 Task: Look for space in Katghora, India from 26th August, 2023 to 10th September, 2023 for 6 adults, 2 children in price range Rs.10000 to Rs.15000. Place can be entire place or shared room with 6 bedrooms having 6 beds and 6 bathrooms. Property type can be house, flat, guest house. Amenities needed are: wifi, TV, free parkinig on premises, gym, breakfast. Booking option can be shelf check-in. Required host language is English.
Action: Mouse moved to (533, 133)
Screenshot: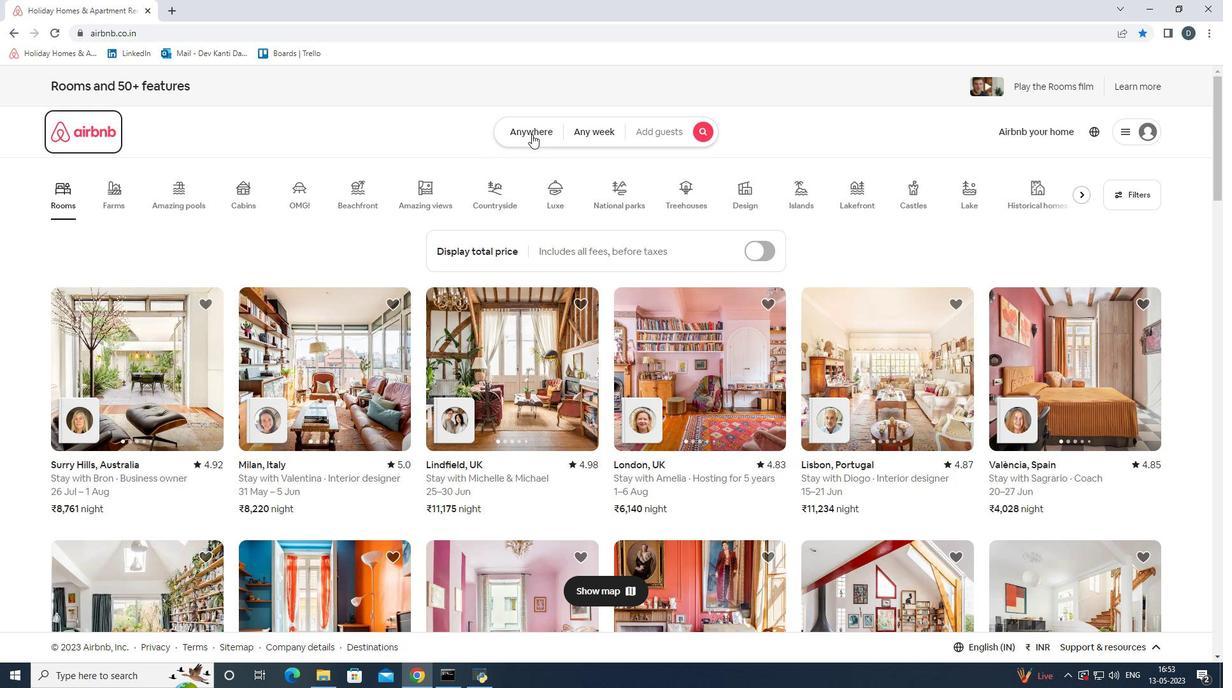 
Action: Mouse pressed left at (533, 133)
Screenshot: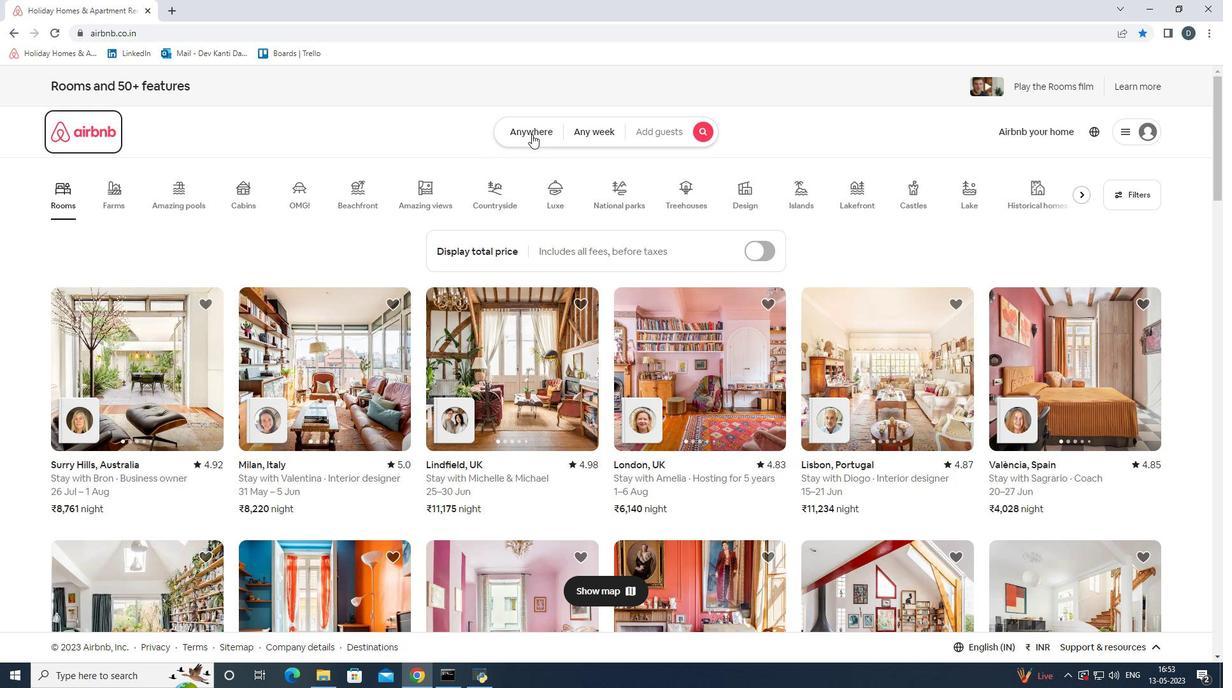 
Action: Mouse moved to (412, 173)
Screenshot: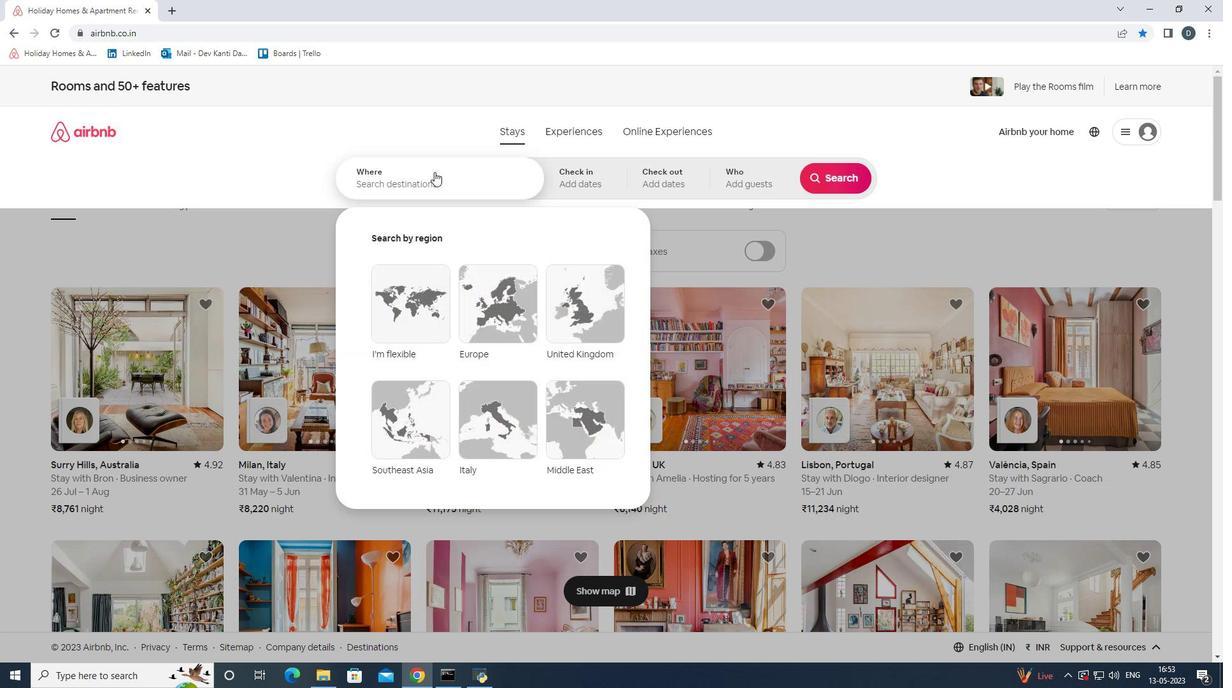 
Action: Mouse pressed left at (412, 173)
Screenshot: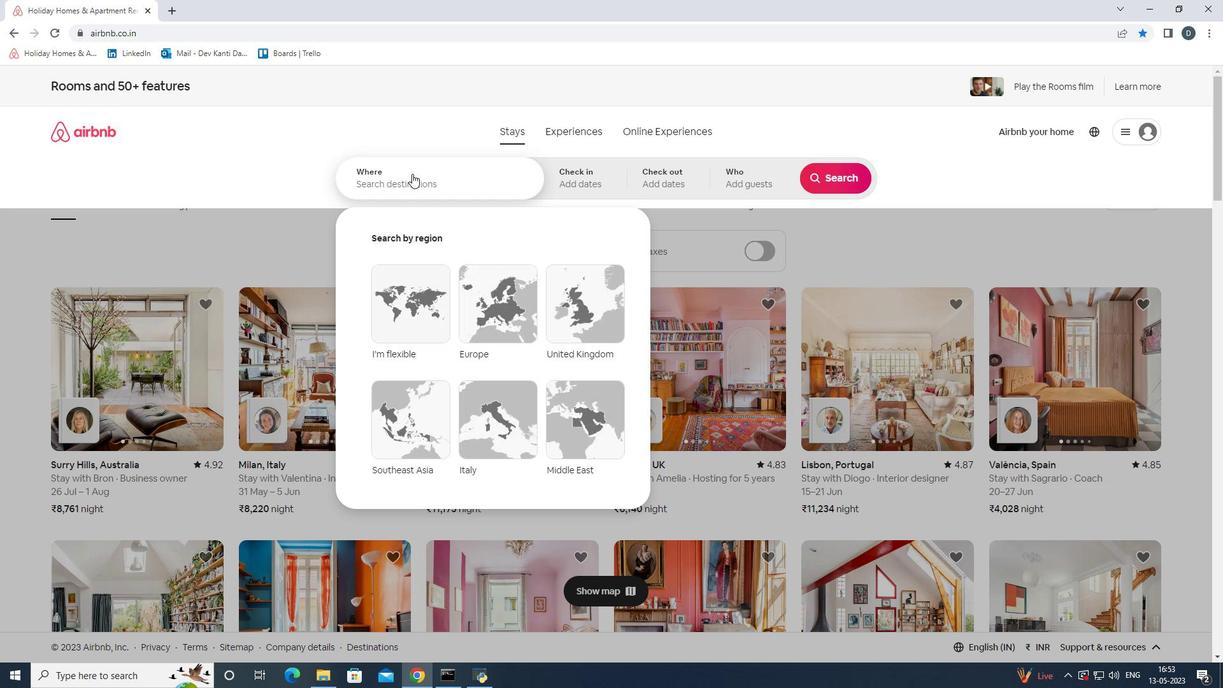 
Action: Key pressed <Key.shift><Key.shift>Katghora,<Key.shift>India
Screenshot: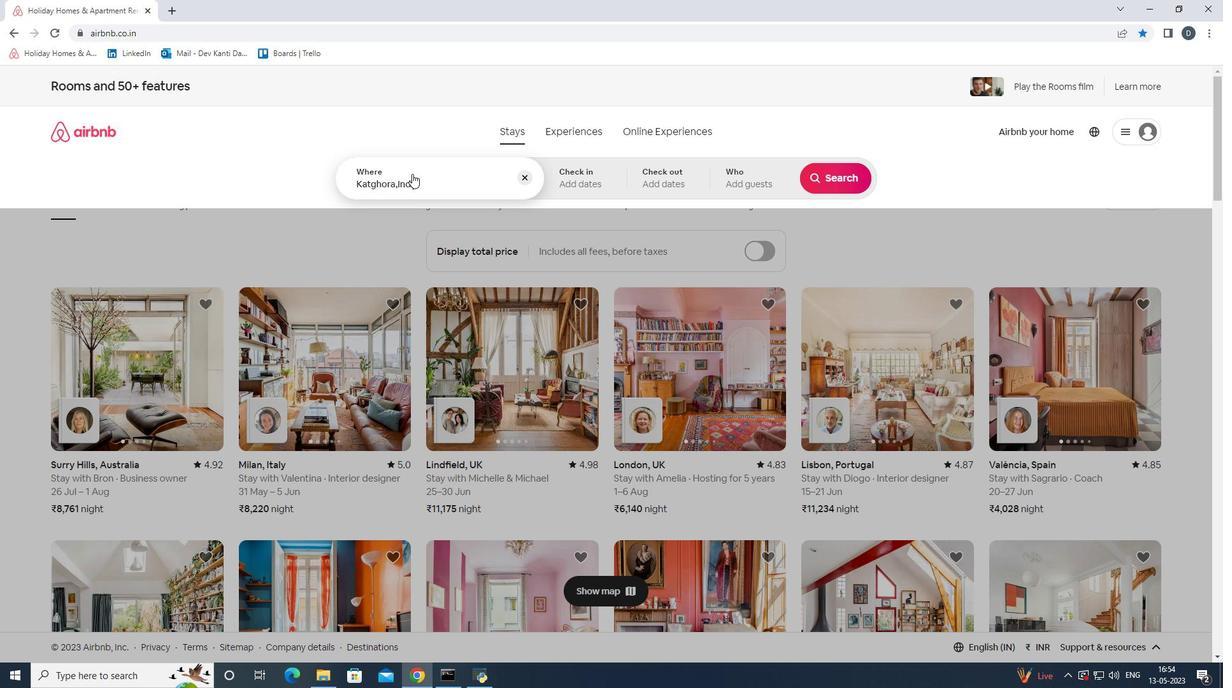 
Action: Mouse moved to (567, 174)
Screenshot: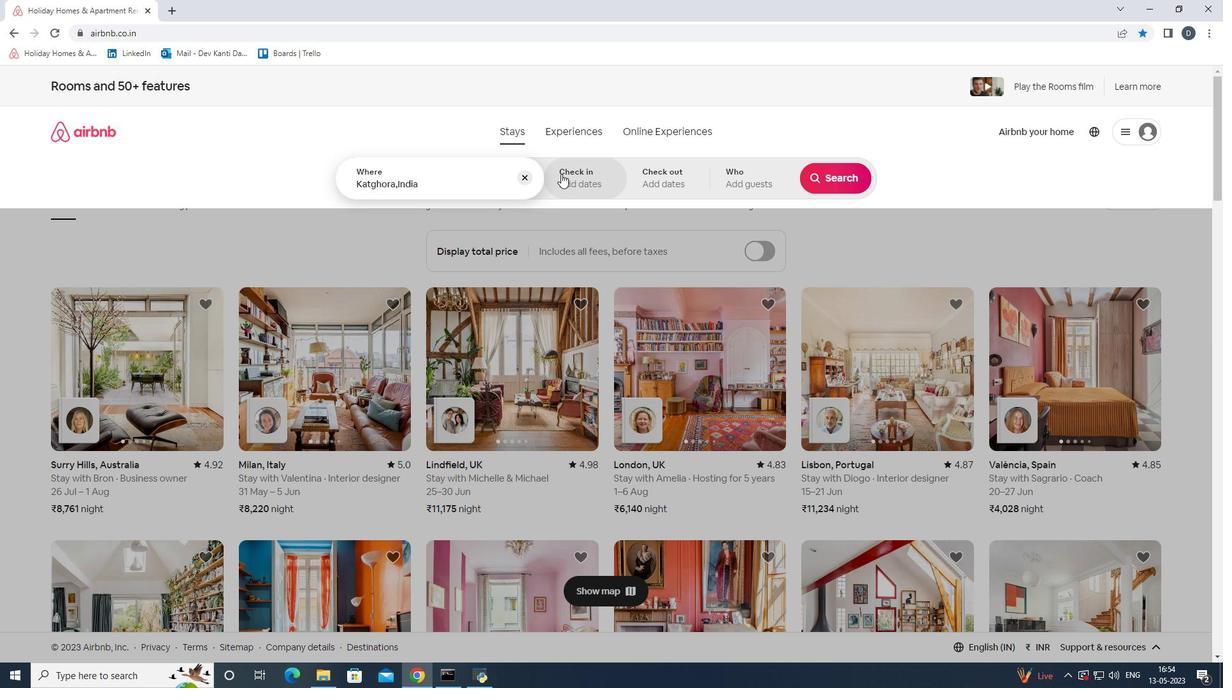 
Action: Mouse pressed left at (567, 174)
Screenshot: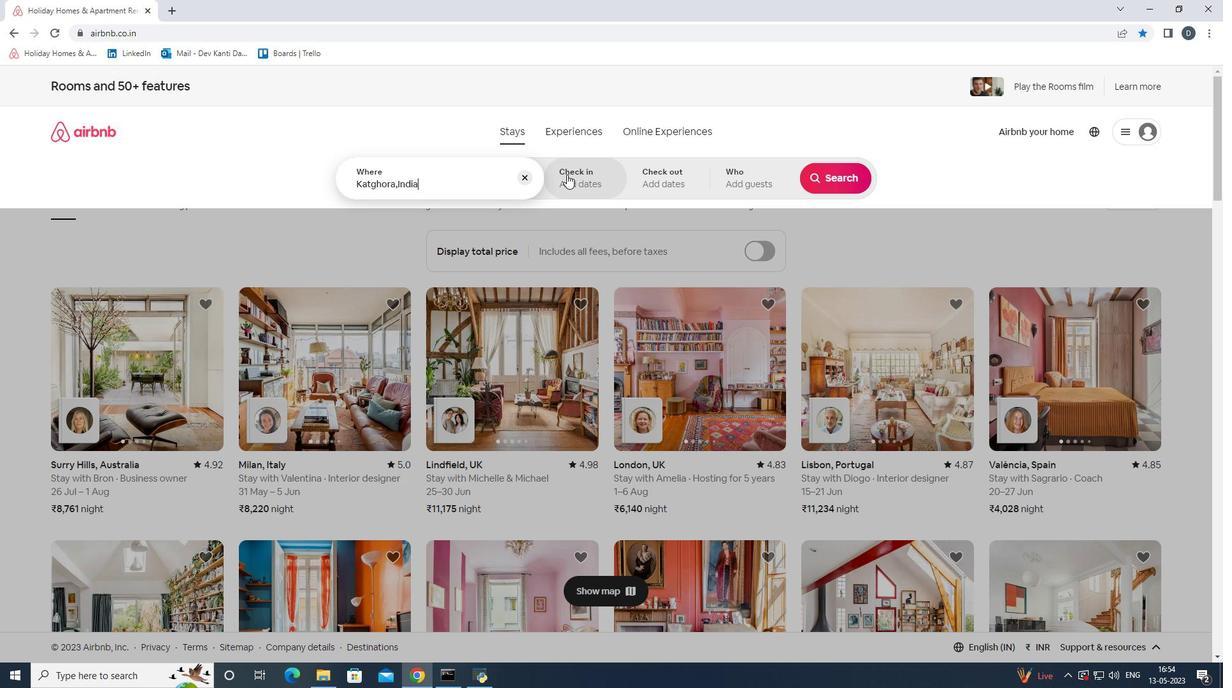 
Action: Mouse moved to (834, 277)
Screenshot: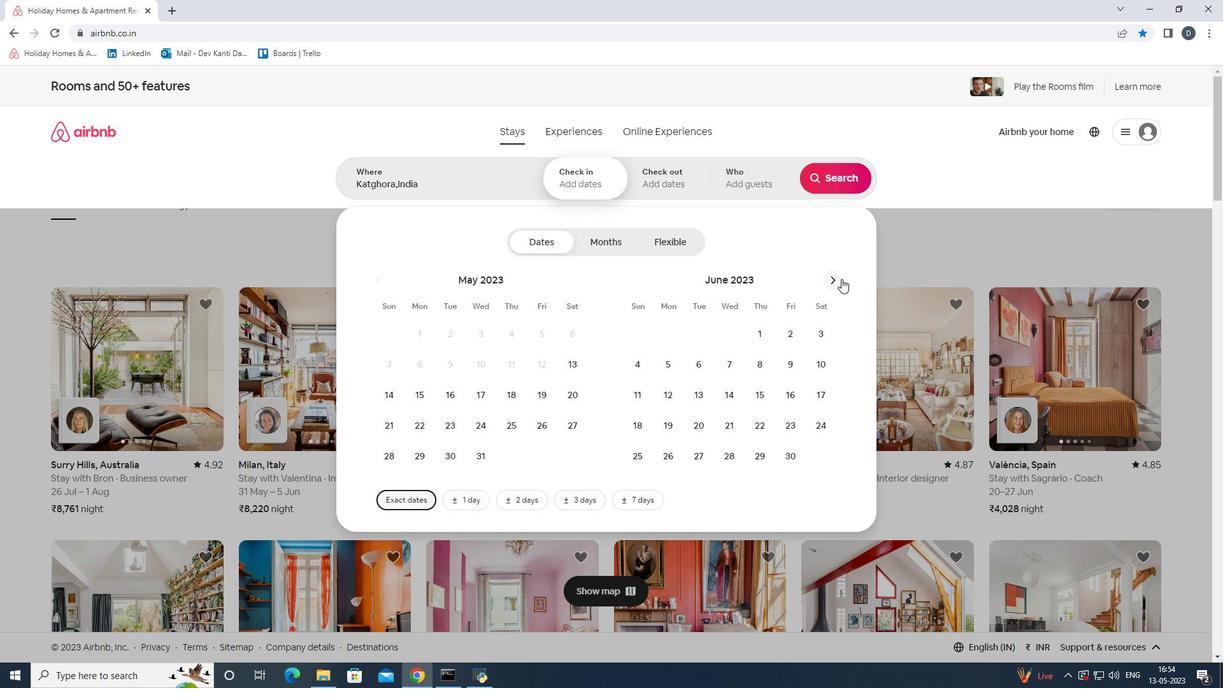 
Action: Mouse pressed left at (834, 277)
Screenshot: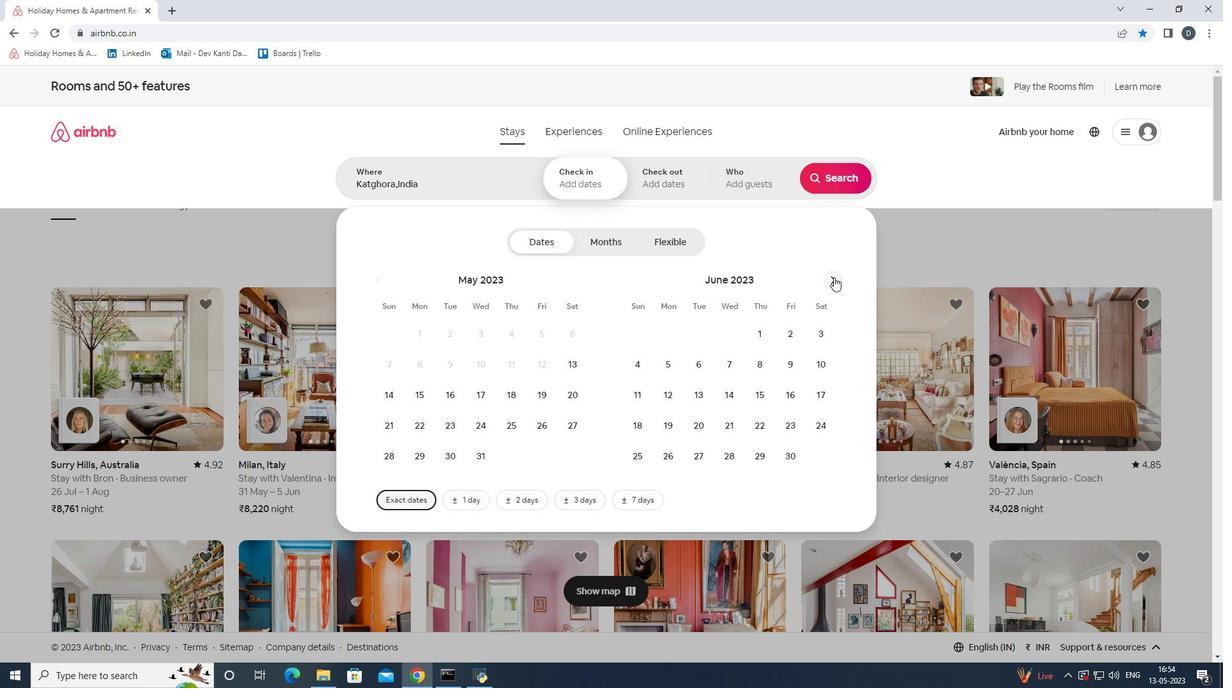 
Action: Mouse pressed left at (834, 277)
Screenshot: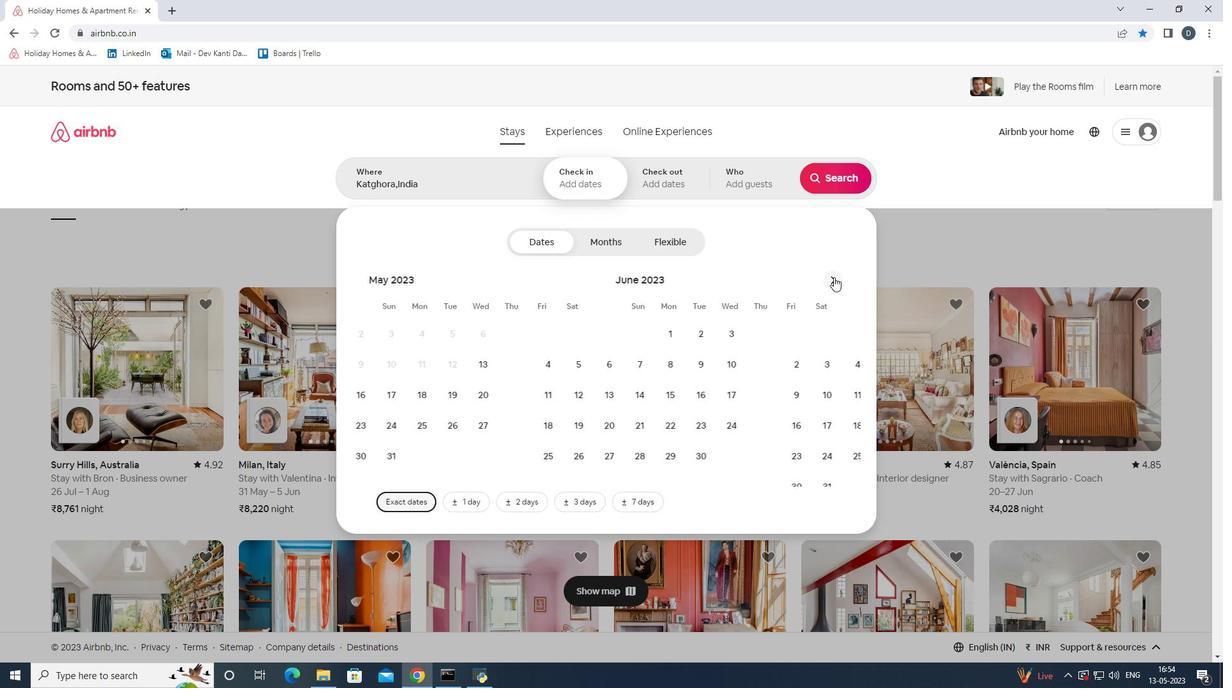
Action: Mouse moved to (819, 430)
Screenshot: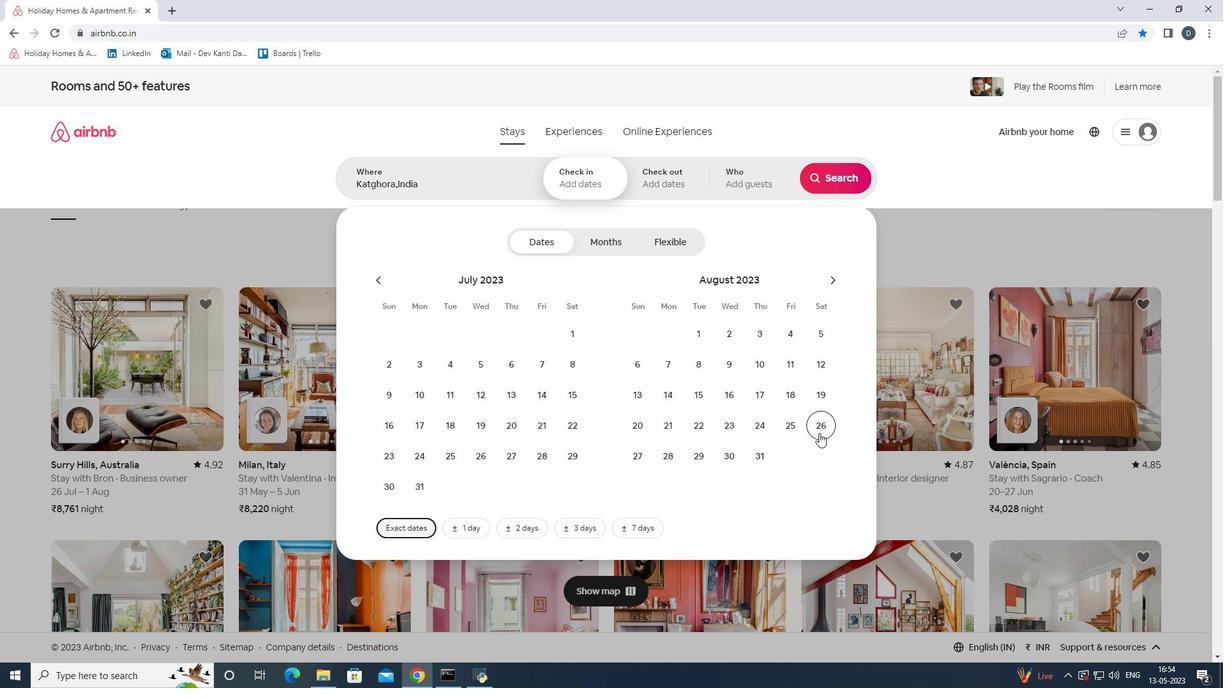 
Action: Mouse pressed left at (819, 430)
Screenshot: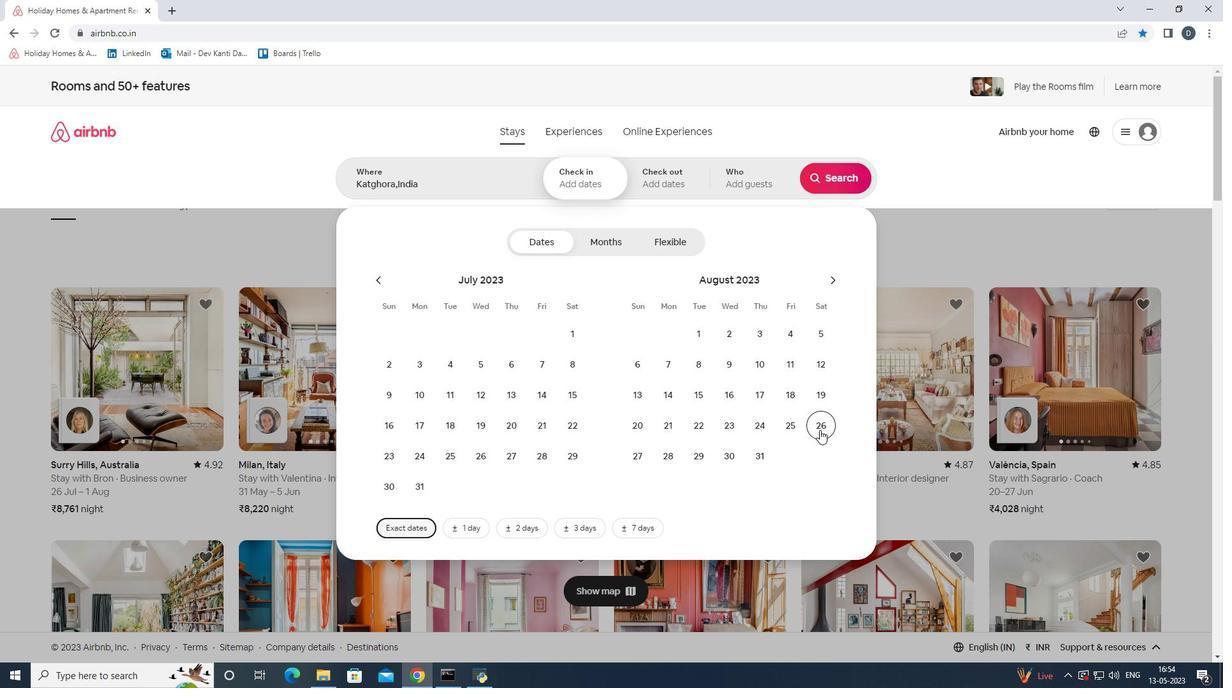 
Action: Mouse moved to (828, 275)
Screenshot: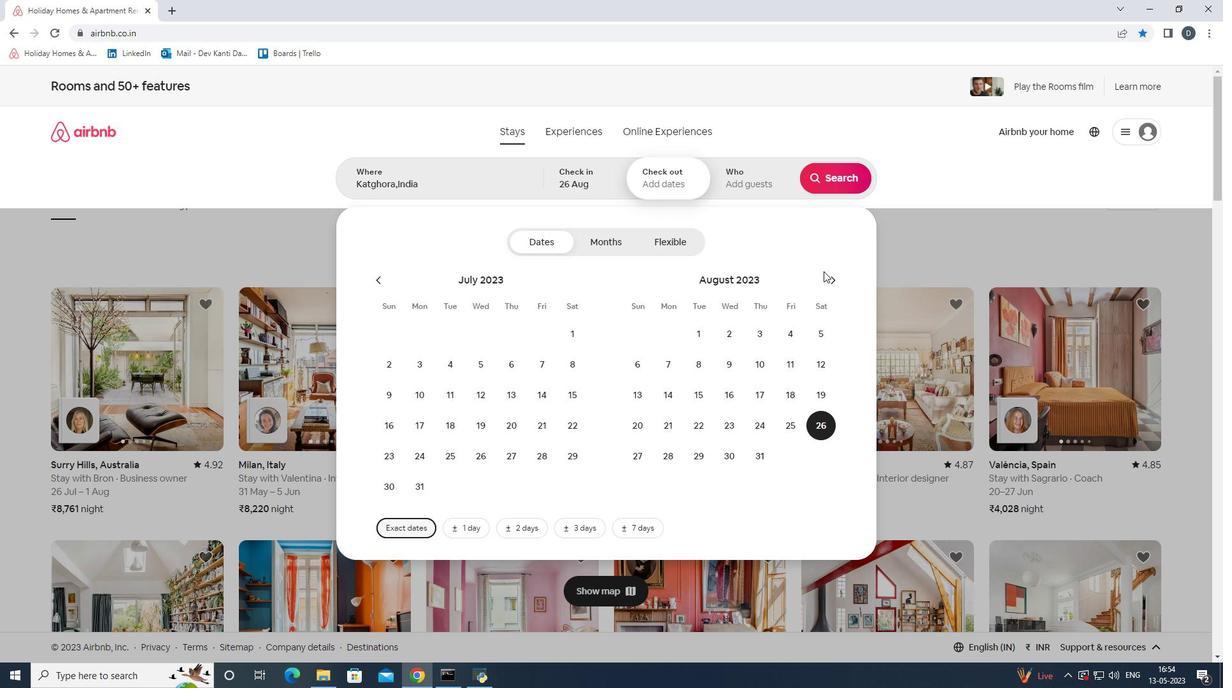 
Action: Mouse pressed left at (828, 275)
Screenshot: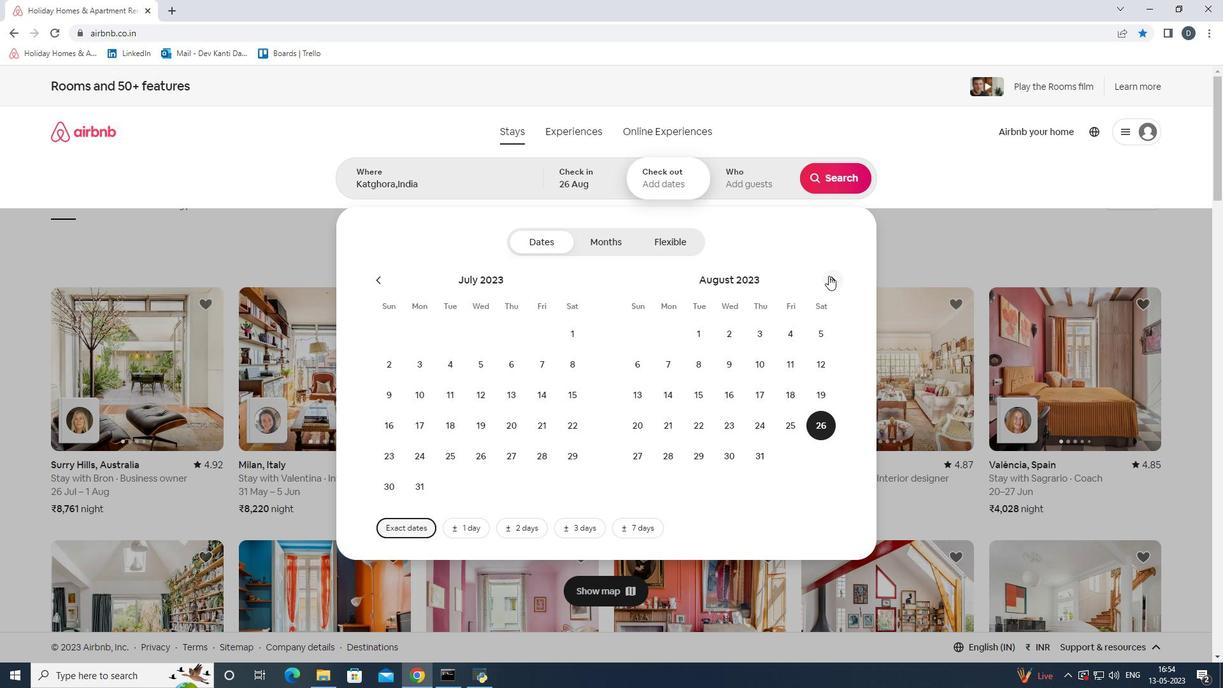 
Action: Mouse moved to (632, 393)
Screenshot: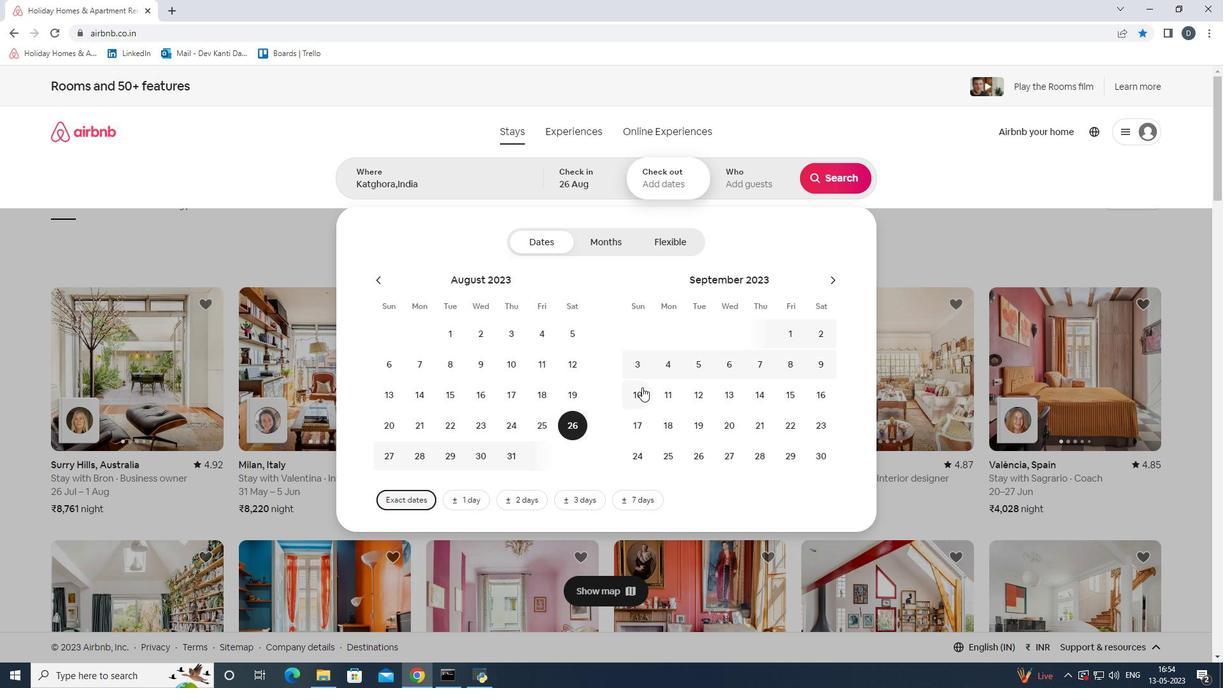 
Action: Mouse pressed left at (632, 393)
Screenshot: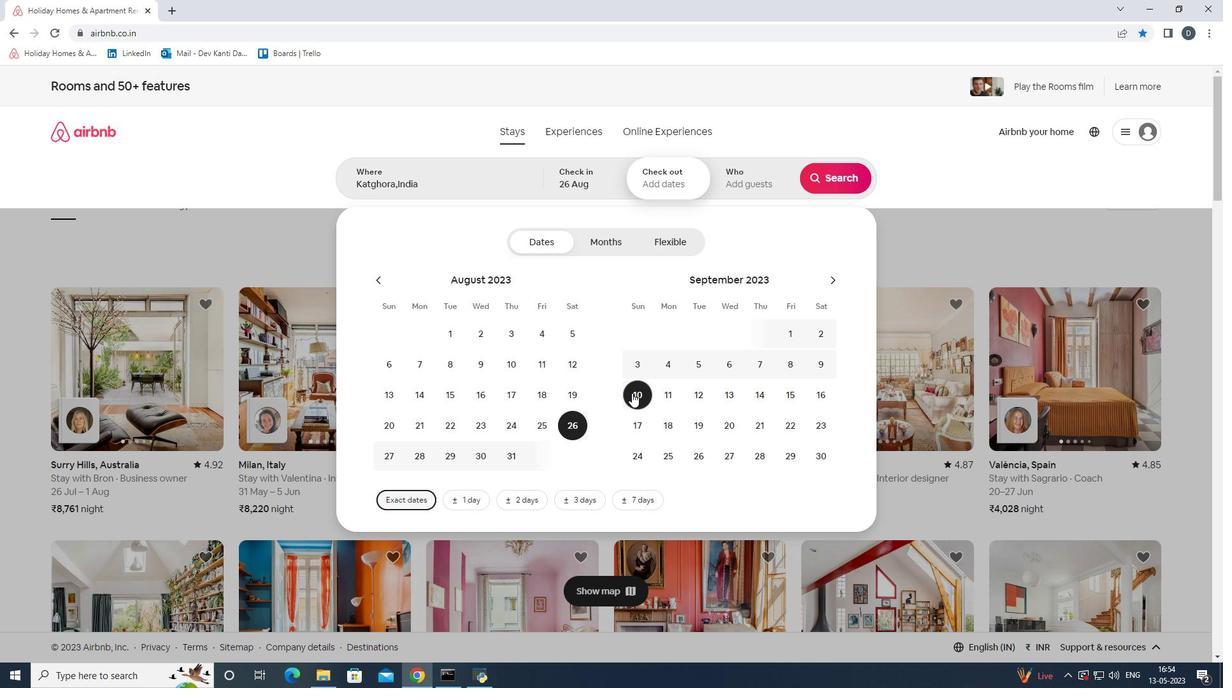 
Action: Mouse moved to (745, 179)
Screenshot: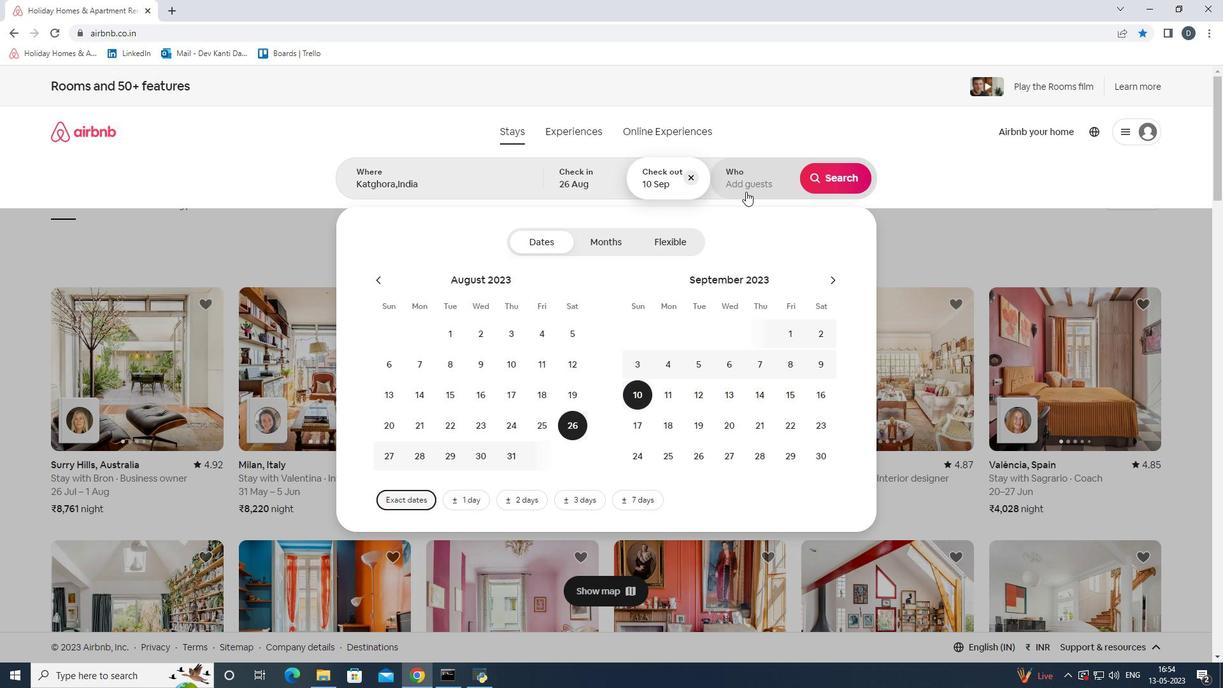 
Action: Mouse pressed left at (745, 179)
Screenshot: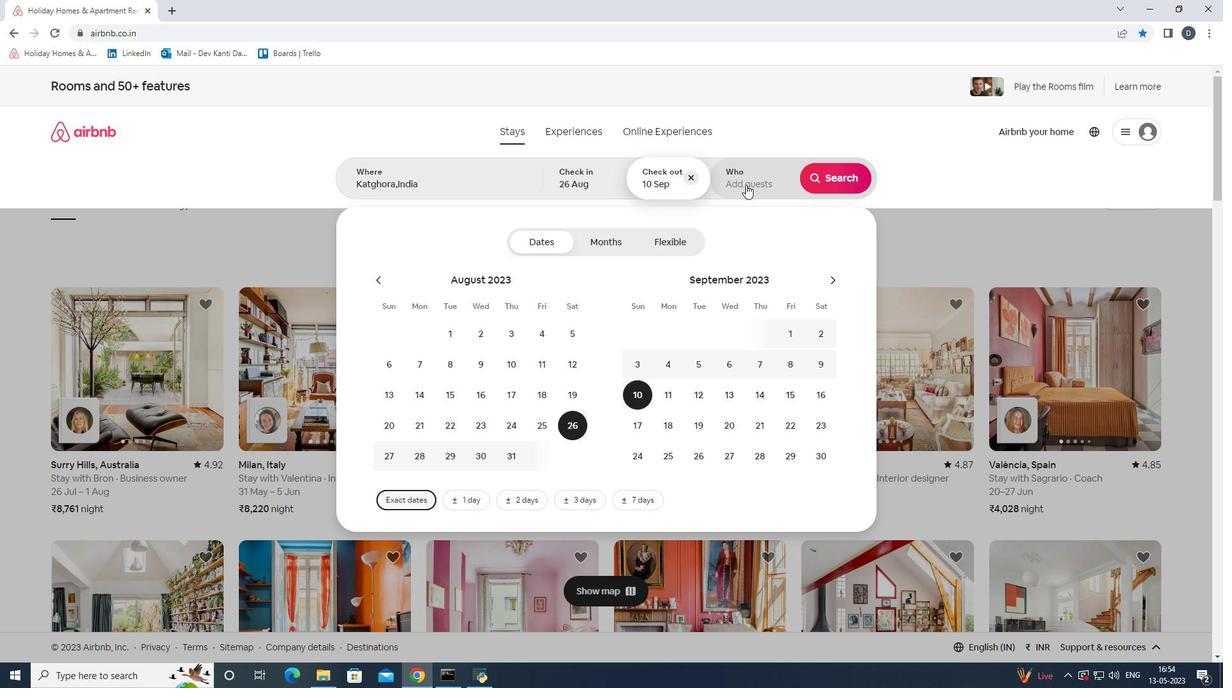 
Action: Mouse moved to (837, 250)
Screenshot: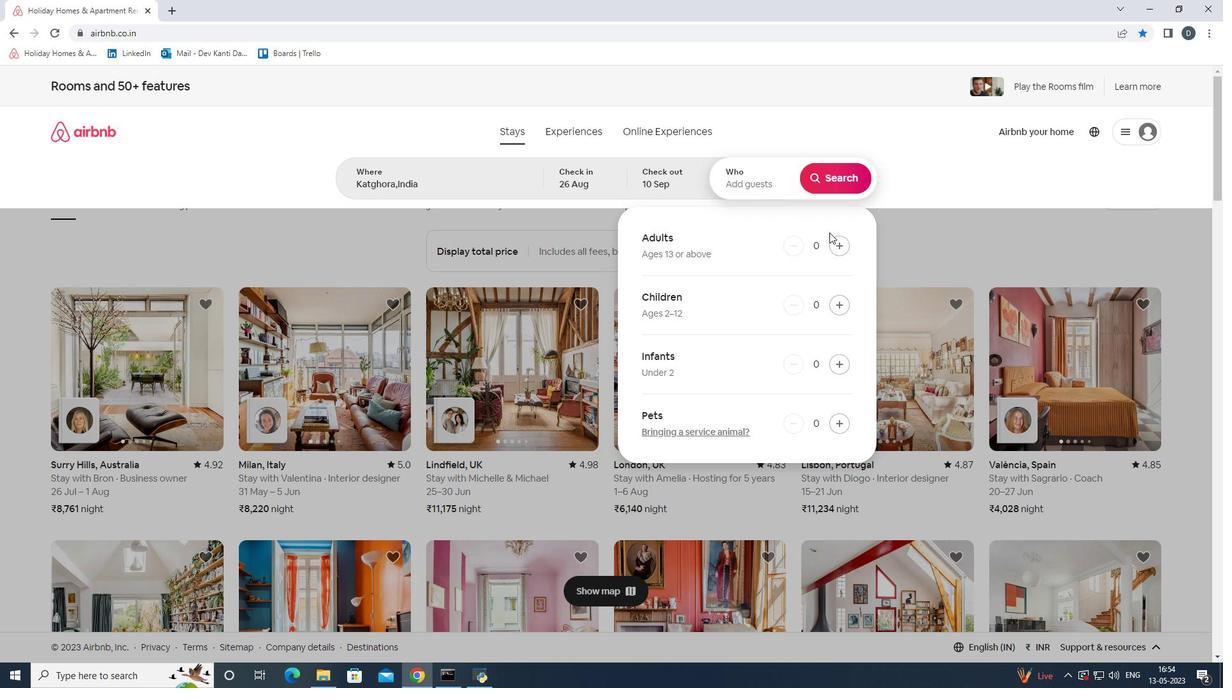 
Action: Mouse pressed left at (837, 250)
Screenshot: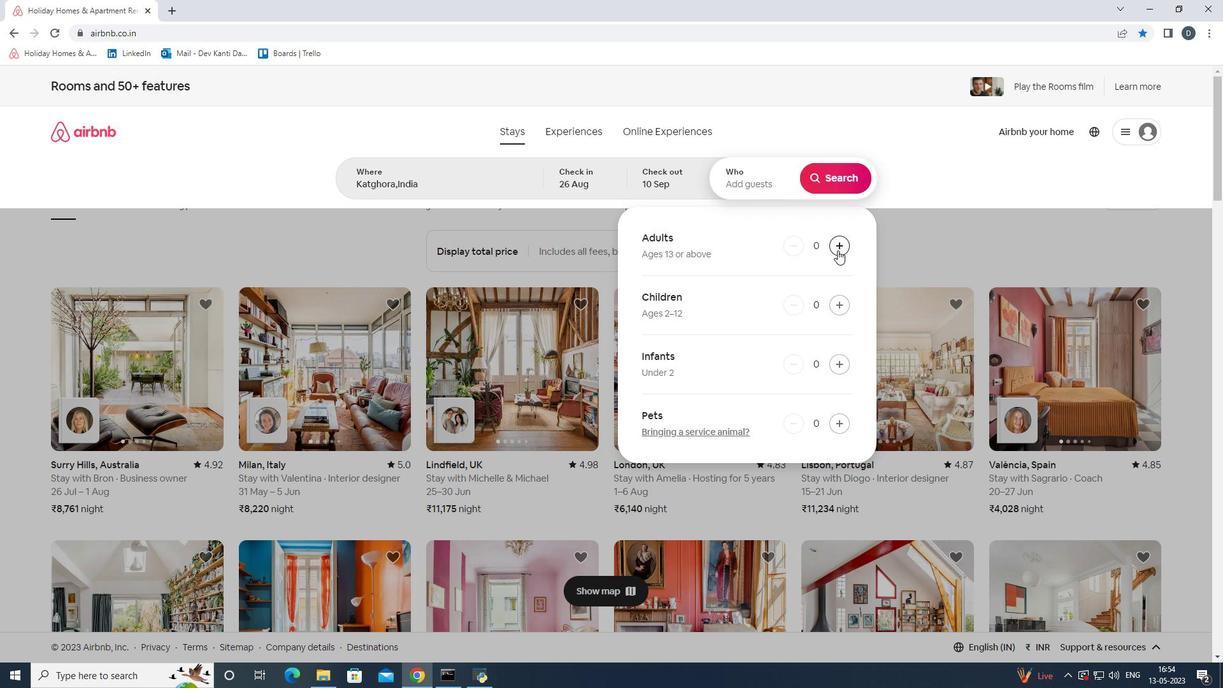 
Action: Mouse pressed left at (837, 250)
Screenshot: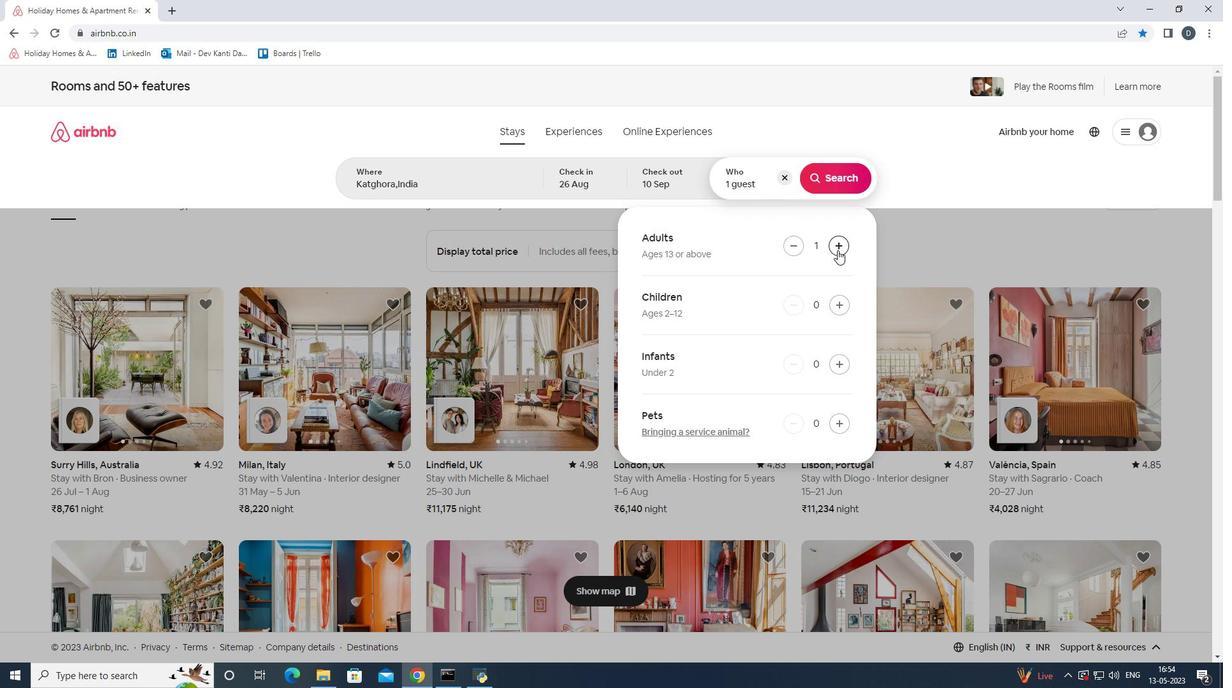 
Action: Mouse pressed left at (837, 250)
Screenshot: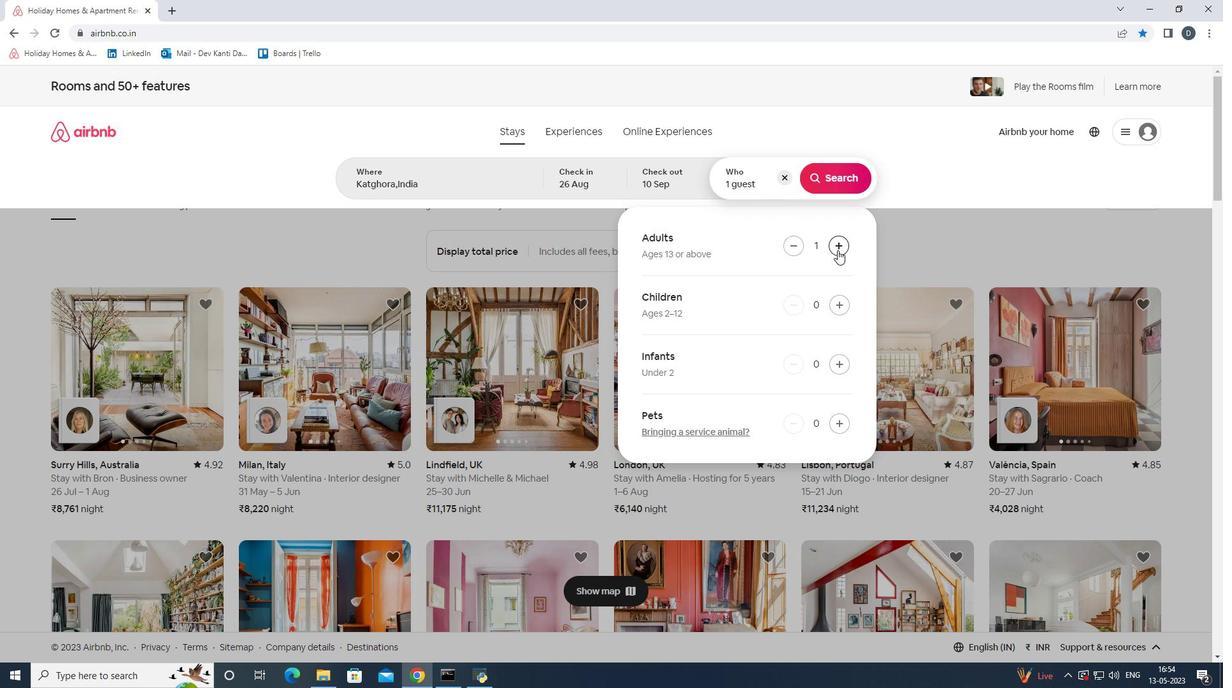 
Action: Mouse pressed left at (837, 250)
Screenshot: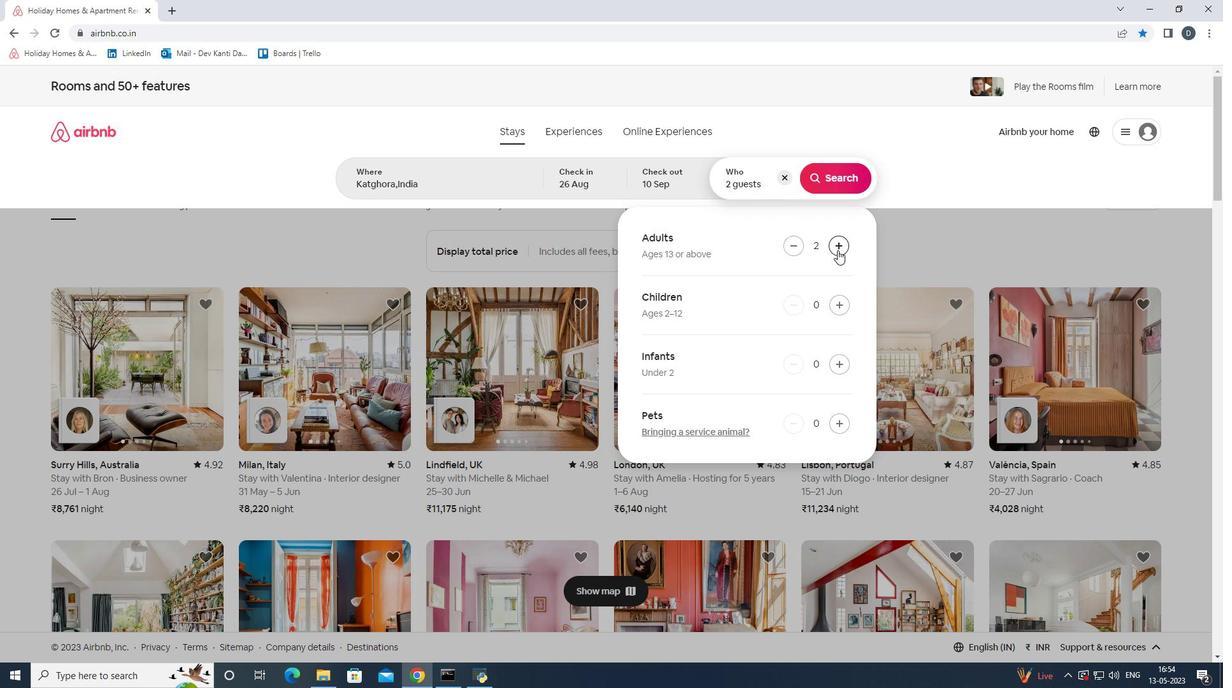 
Action: Mouse pressed left at (837, 250)
Screenshot: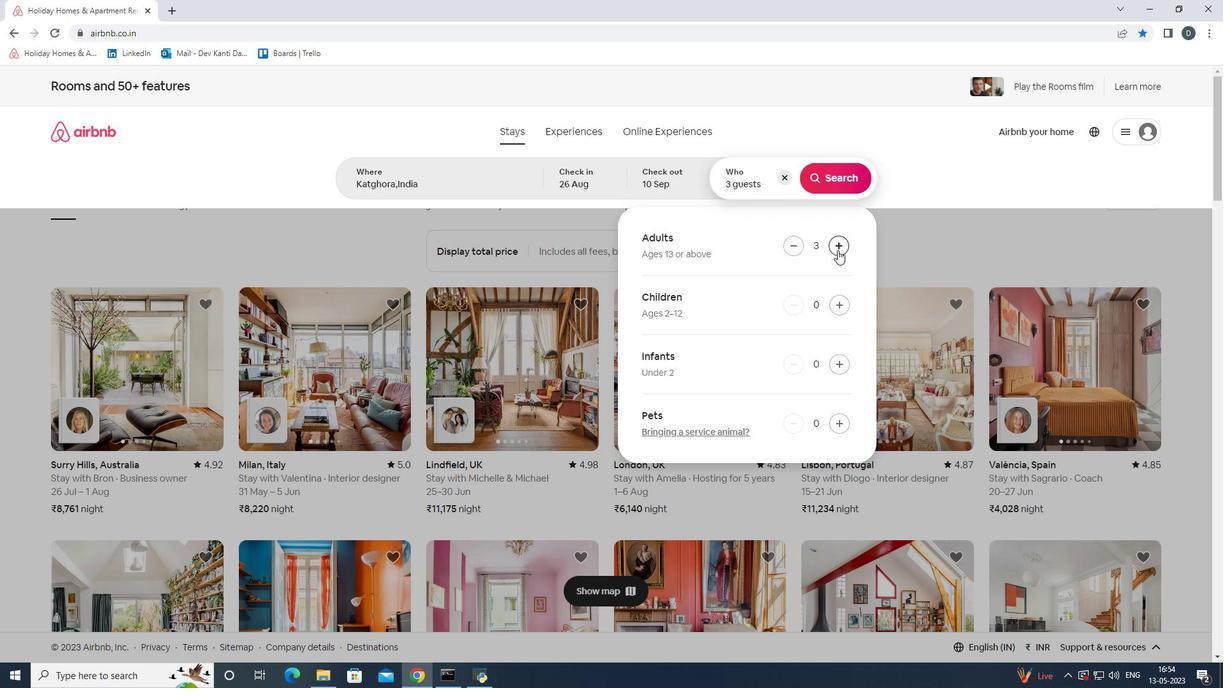 
Action: Mouse pressed left at (837, 250)
Screenshot: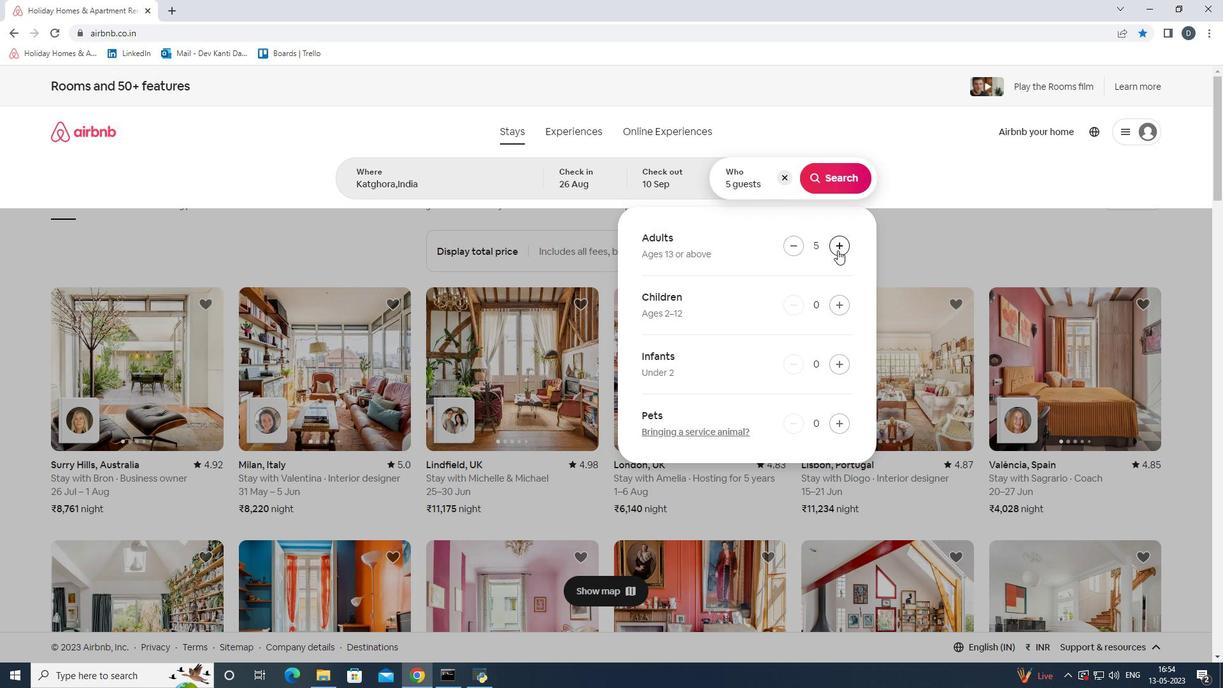 
Action: Mouse moved to (840, 299)
Screenshot: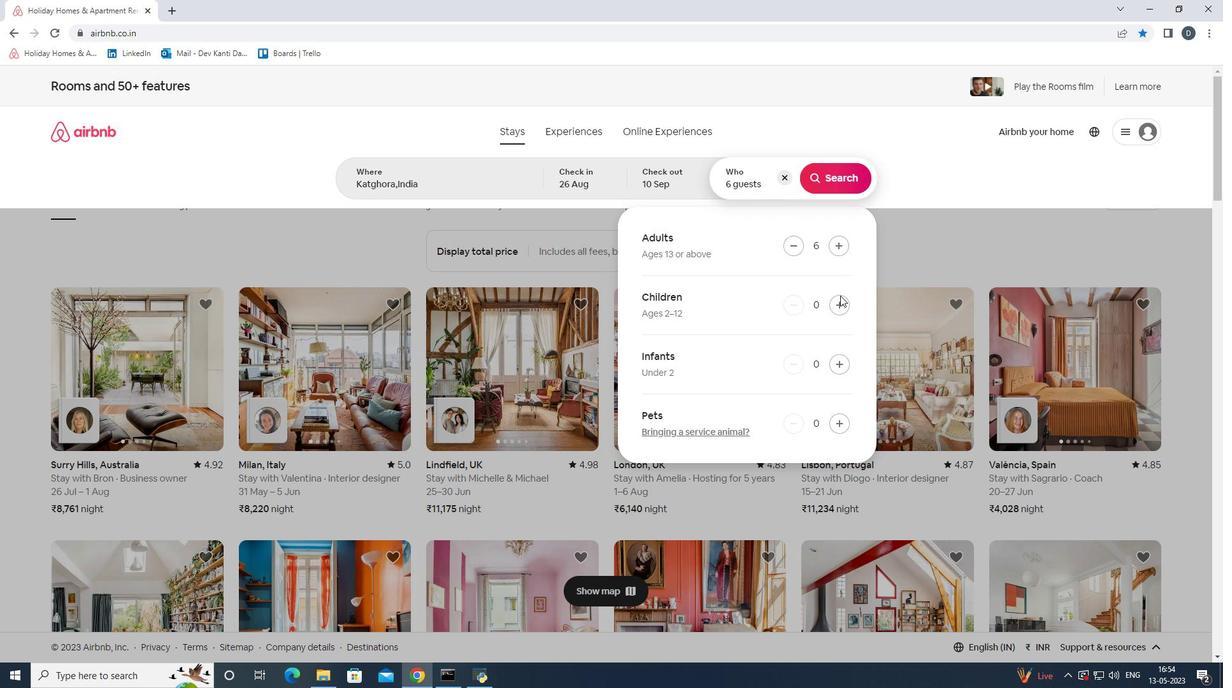 
Action: Mouse pressed left at (840, 299)
Screenshot: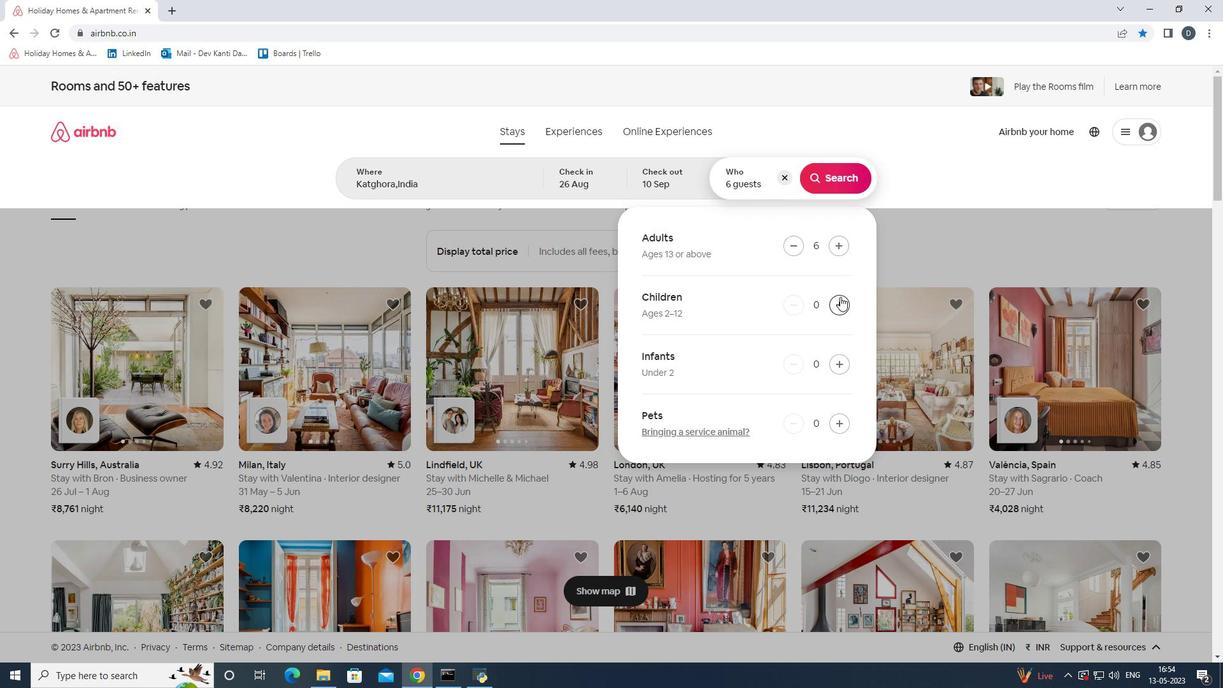 
Action: Mouse moved to (840, 299)
Screenshot: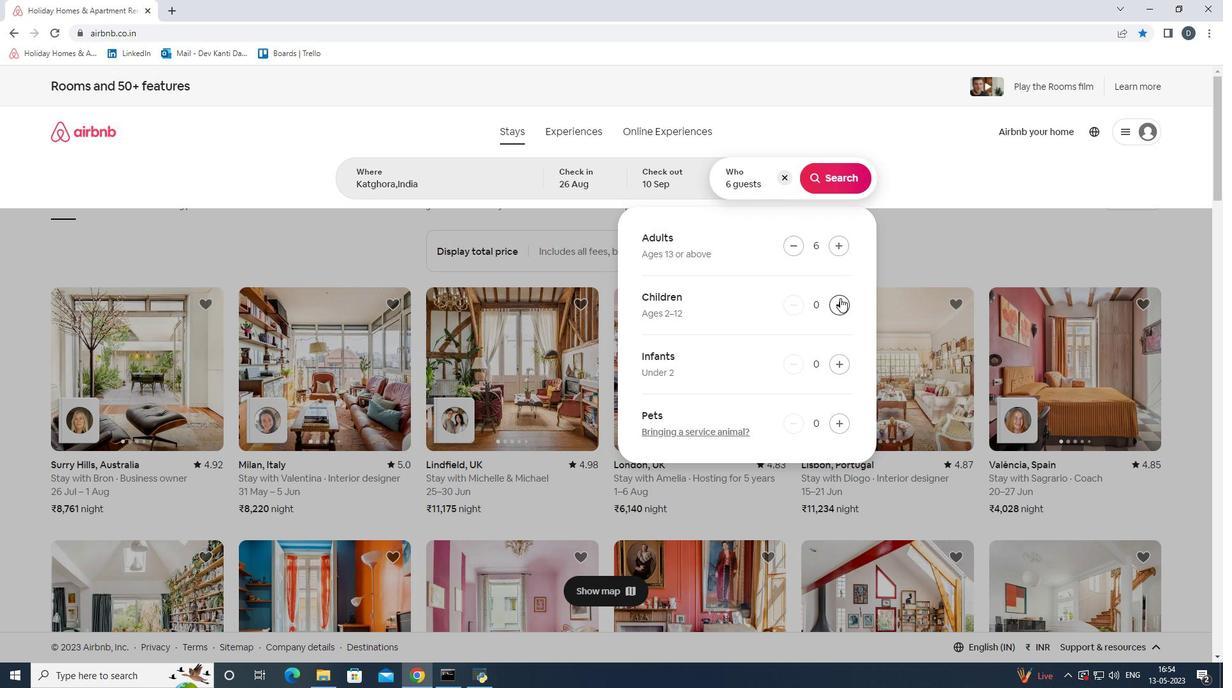 
Action: Mouse pressed left at (840, 299)
Screenshot: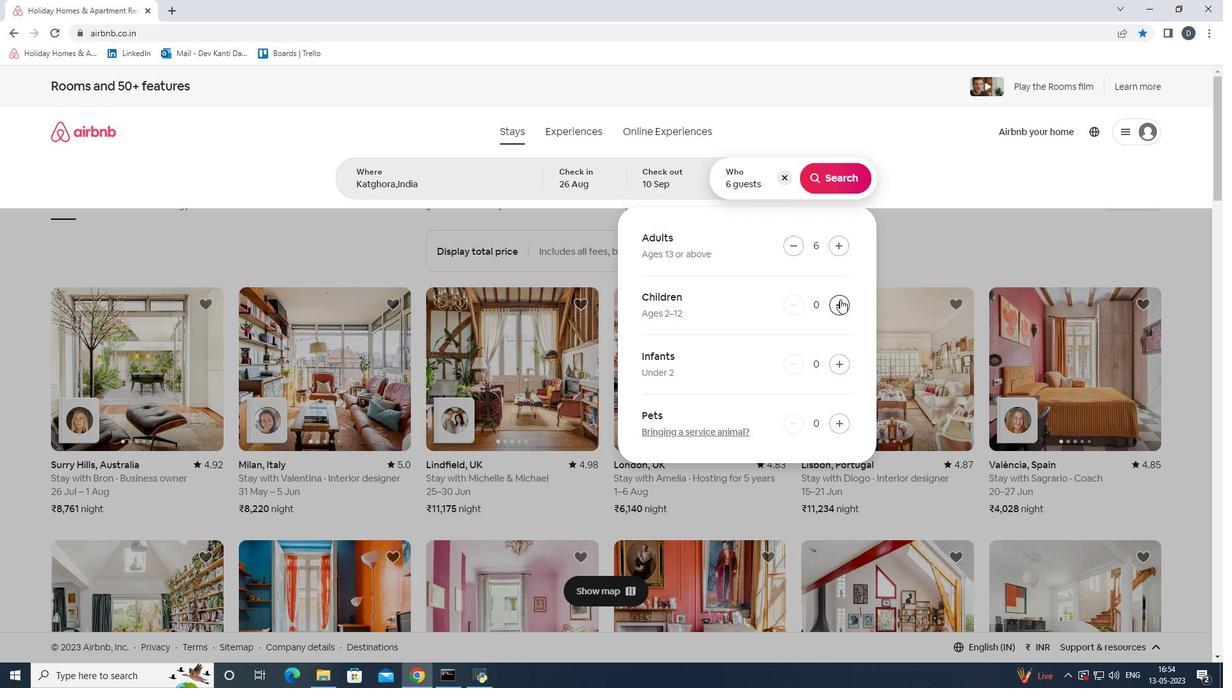 
Action: Mouse moved to (824, 180)
Screenshot: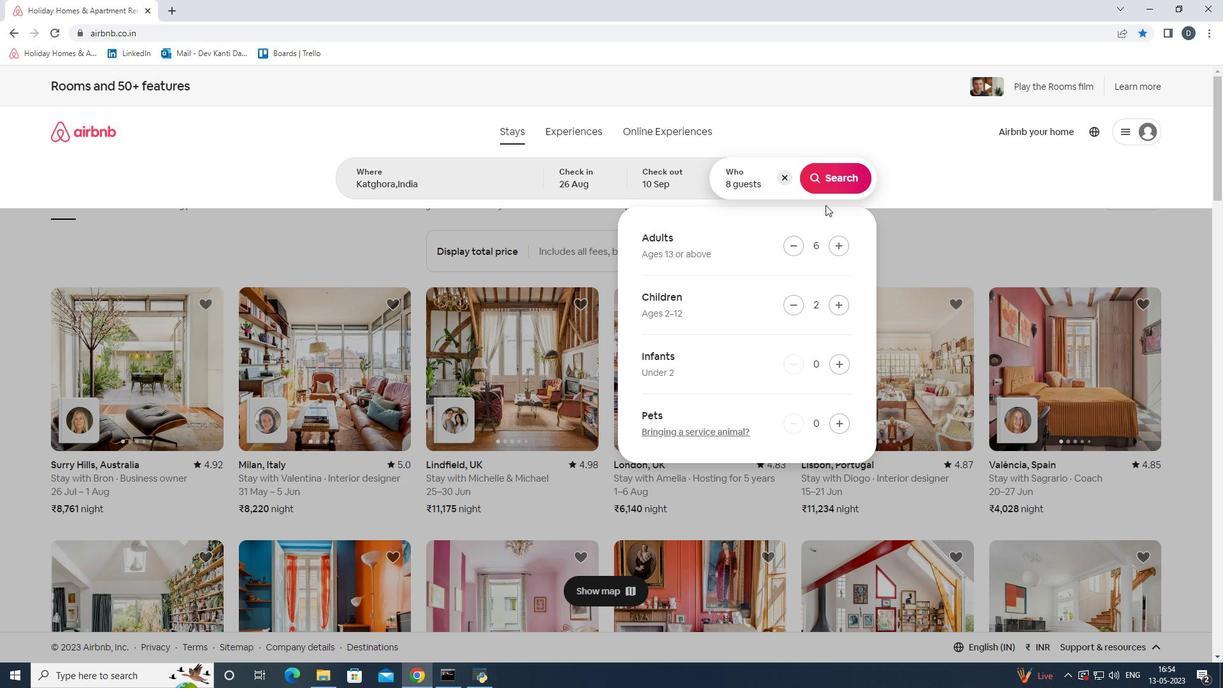 
Action: Mouse pressed left at (824, 180)
Screenshot: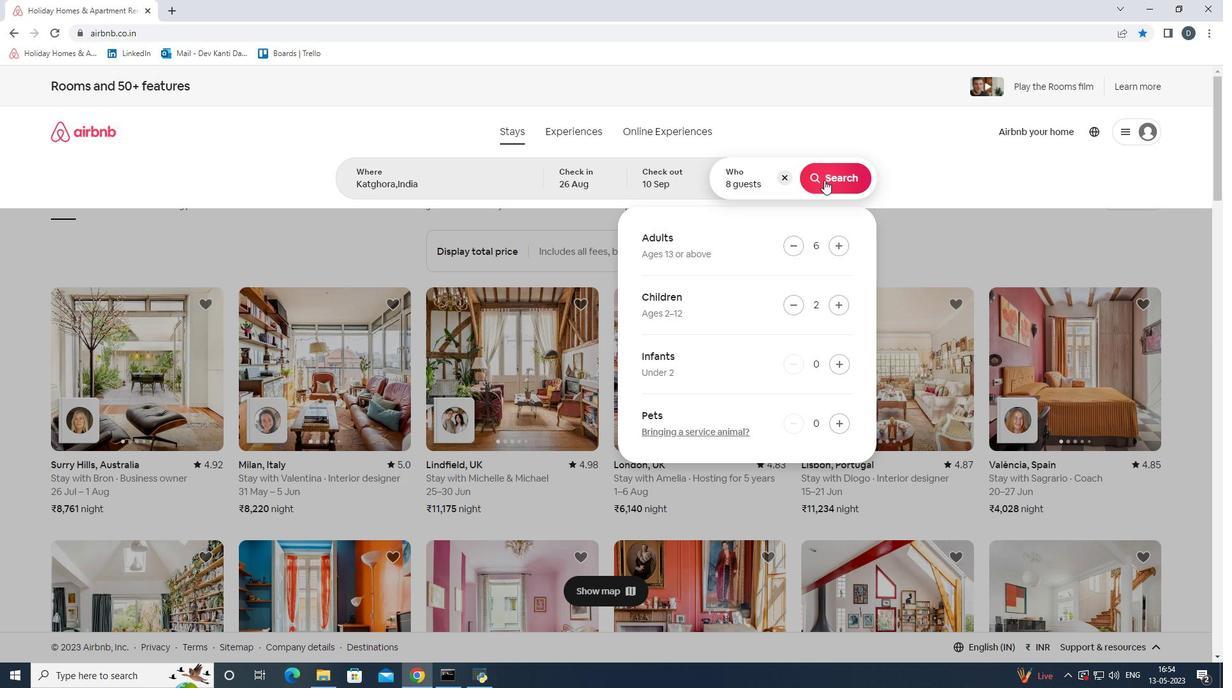 
Action: Mouse moved to (1158, 147)
Screenshot: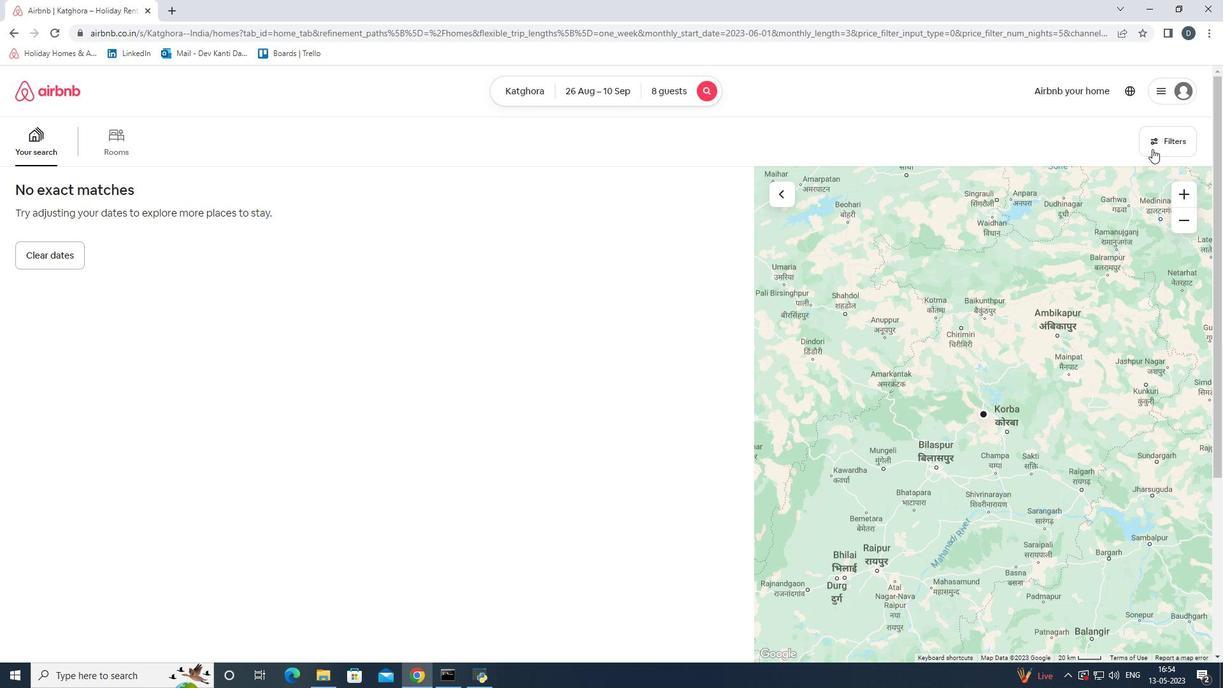 
Action: Mouse pressed left at (1158, 147)
Screenshot: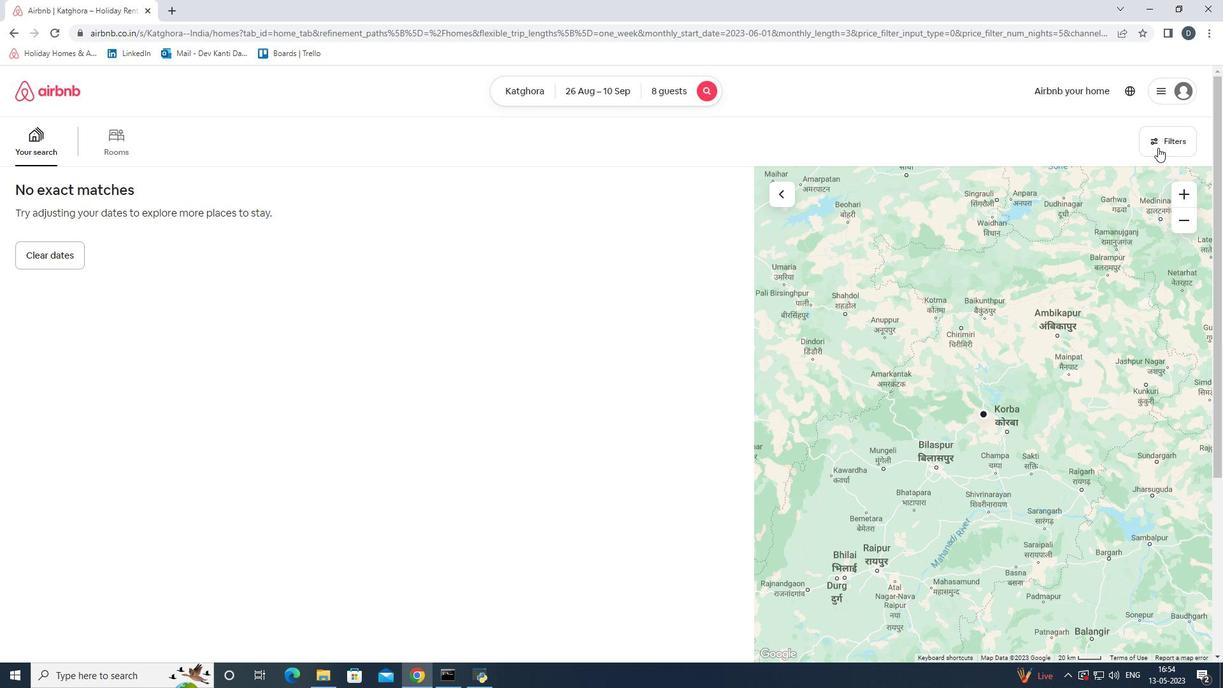 
Action: Mouse moved to (455, 220)
Screenshot: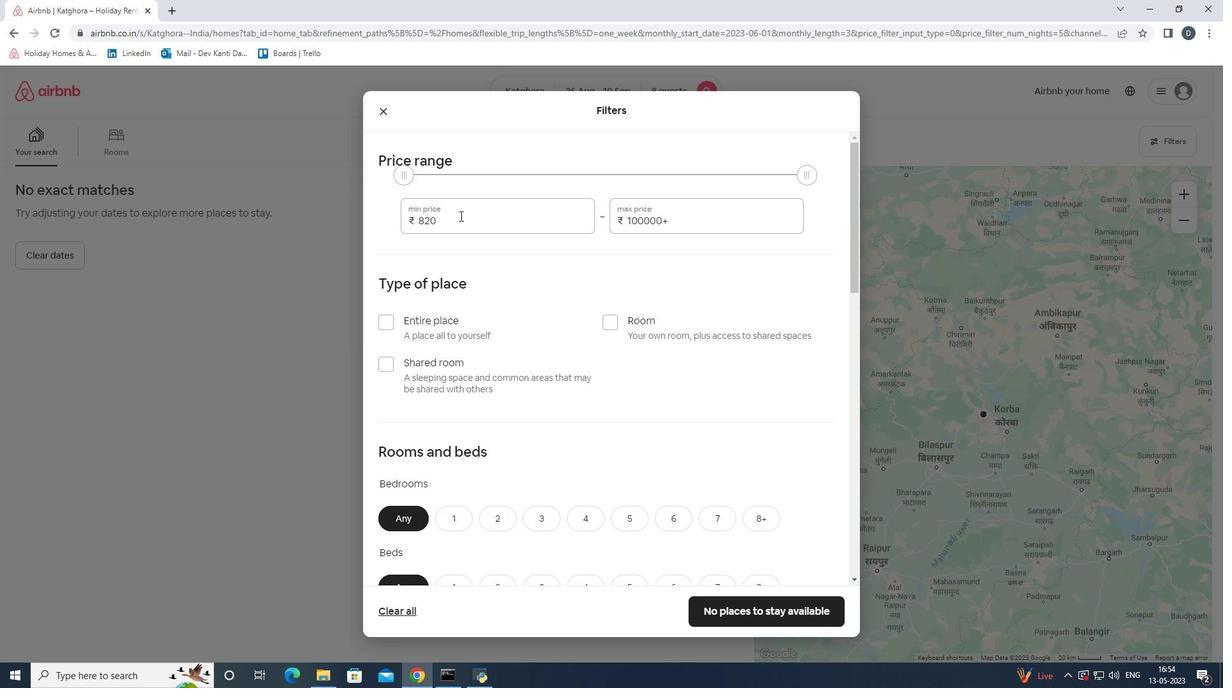 
Action: Mouse pressed left at (455, 220)
Screenshot: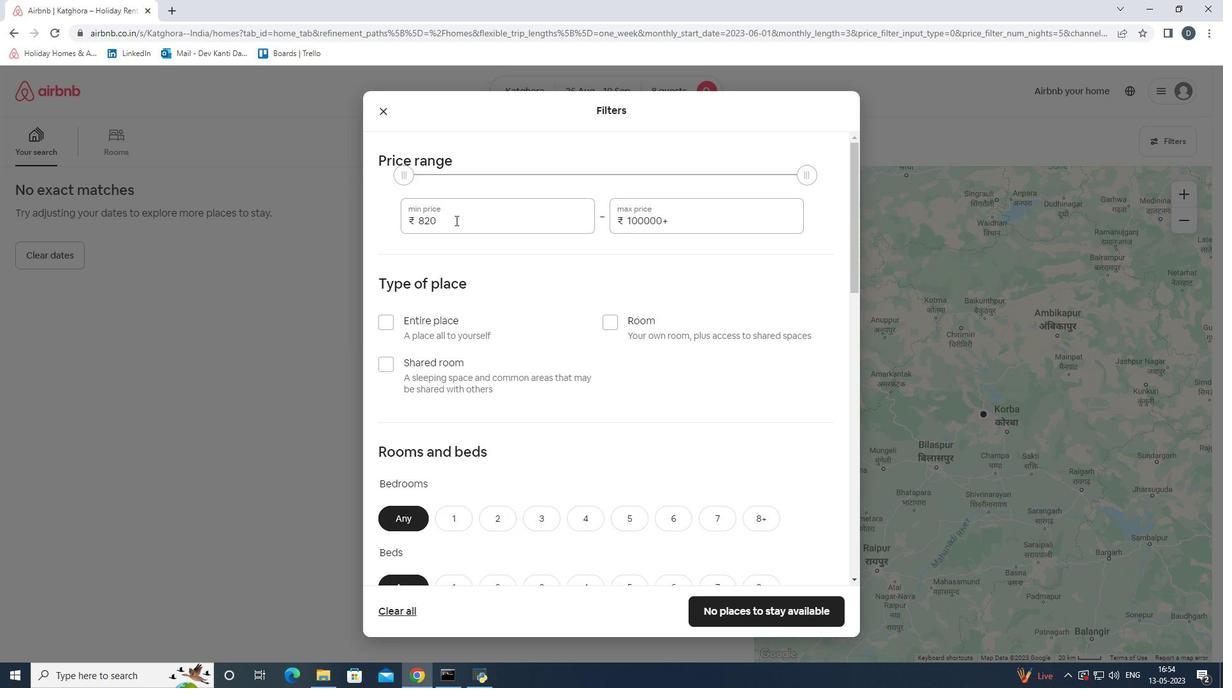 
Action: Mouse moved to (379, 222)
Screenshot: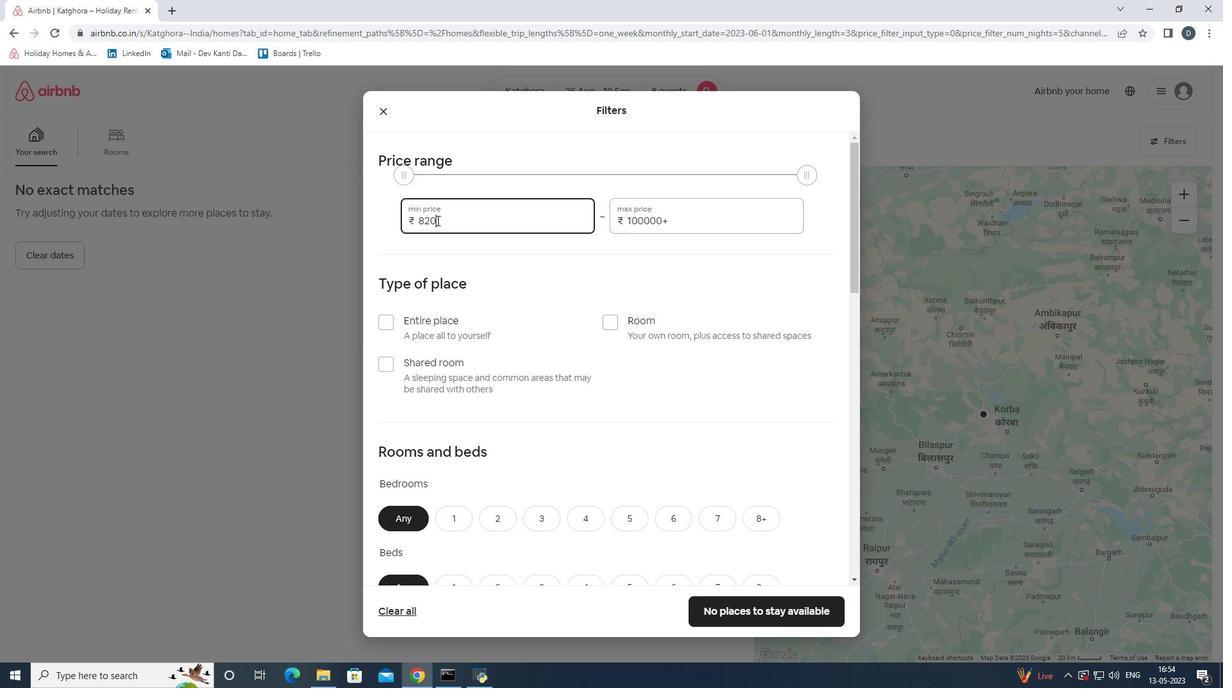 
Action: Key pressed 10000
Screenshot: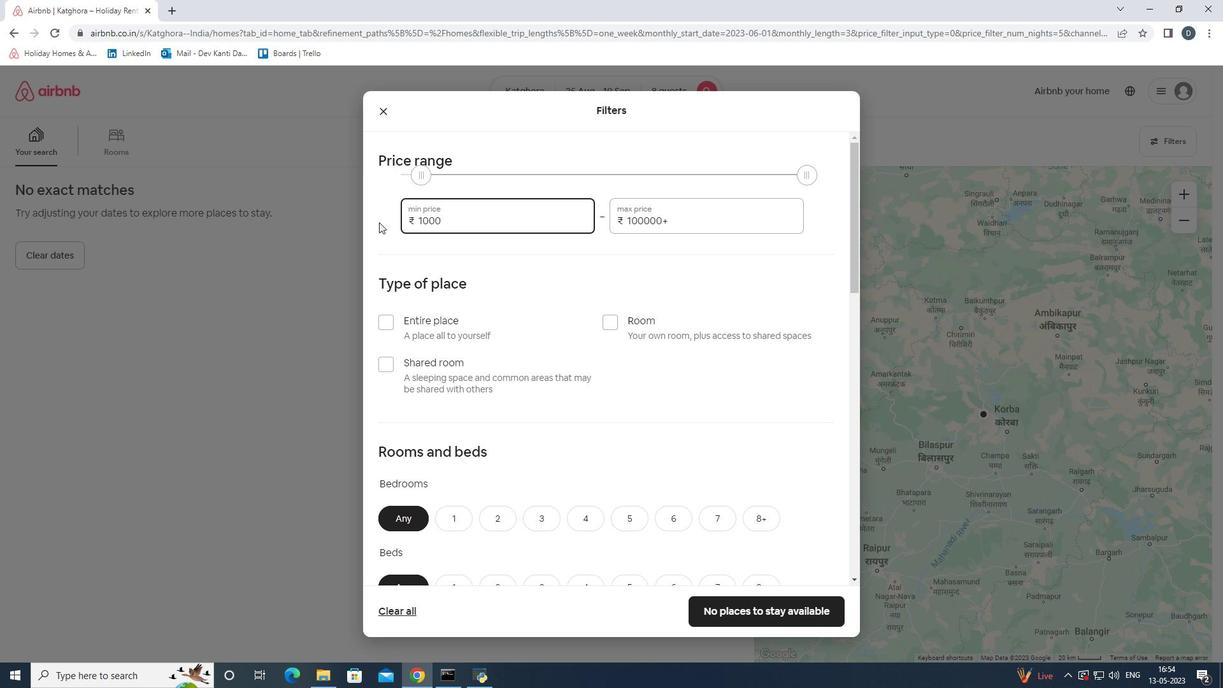 
Action: Mouse moved to (677, 222)
Screenshot: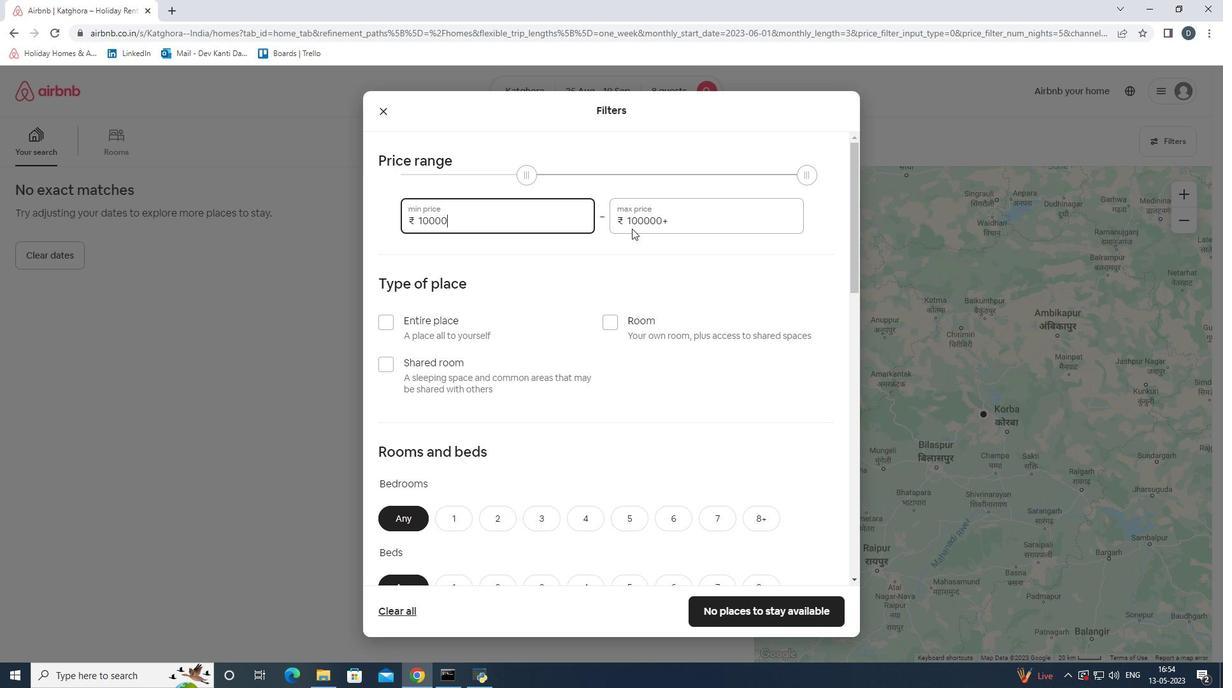 
Action: Mouse pressed left at (677, 222)
Screenshot: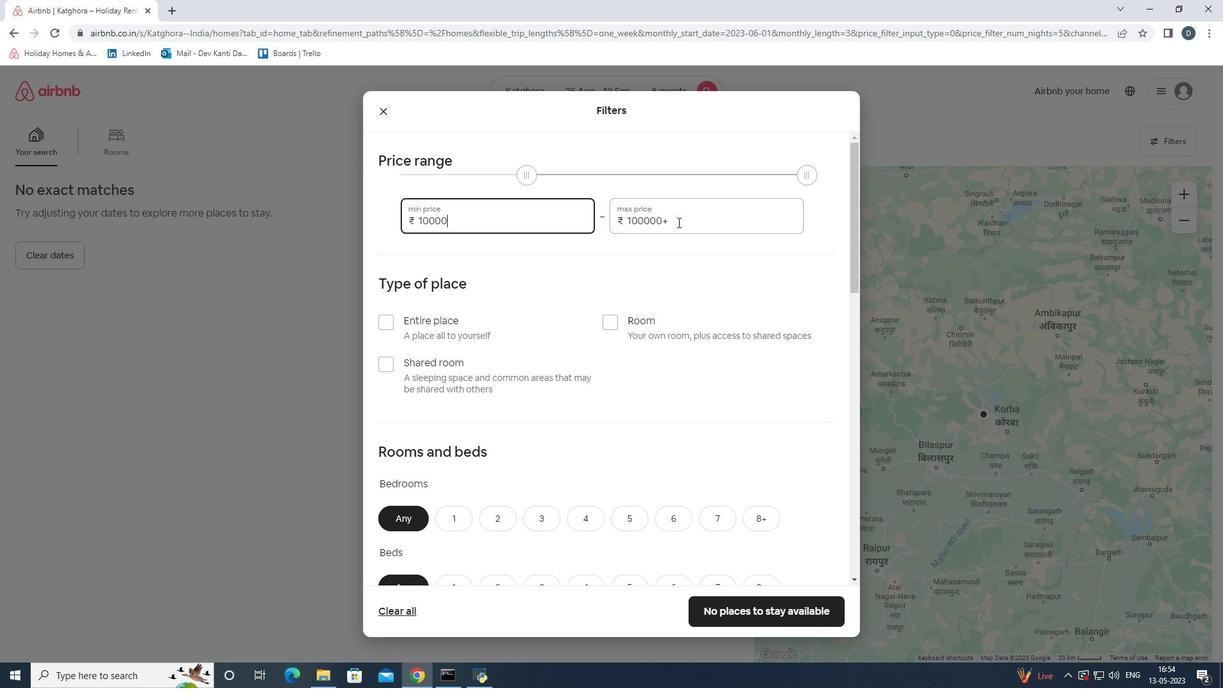 
Action: Mouse moved to (585, 214)
Screenshot: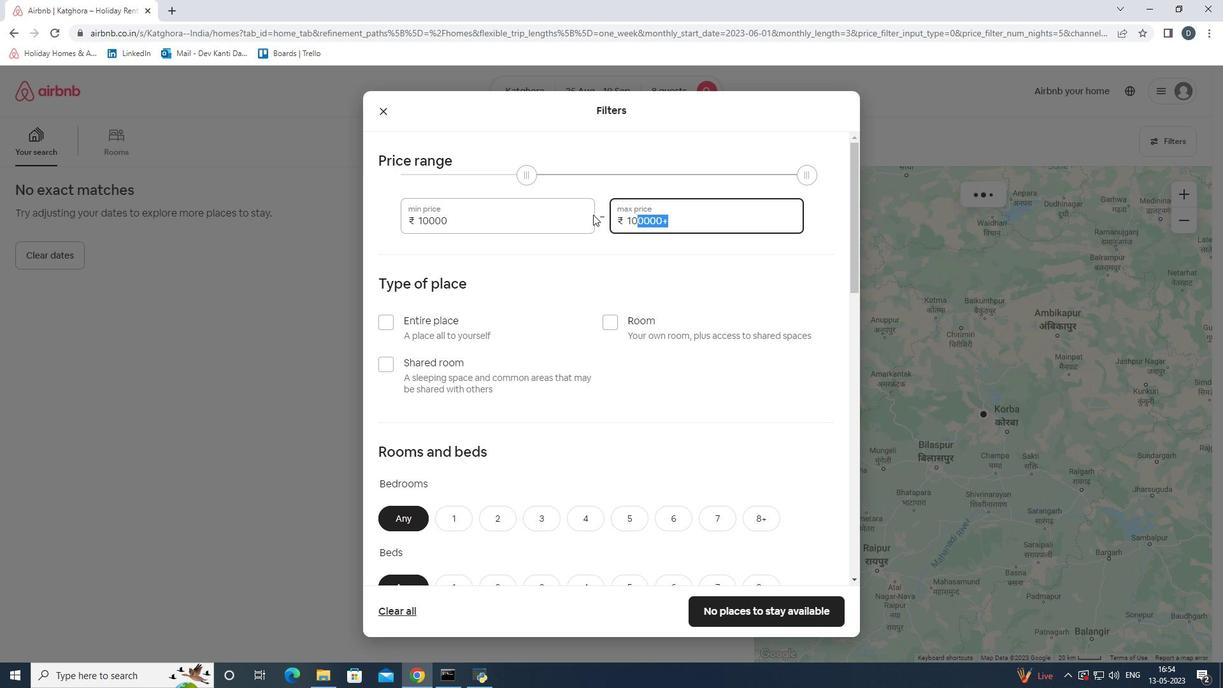 
Action: Key pressed 15000
Screenshot: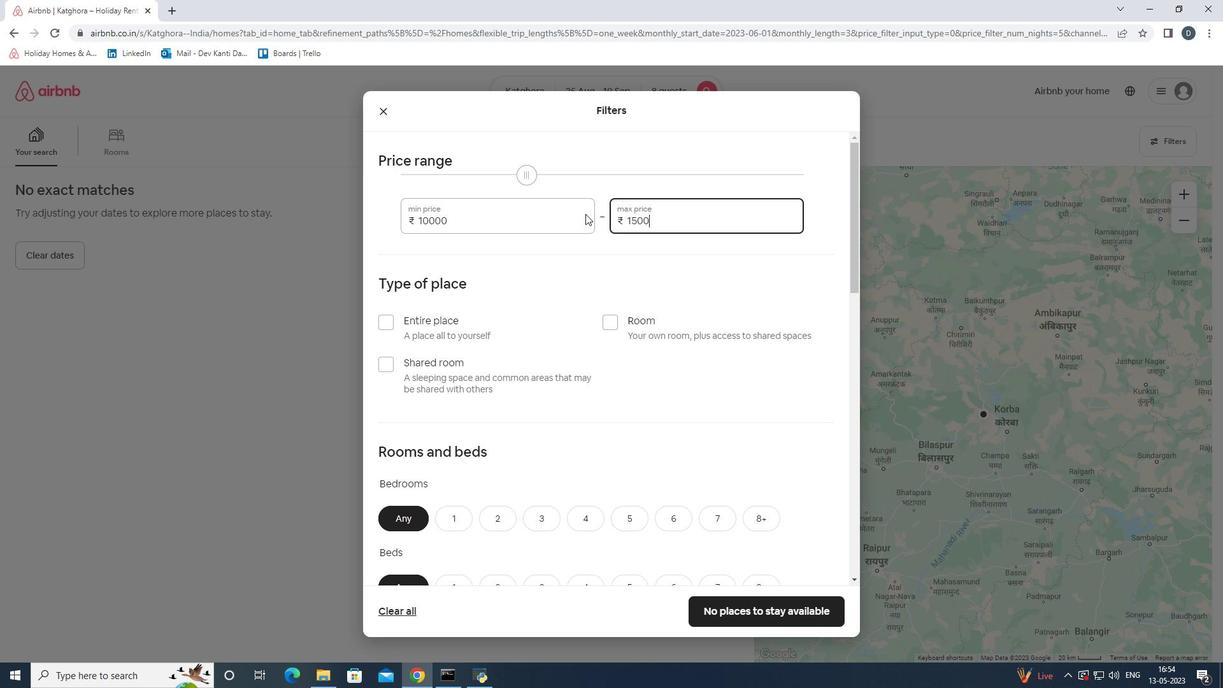 
Action: Mouse moved to (521, 252)
Screenshot: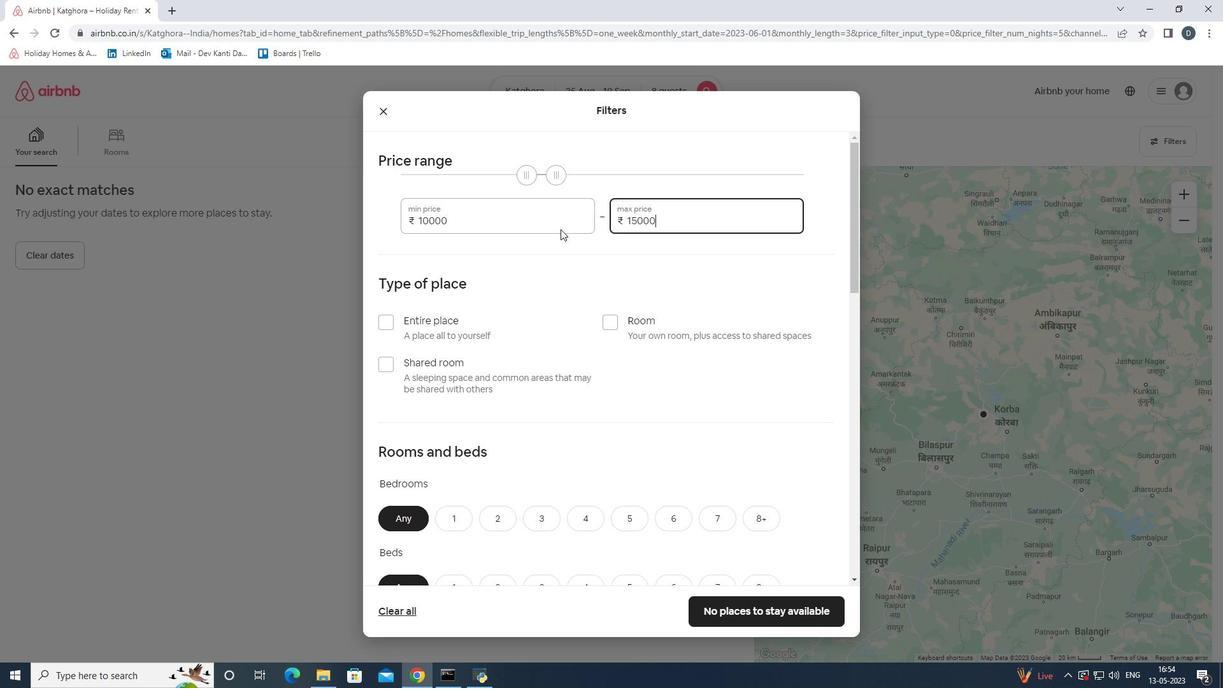 
Action: Mouse scrolled (521, 252) with delta (0, 0)
Screenshot: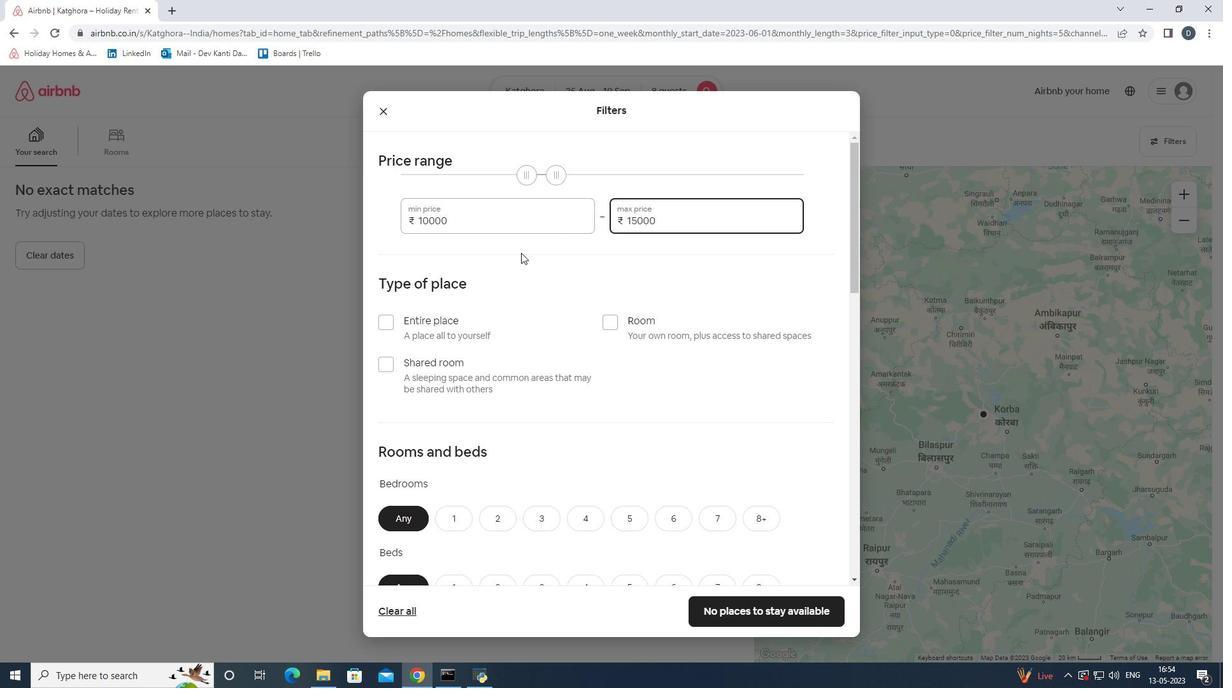
Action: Mouse moved to (383, 256)
Screenshot: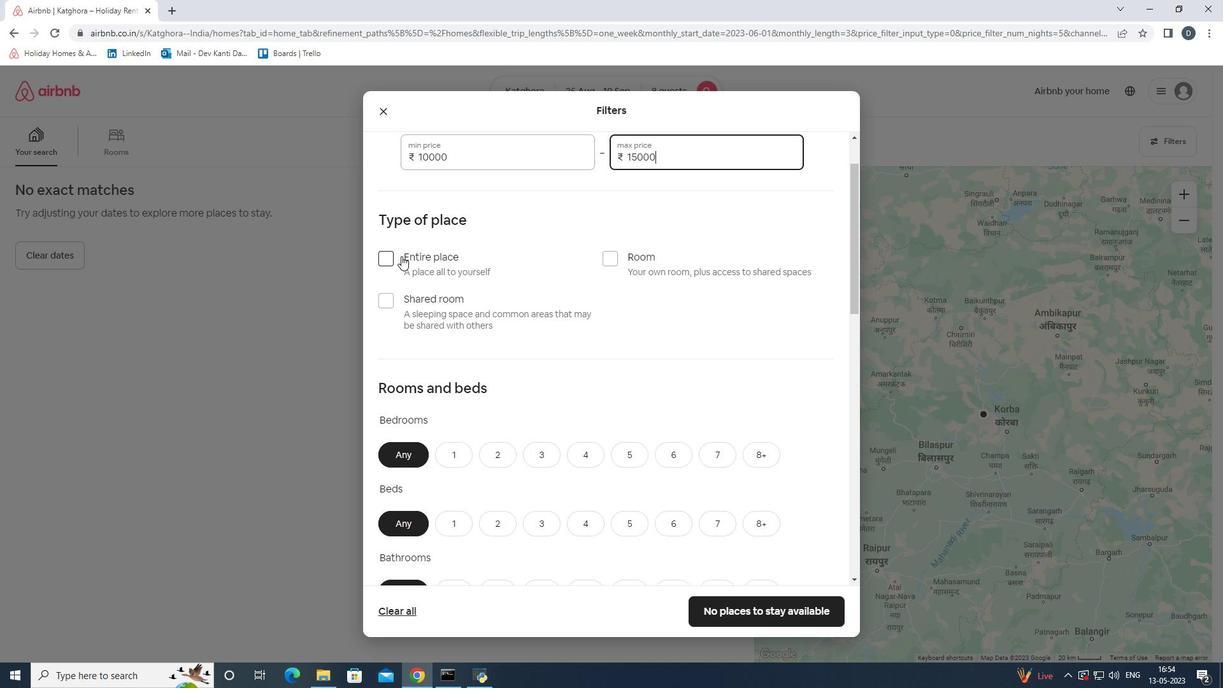 
Action: Mouse pressed left at (383, 256)
Screenshot: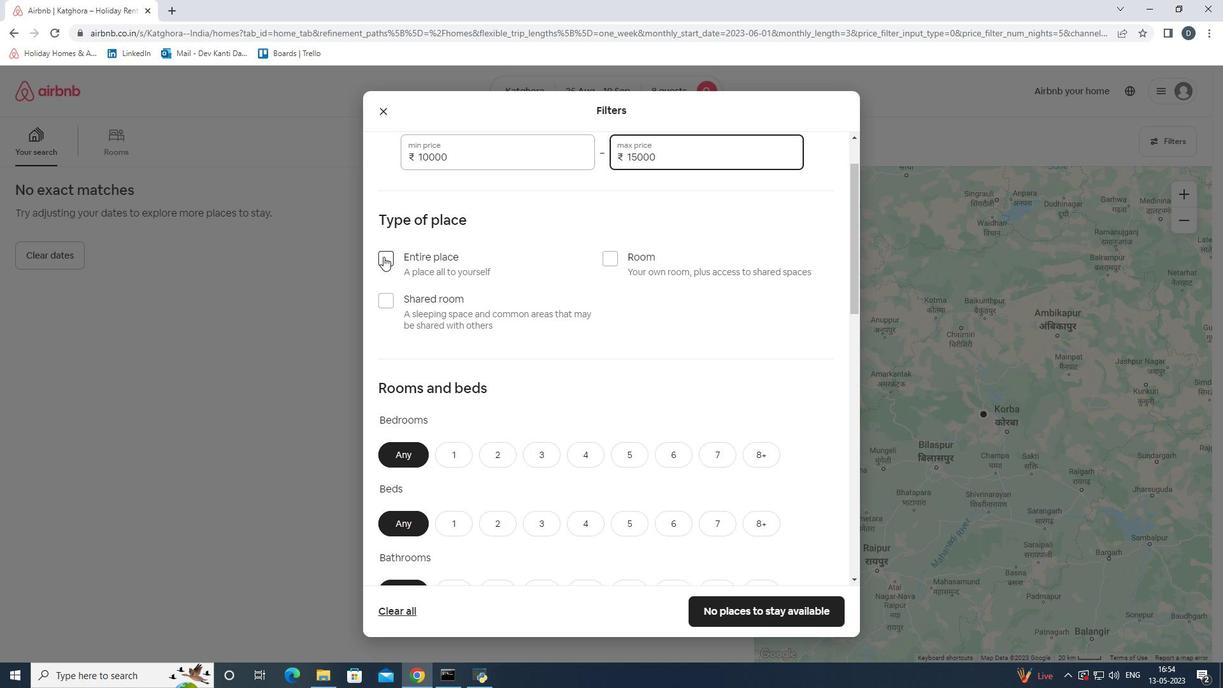 
Action: Mouse moved to (546, 267)
Screenshot: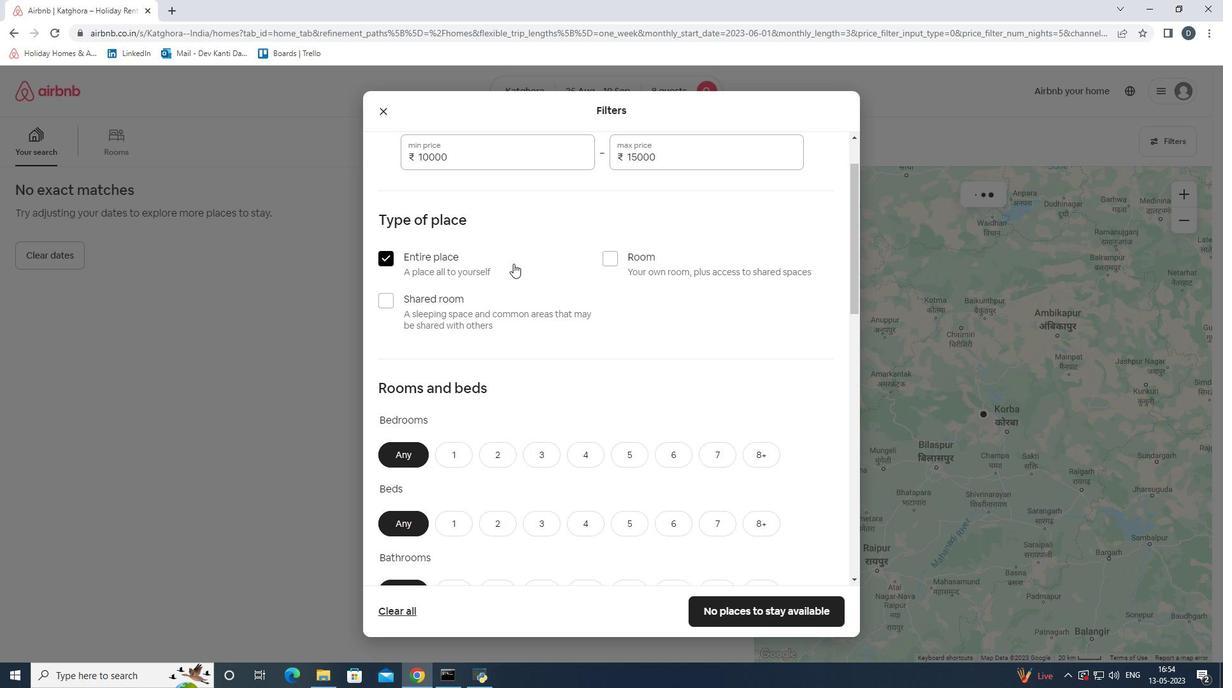 
Action: Mouse scrolled (546, 266) with delta (0, 0)
Screenshot: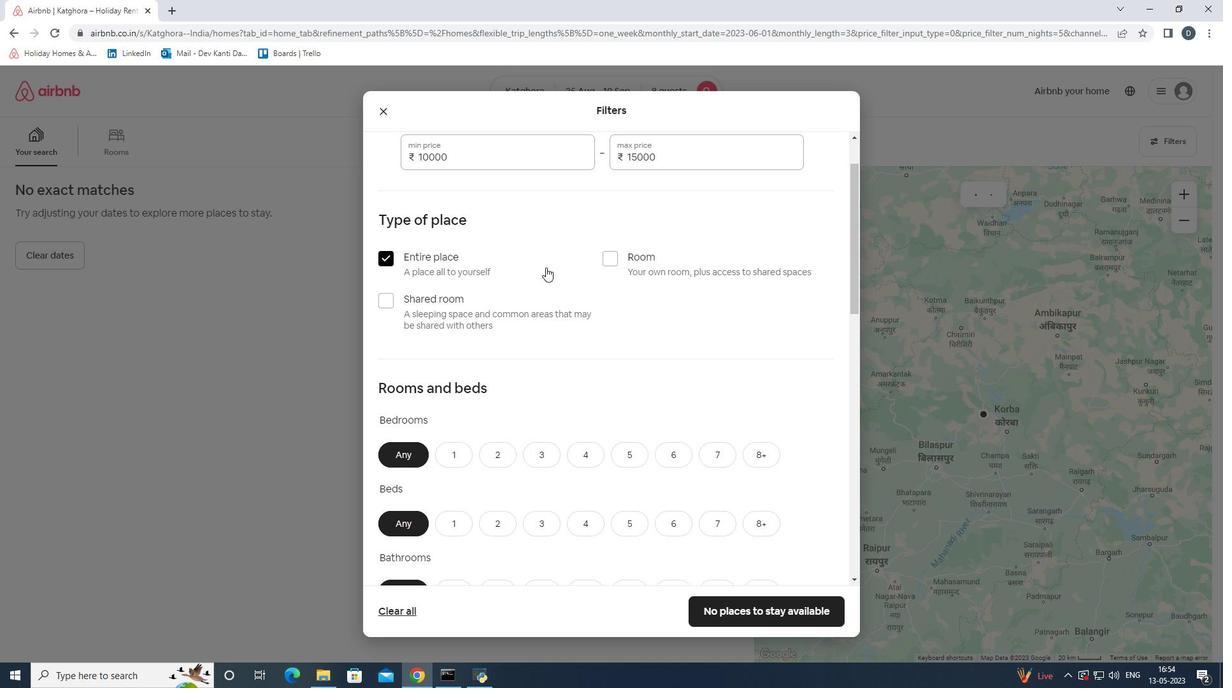 
Action: Mouse scrolled (546, 266) with delta (0, 0)
Screenshot: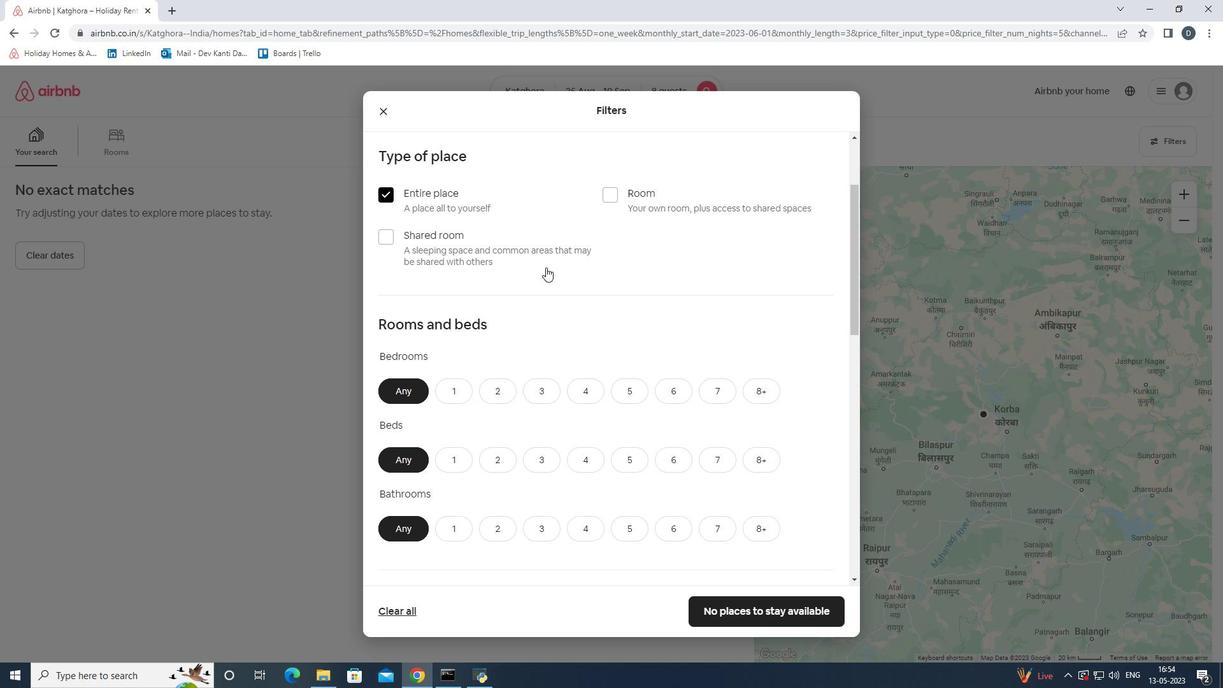 
Action: Mouse moved to (677, 325)
Screenshot: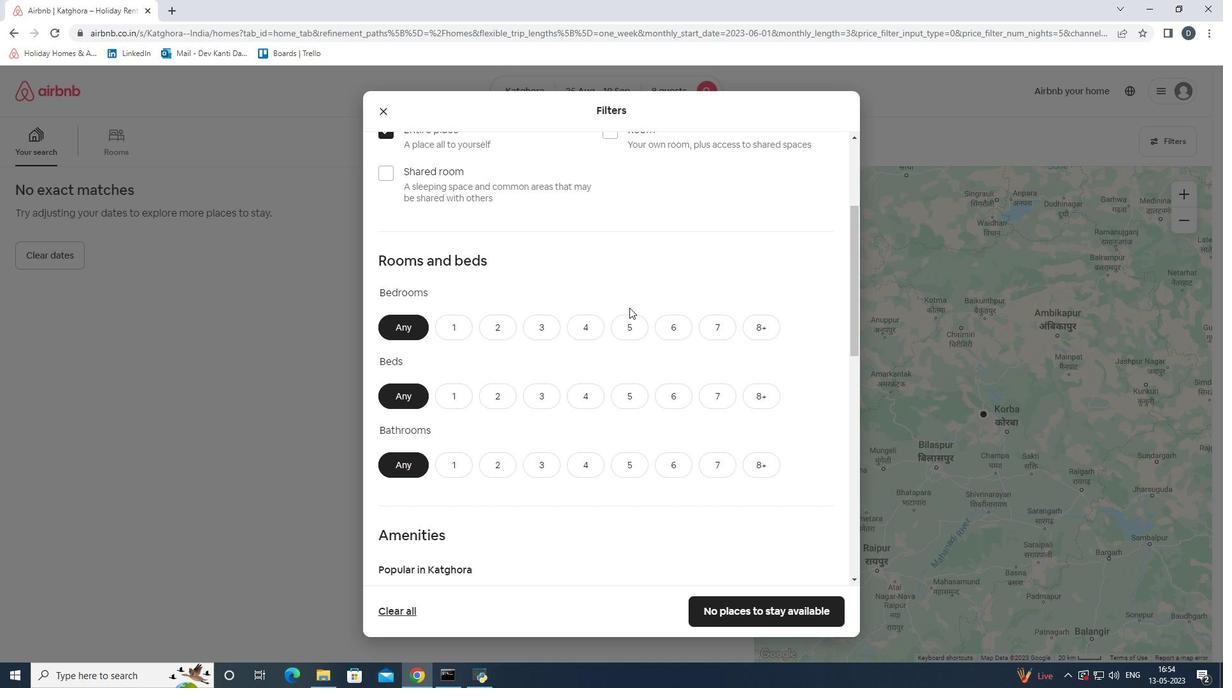 
Action: Mouse pressed left at (677, 325)
Screenshot: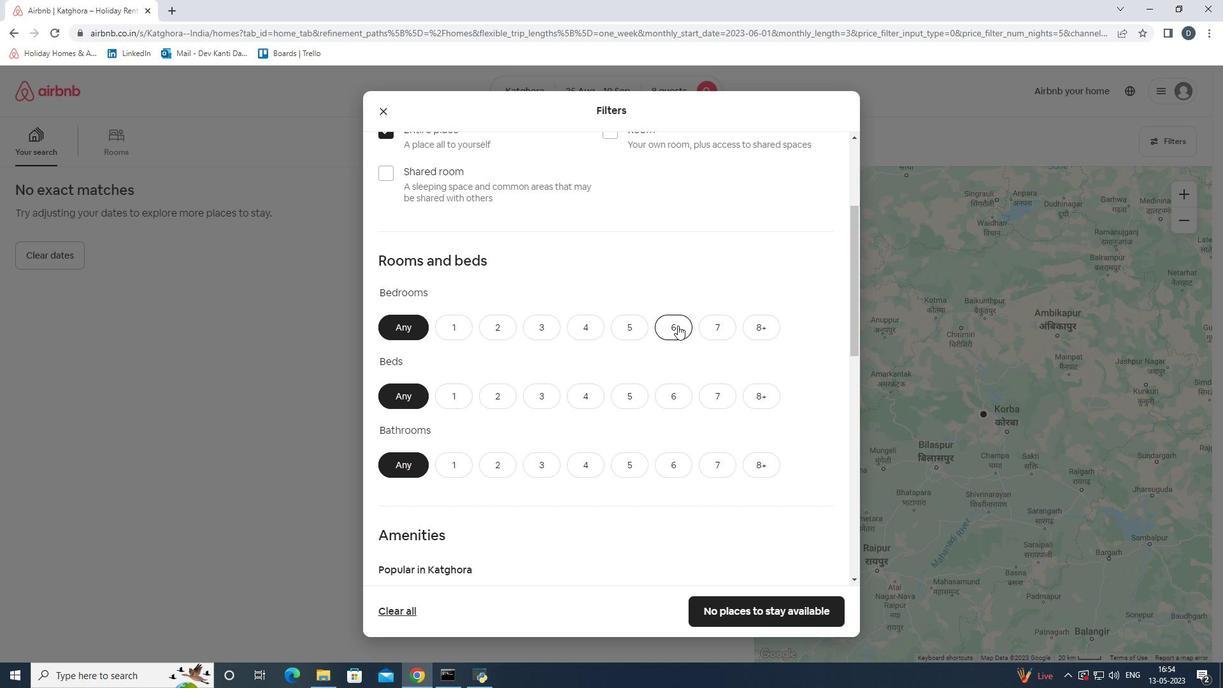 
Action: Mouse moved to (679, 382)
Screenshot: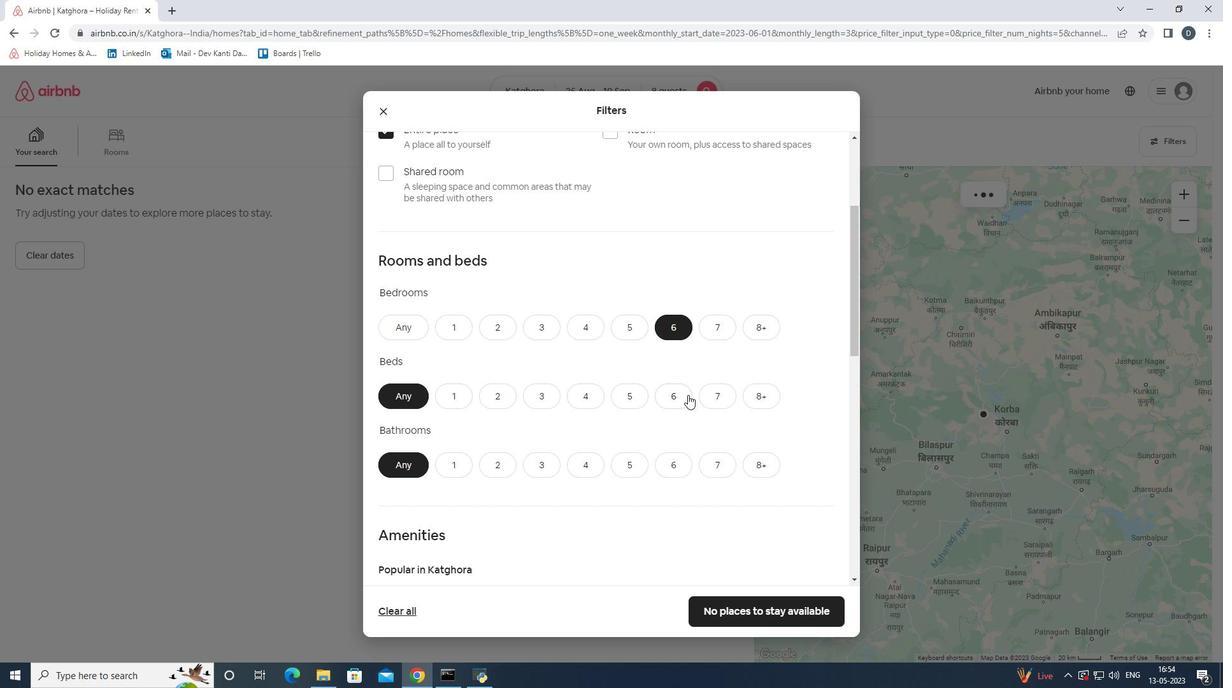 
Action: Mouse pressed left at (679, 382)
Screenshot: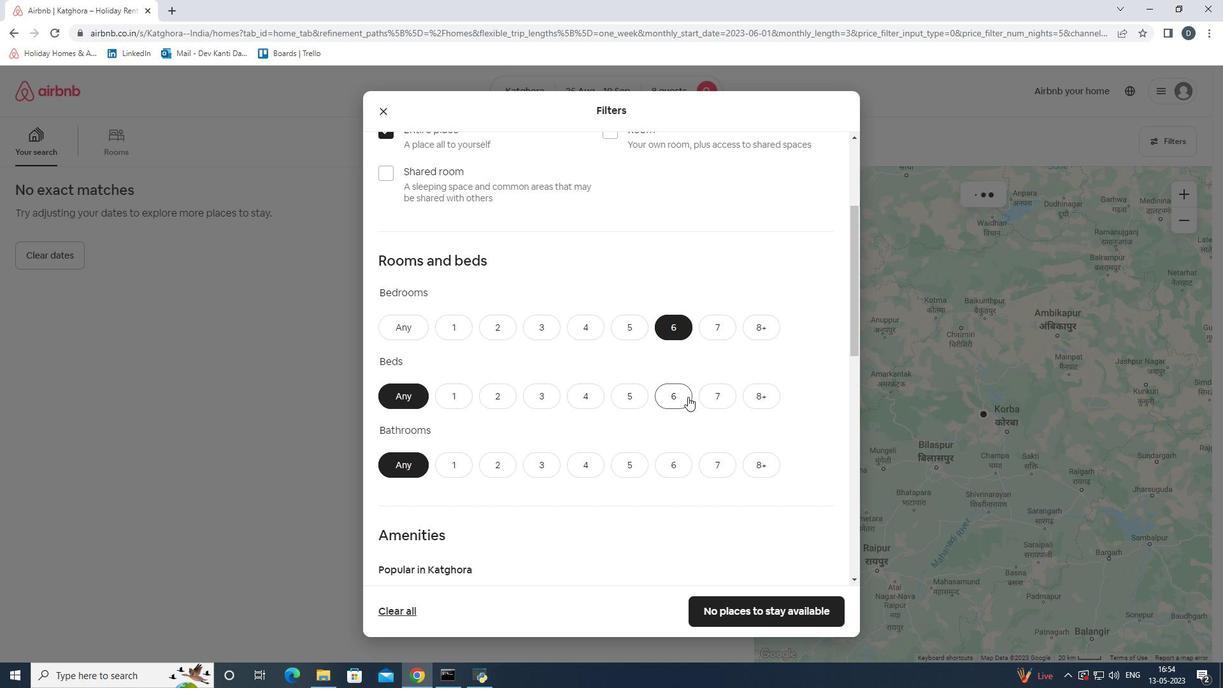 
Action: Mouse moved to (676, 401)
Screenshot: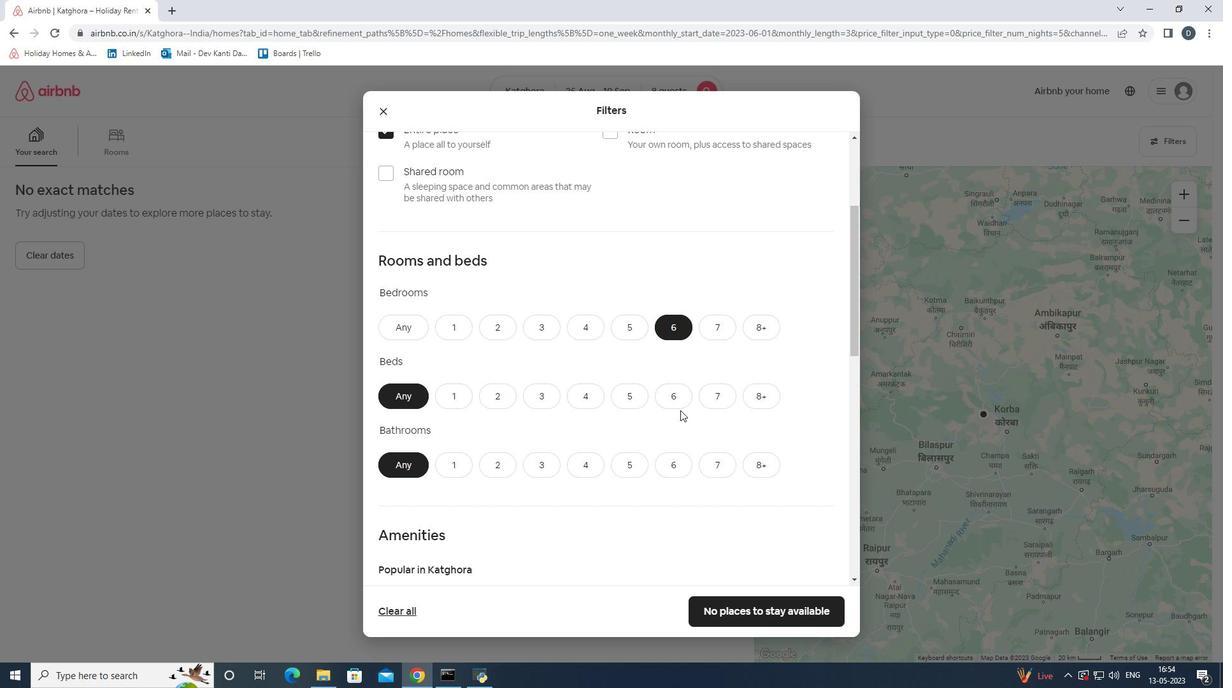 
Action: Mouse pressed left at (676, 401)
Screenshot: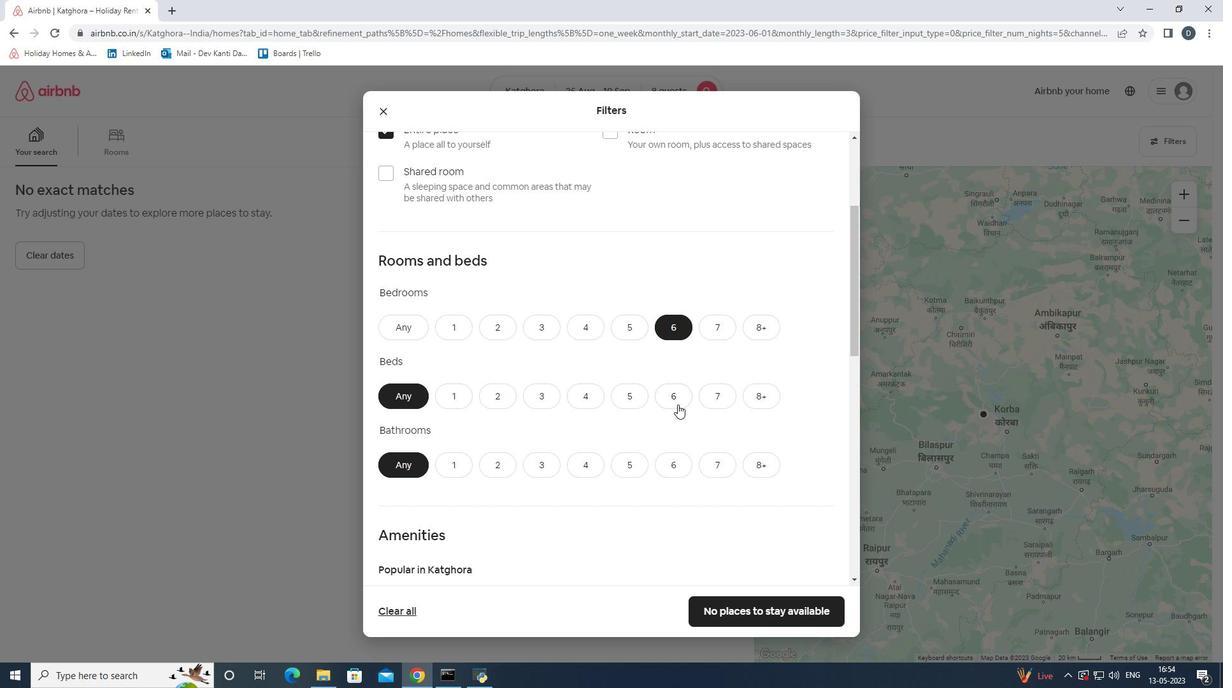 
Action: Mouse moved to (686, 463)
Screenshot: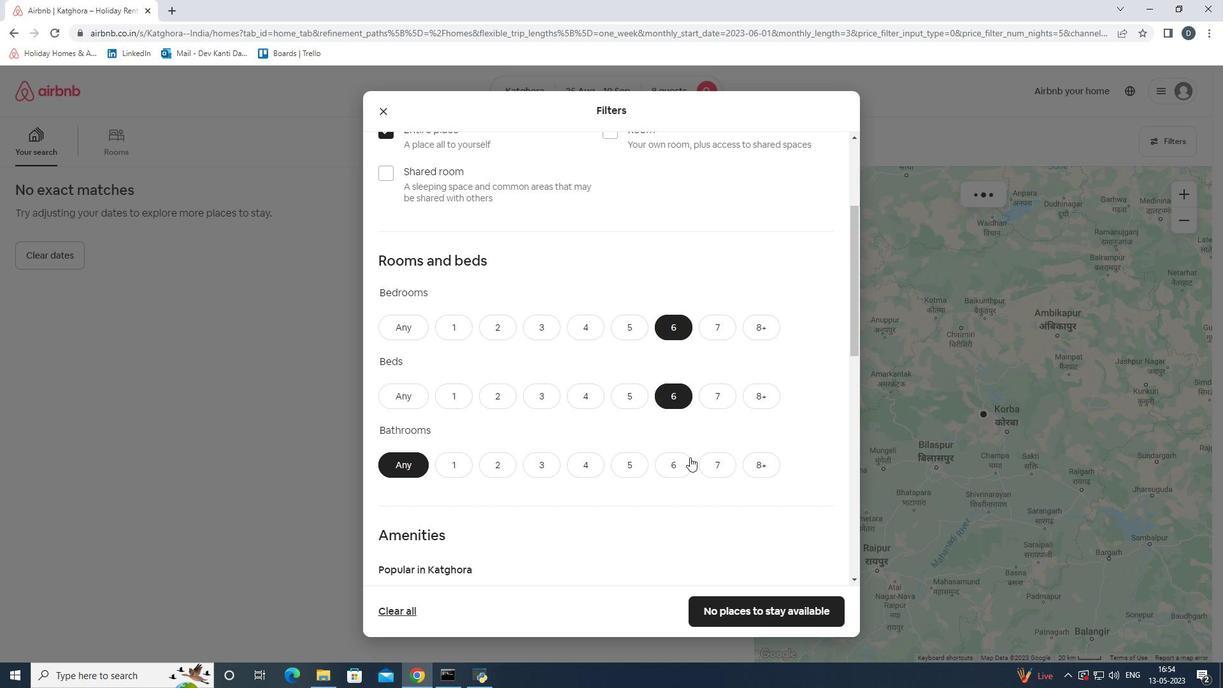 
Action: Mouse pressed left at (686, 463)
Screenshot: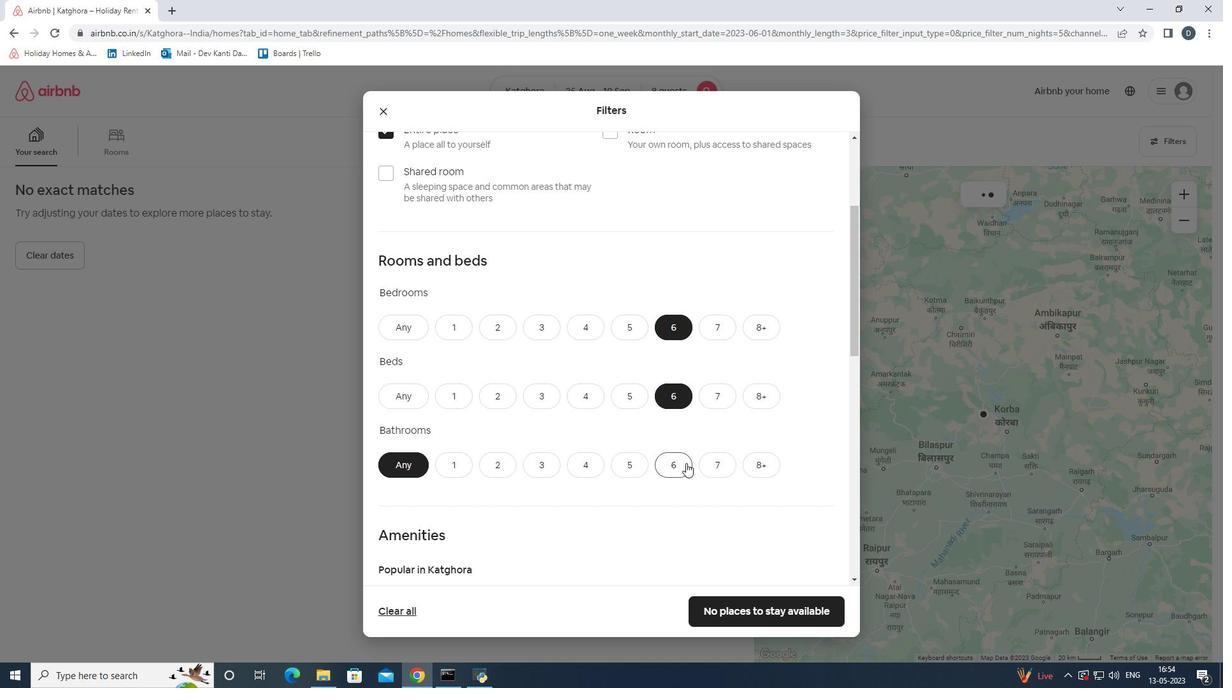 
Action: Mouse moved to (649, 316)
Screenshot: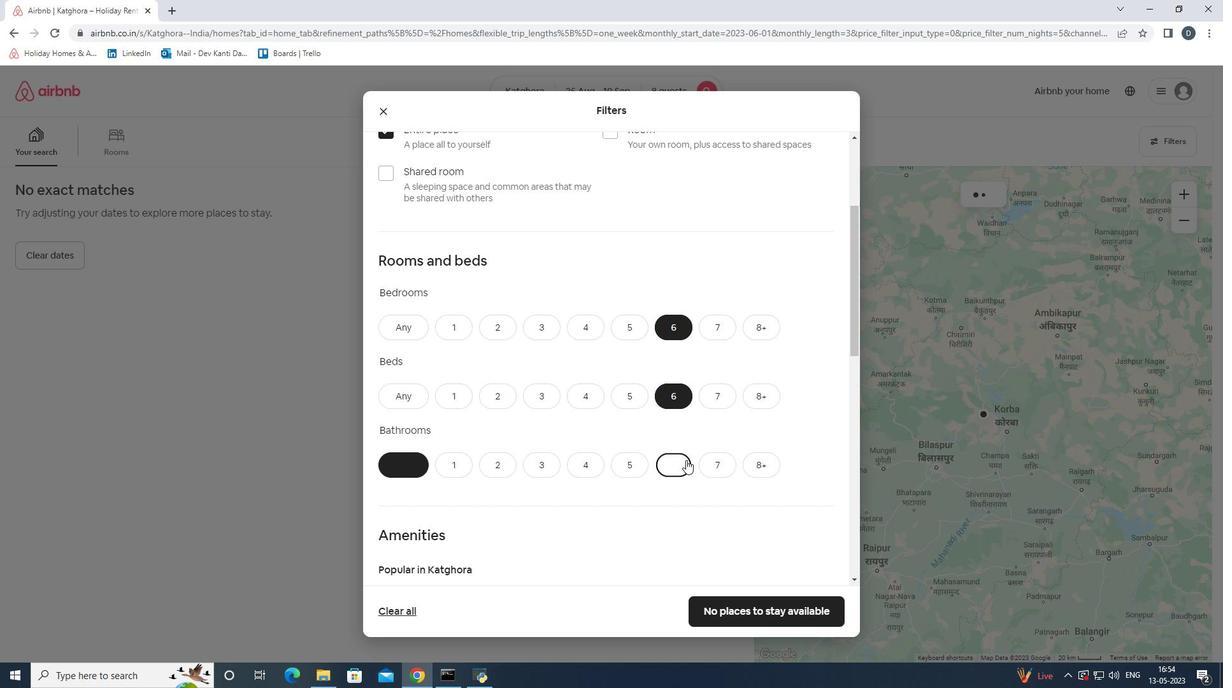 
Action: Mouse scrolled (649, 315) with delta (0, 0)
Screenshot: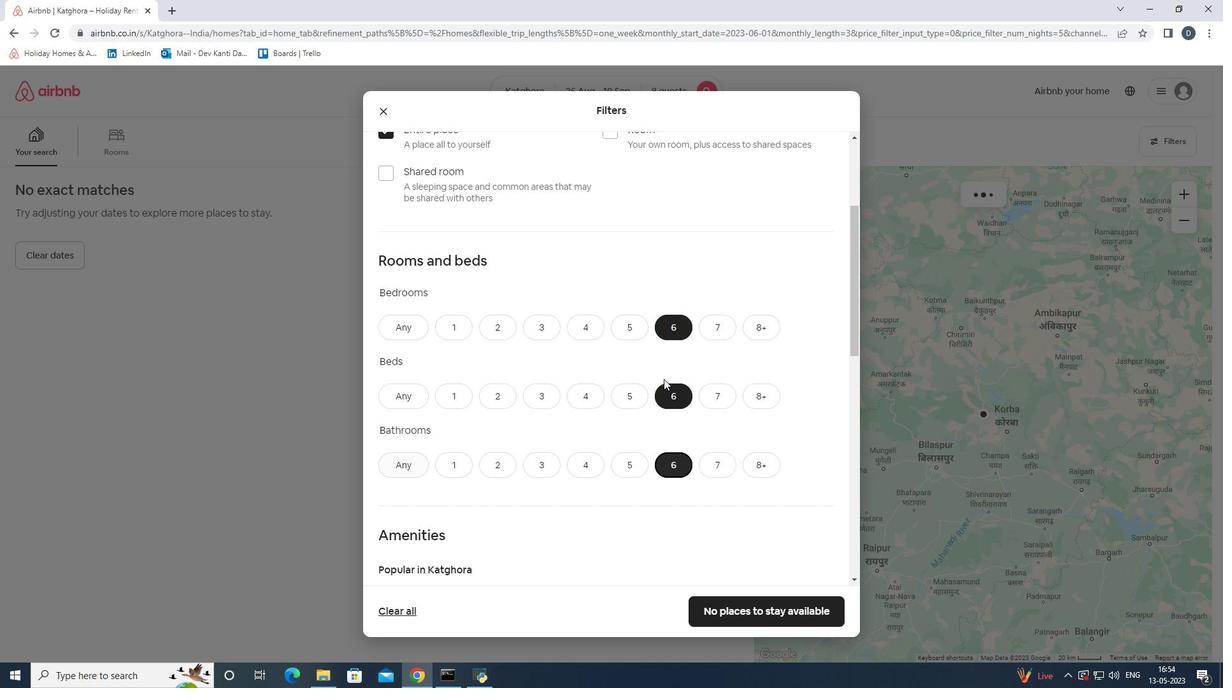 
Action: Mouse scrolled (649, 315) with delta (0, 0)
Screenshot: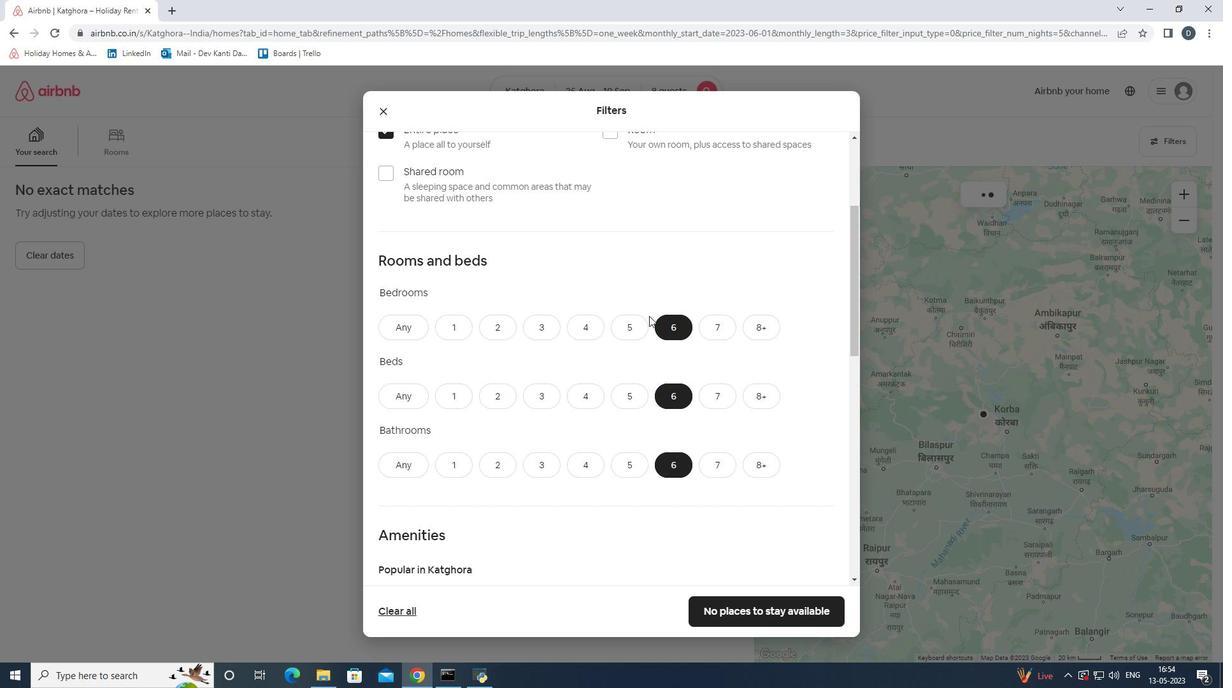 
Action: Mouse scrolled (649, 315) with delta (0, 0)
Screenshot: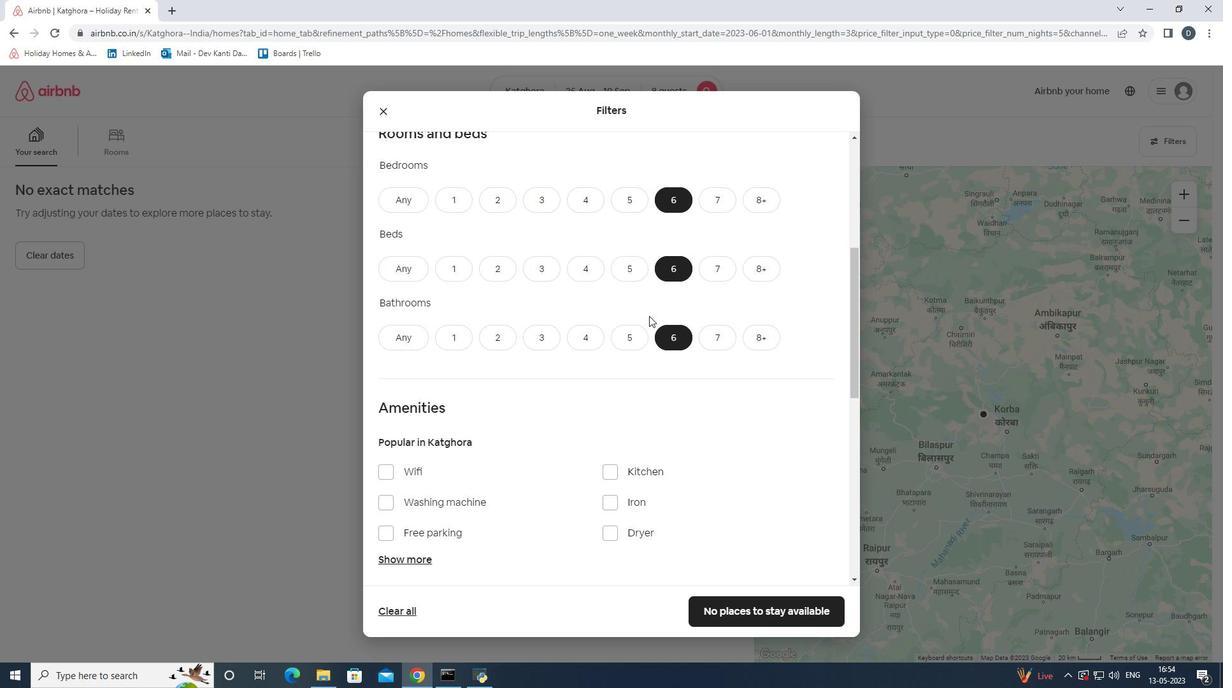 
Action: Mouse scrolled (649, 315) with delta (0, 0)
Screenshot: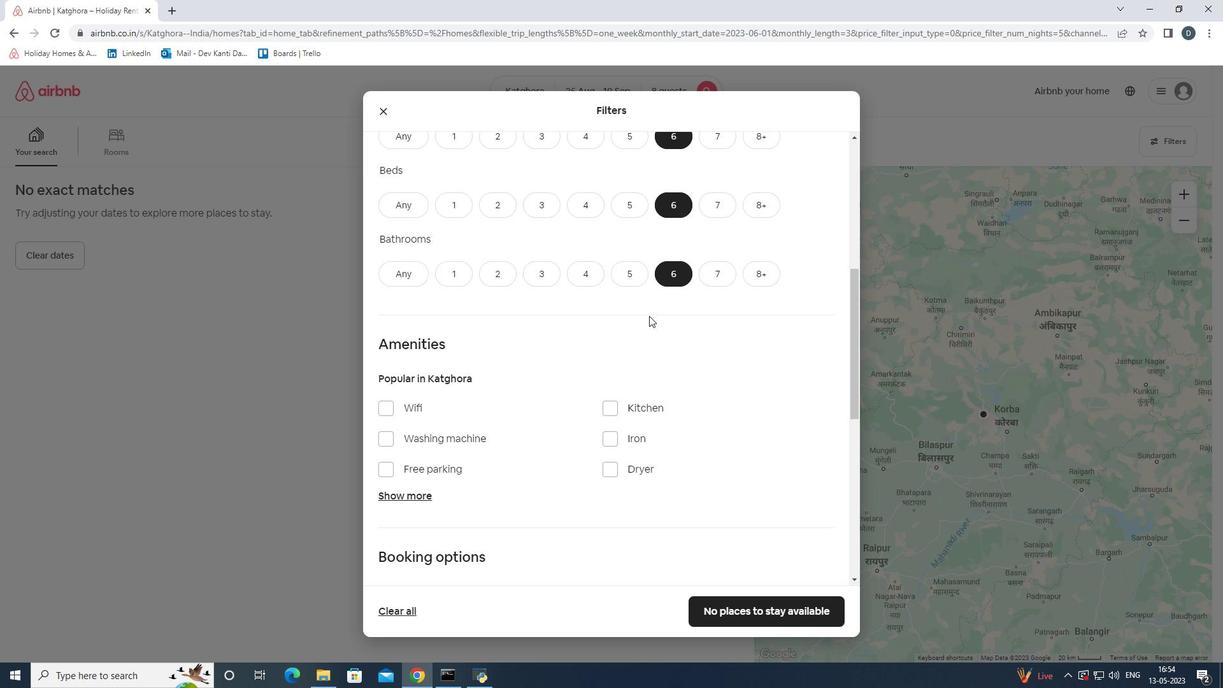 
Action: Mouse scrolled (649, 315) with delta (0, 0)
Screenshot: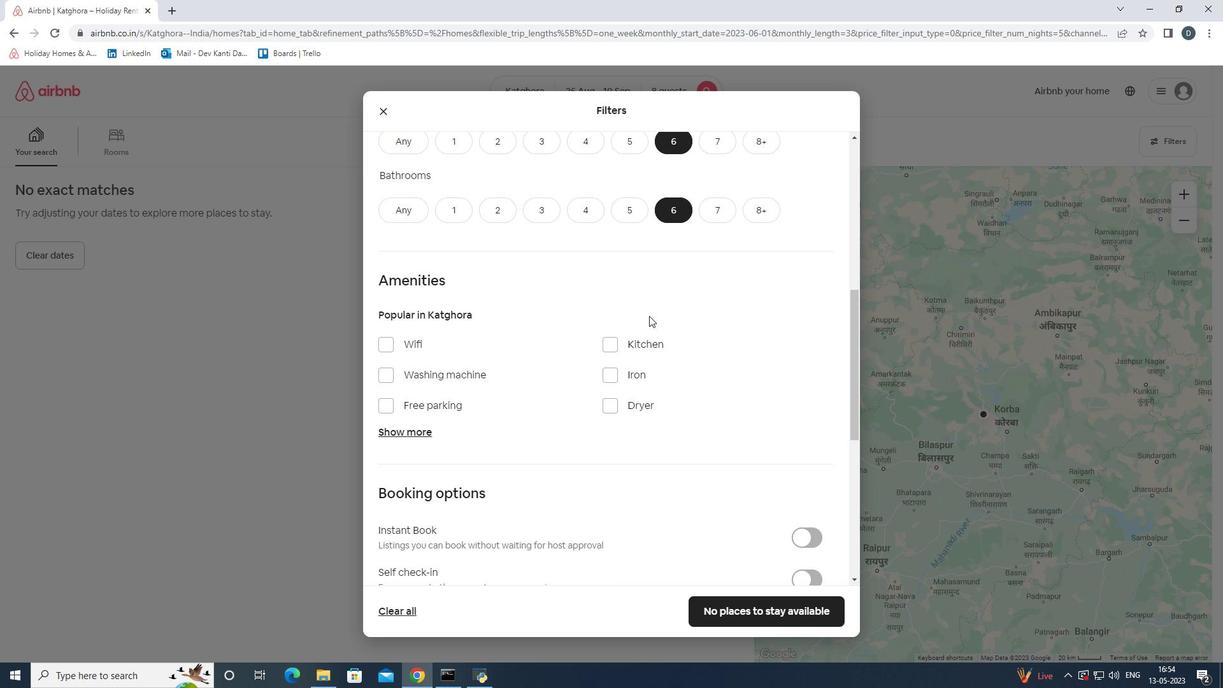 
Action: Mouse moved to (391, 365)
Screenshot: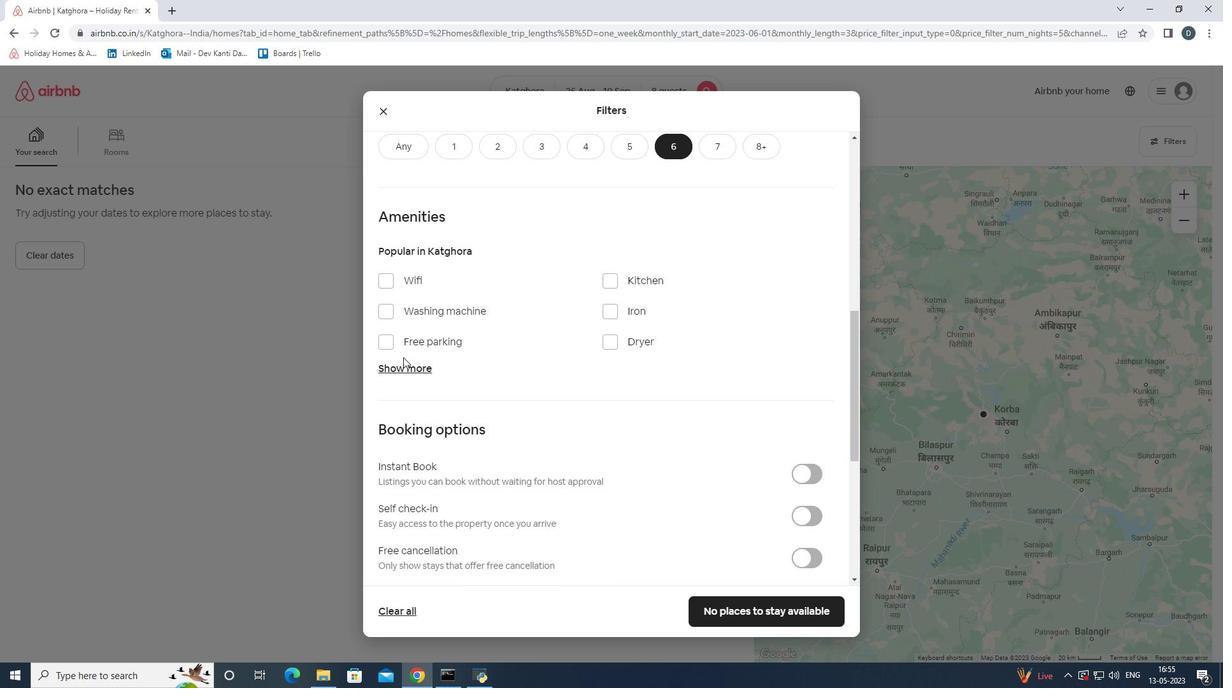 
Action: Mouse pressed left at (391, 365)
Screenshot: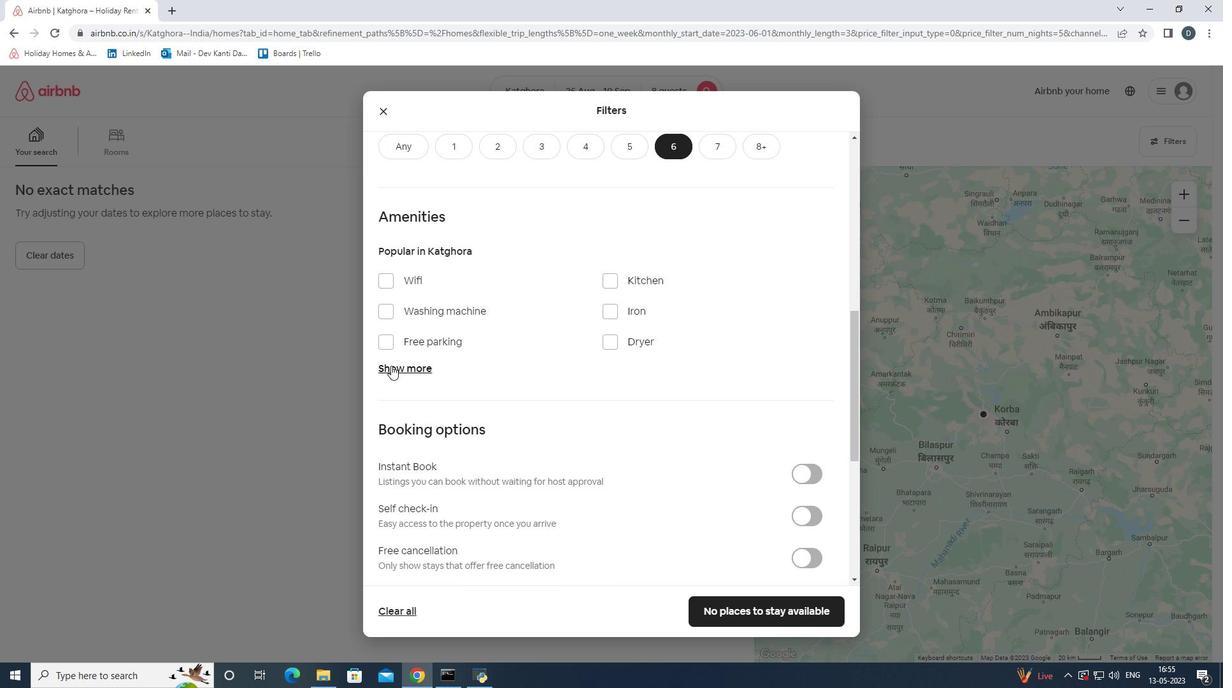 
Action: Mouse moved to (386, 286)
Screenshot: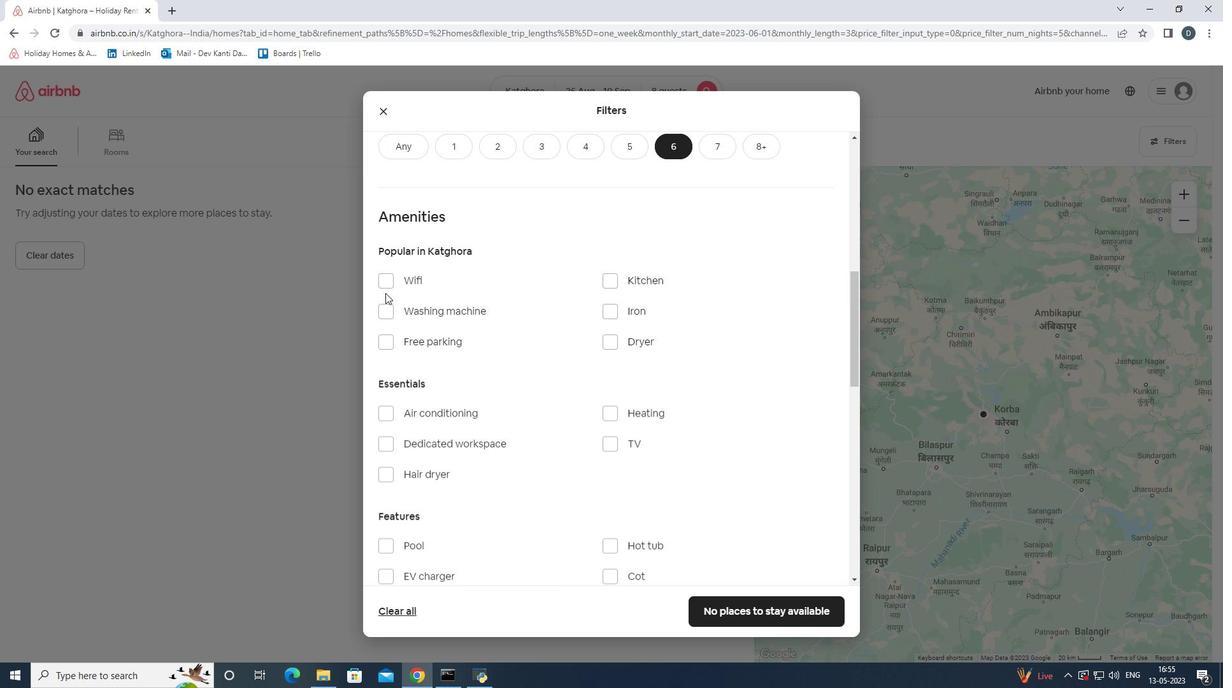 
Action: Mouse pressed left at (386, 286)
Screenshot: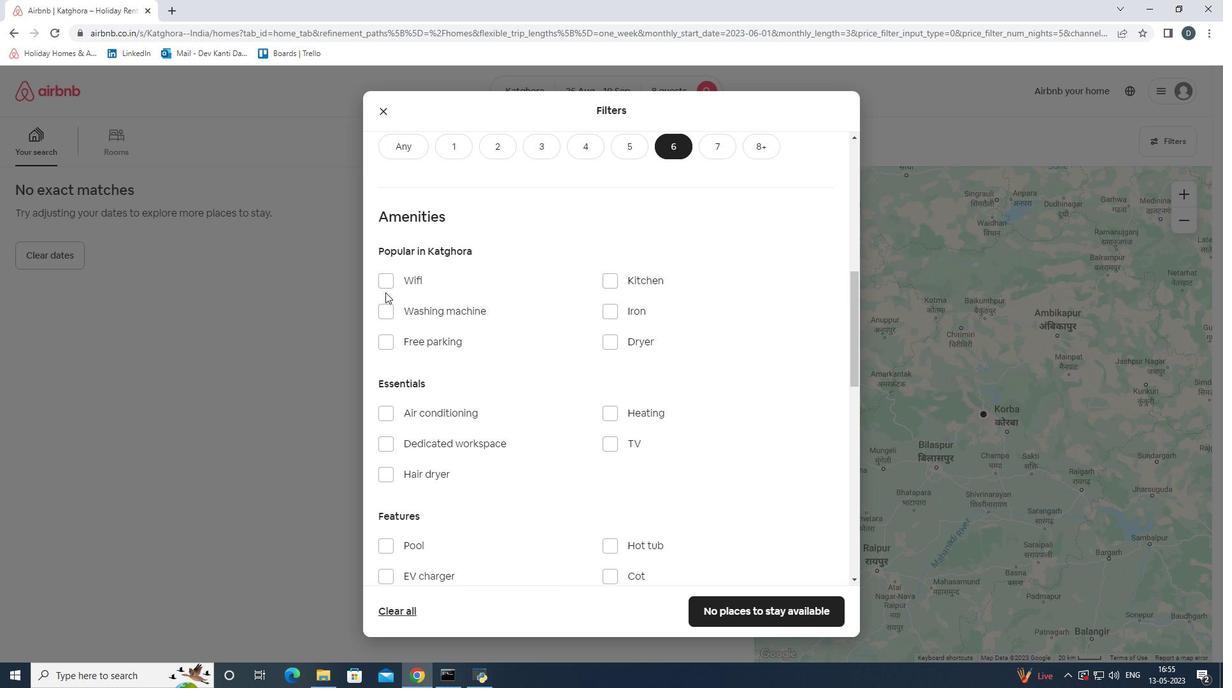 
Action: Mouse moved to (607, 440)
Screenshot: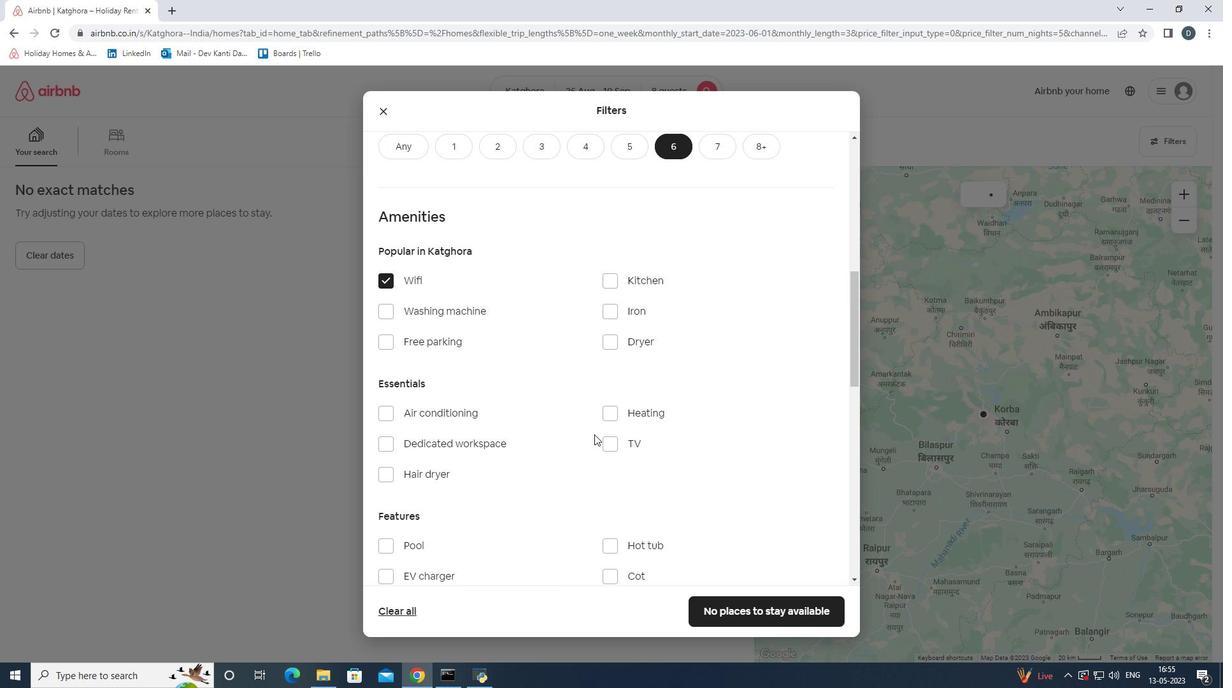 
Action: Mouse pressed left at (607, 440)
Screenshot: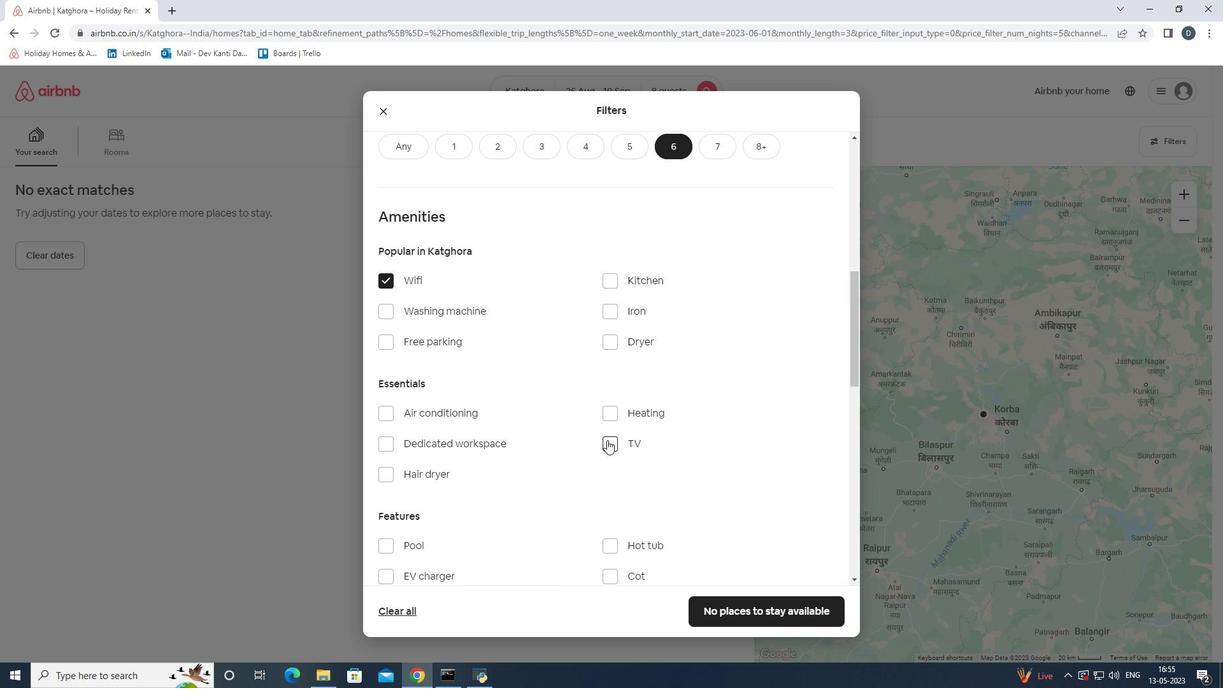 
Action: Mouse moved to (381, 337)
Screenshot: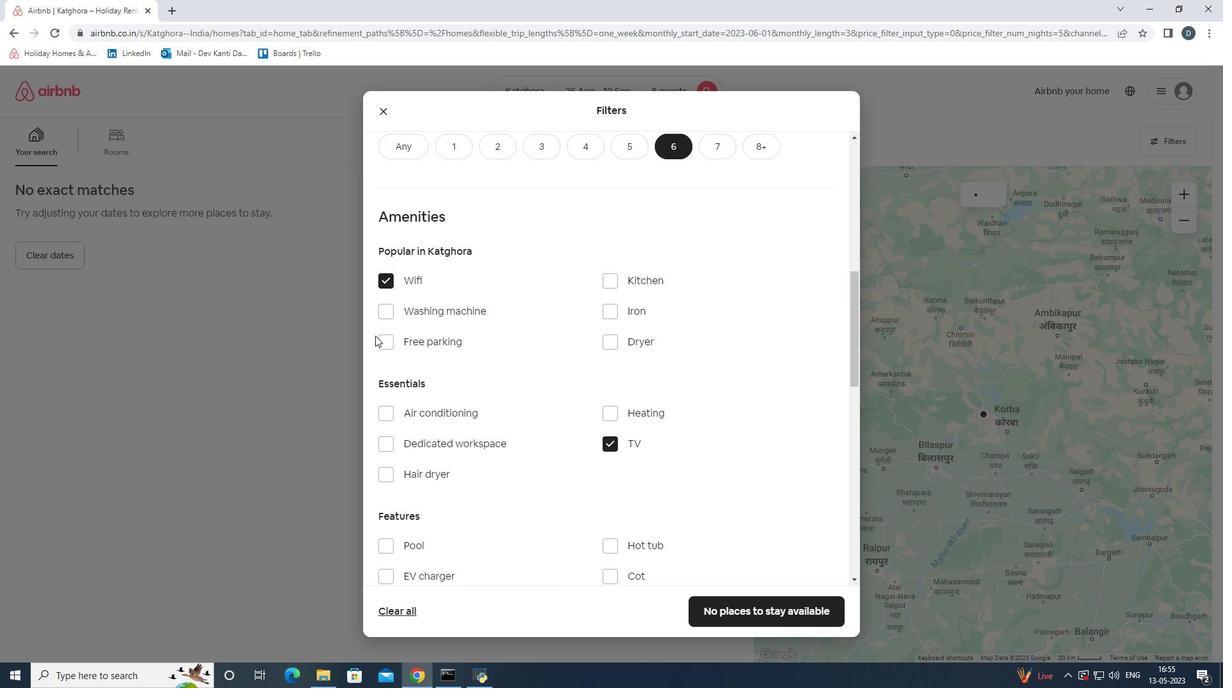 
Action: Mouse pressed left at (381, 337)
Screenshot: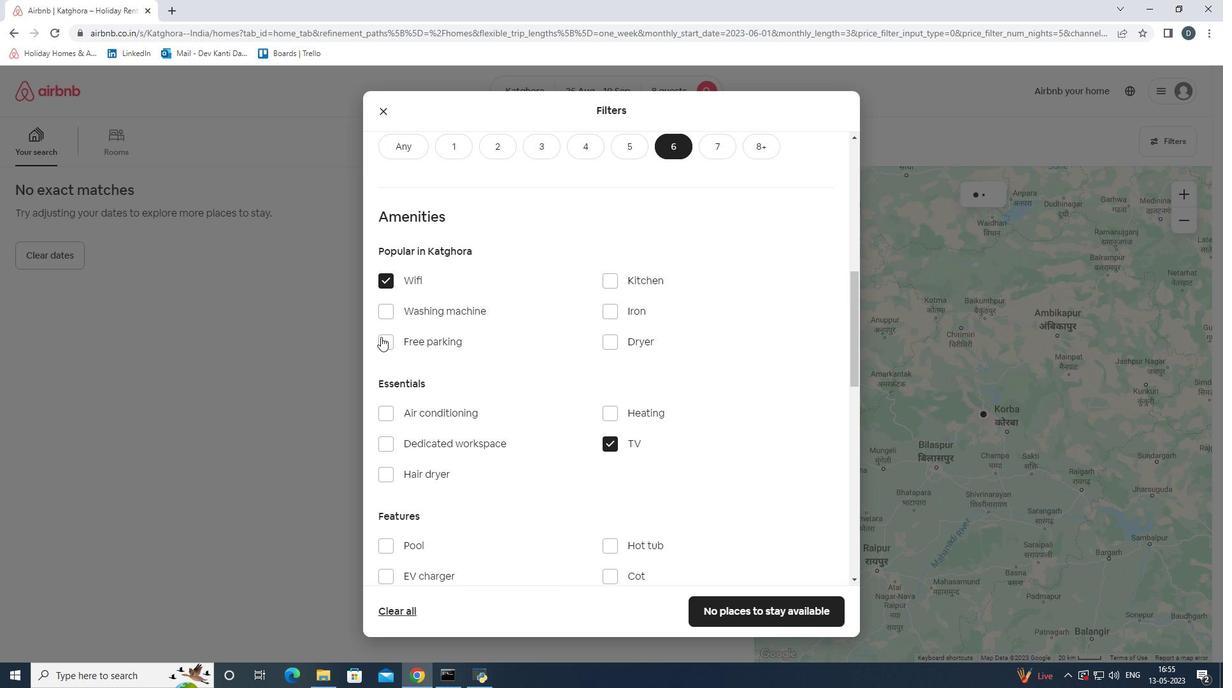 
Action: Mouse moved to (547, 356)
Screenshot: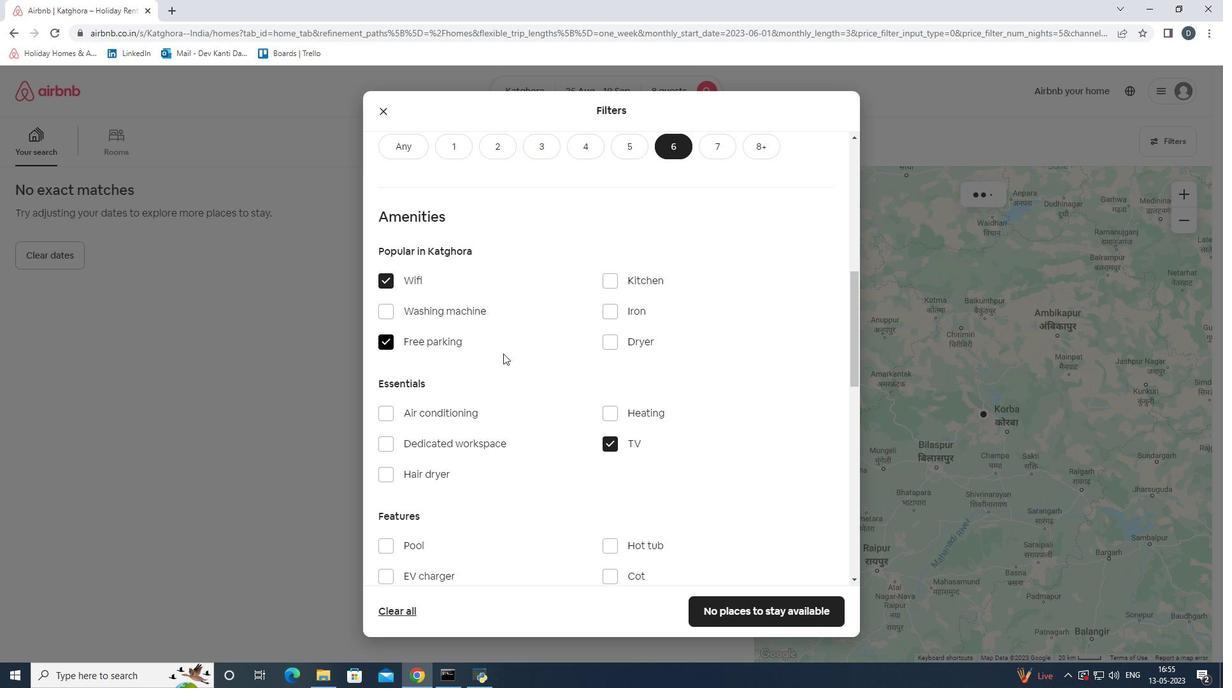 
Action: Mouse scrolled (547, 355) with delta (0, 0)
Screenshot: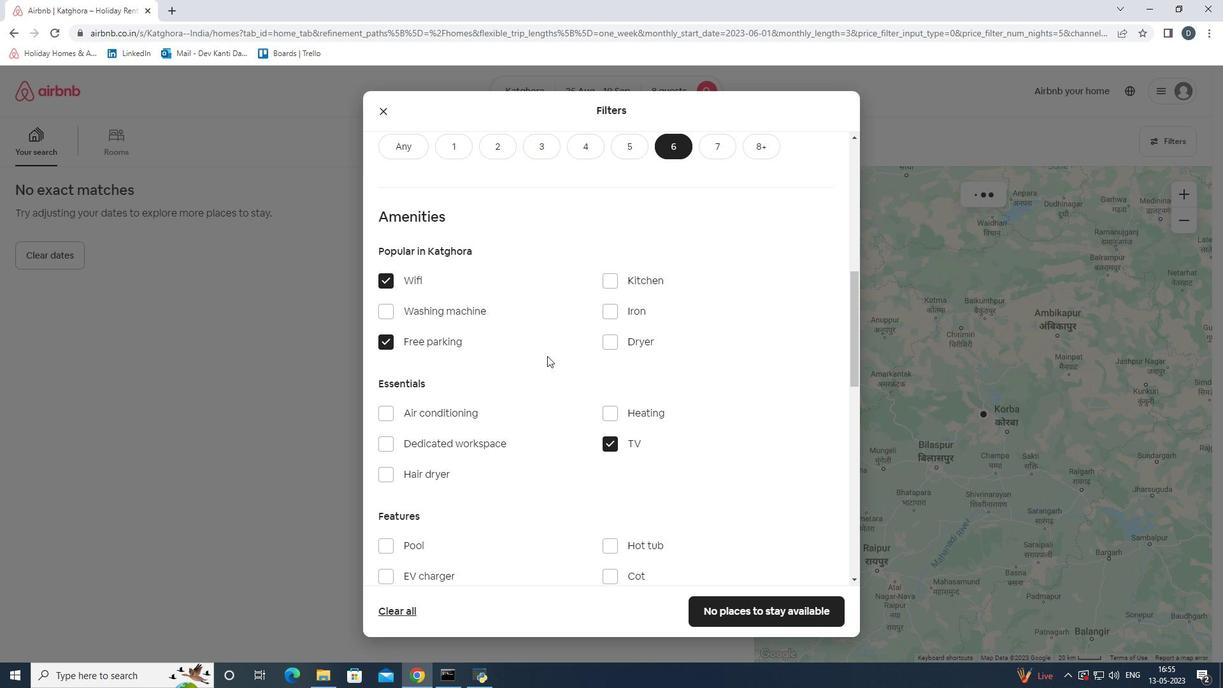 
Action: Mouse scrolled (547, 355) with delta (0, 0)
Screenshot: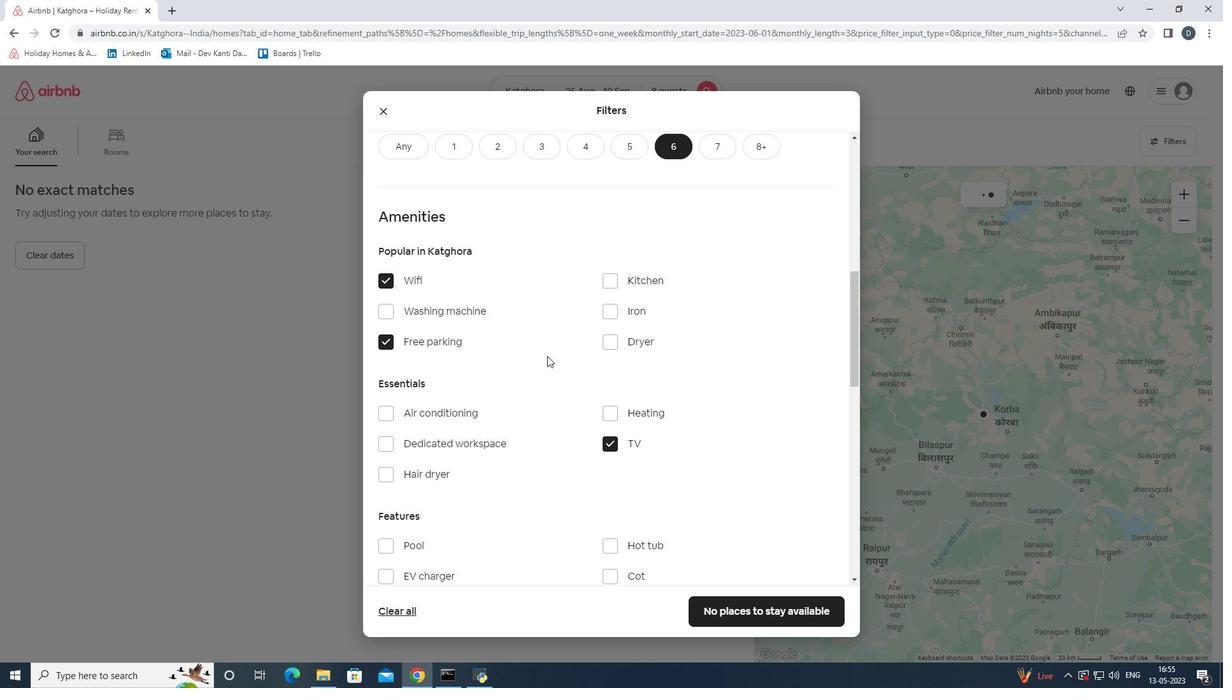 
Action: Mouse scrolled (547, 355) with delta (0, 0)
Screenshot: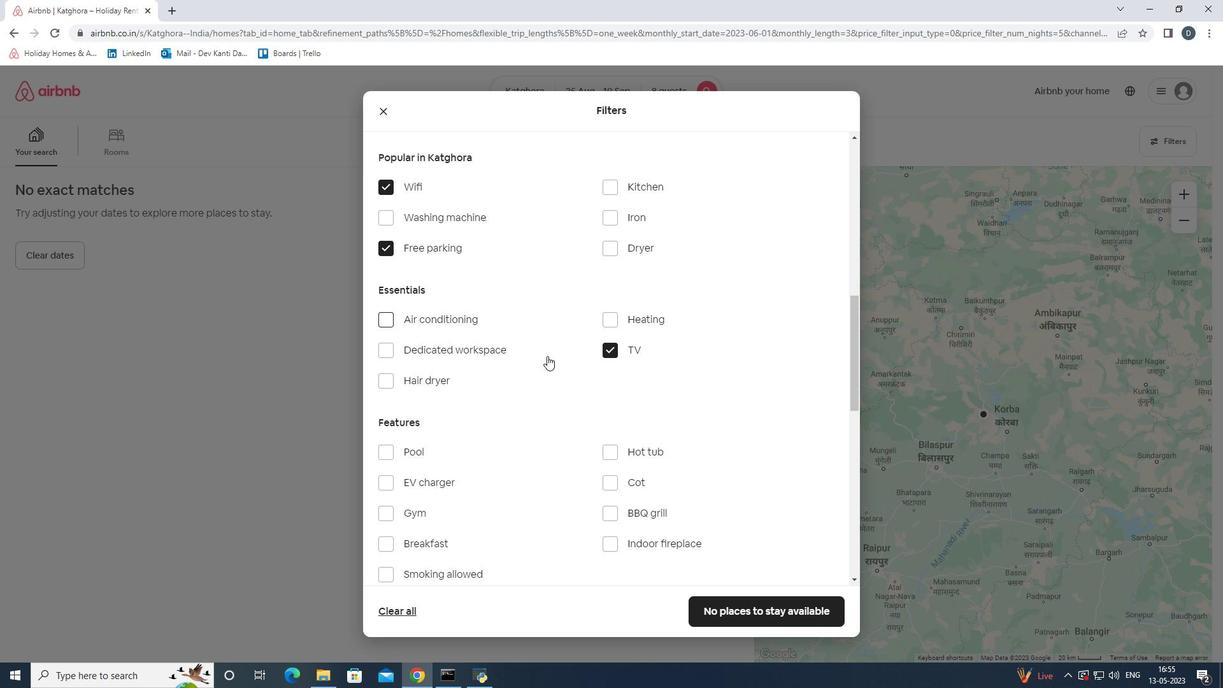 
Action: Mouse moved to (385, 410)
Screenshot: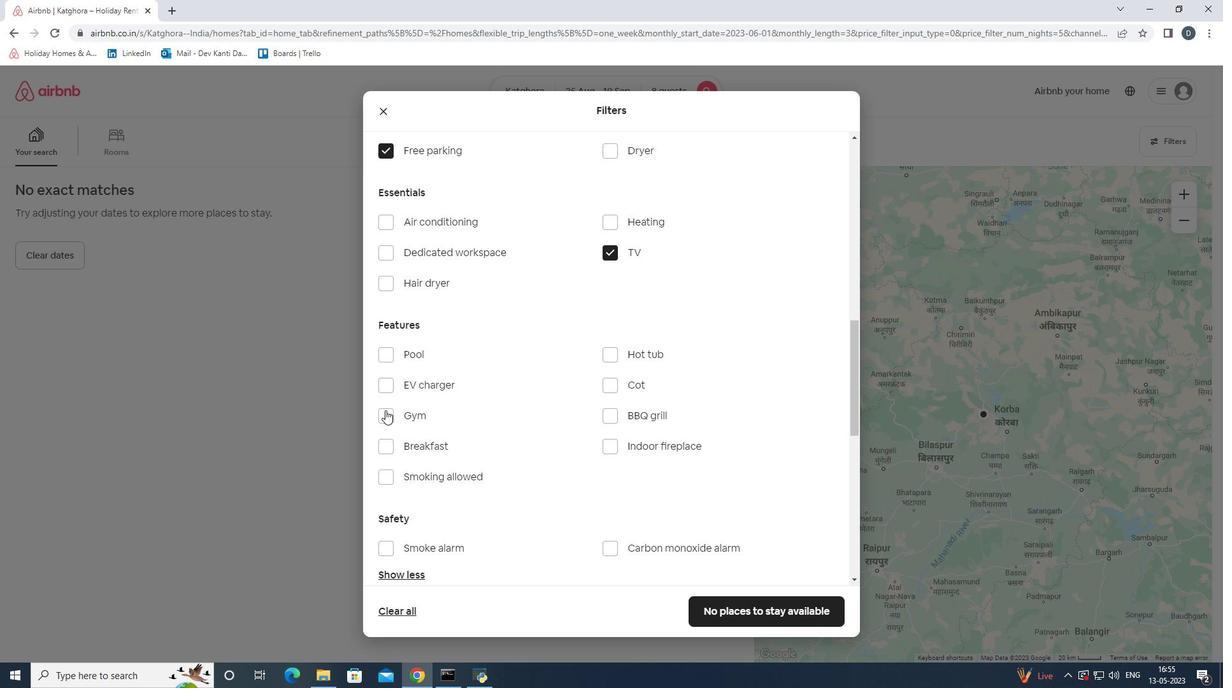 
Action: Mouse pressed left at (385, 410)
Screenshot: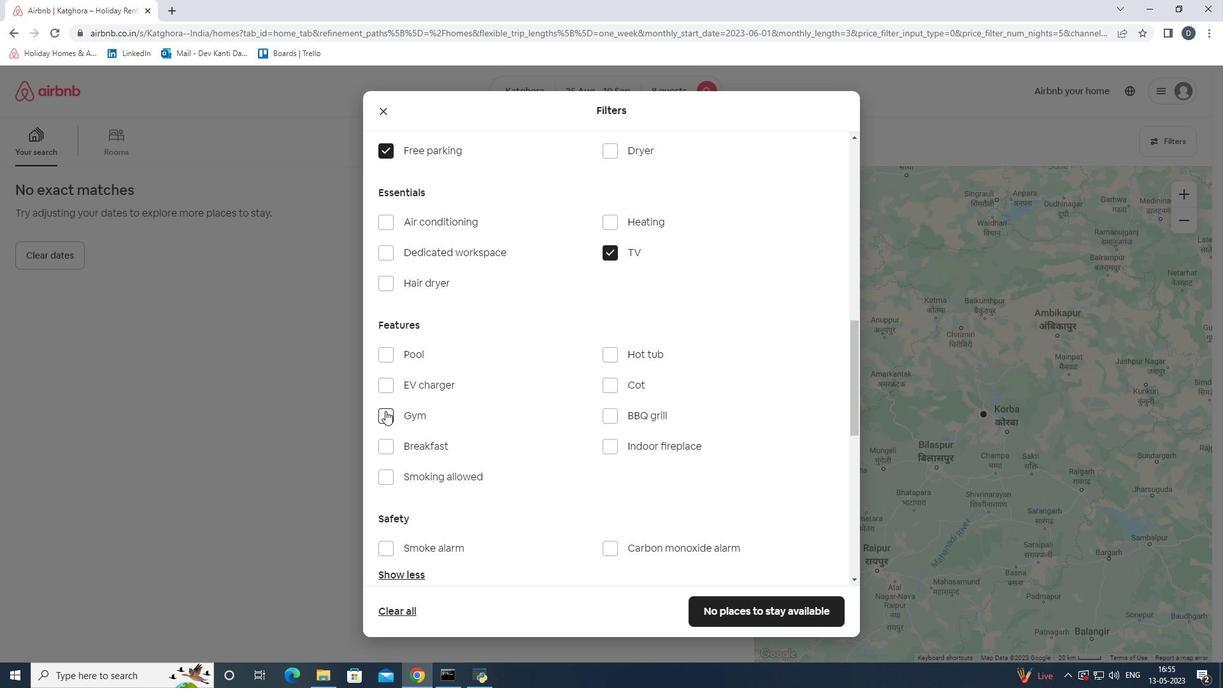 
Action: Mouse moved to (384, 447)
Screenshot: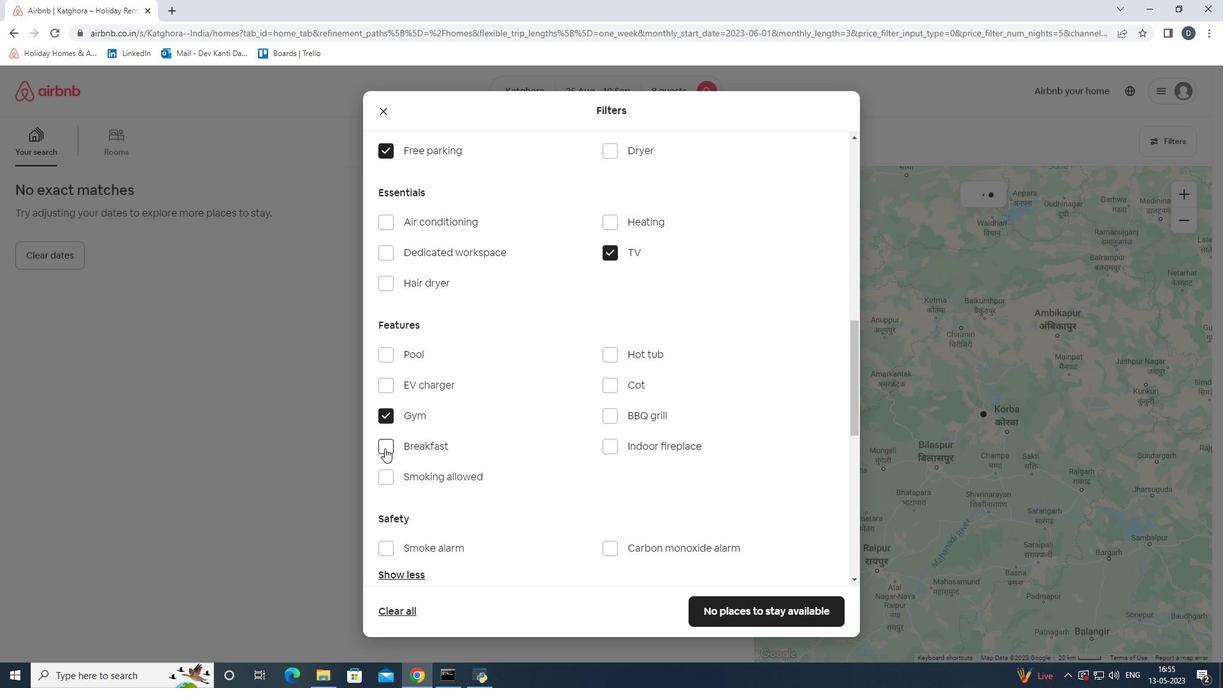 
Action: Mouse pressed left at (384, 447)
Screenshot: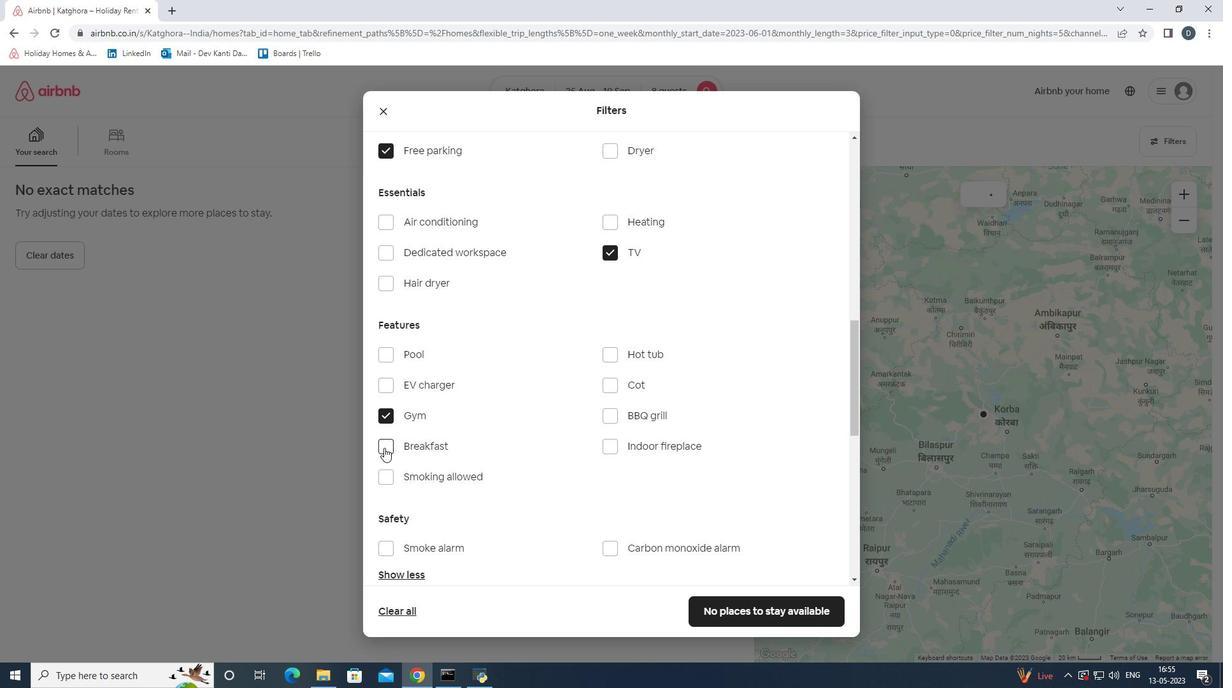 
Action: Mouse moved to (599, 403)
Screenshot: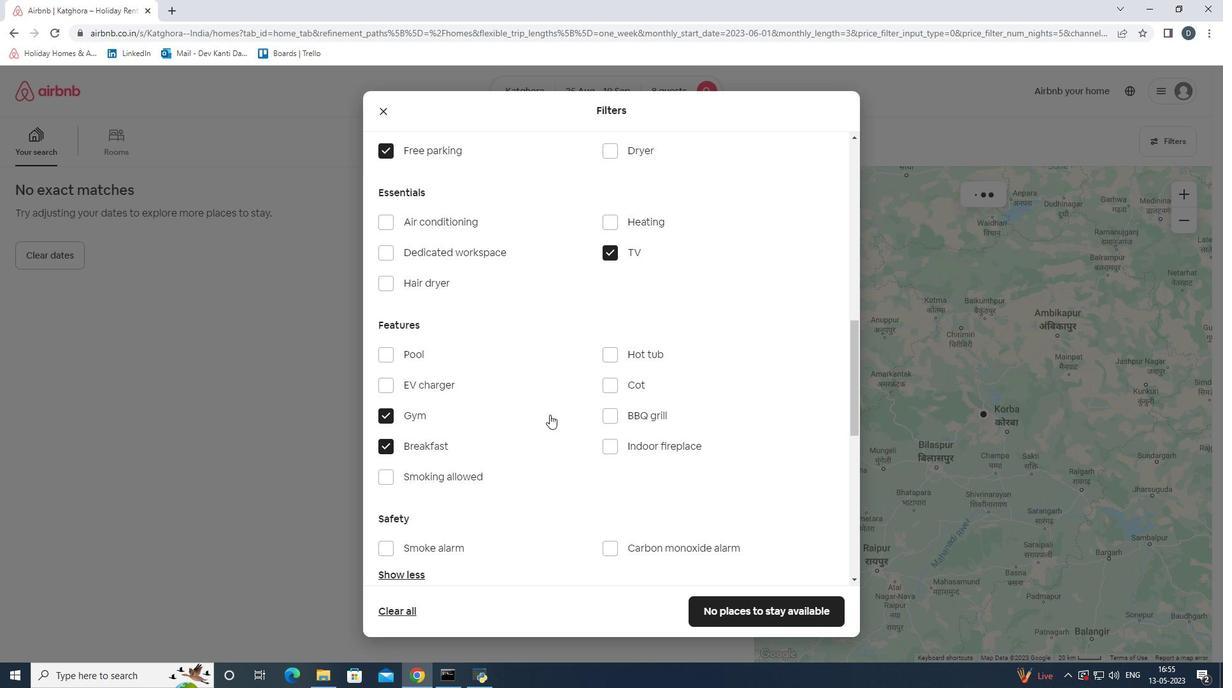 
Action: Mouse scrolled (599, 403) with delta (0, 0)
Screenshot: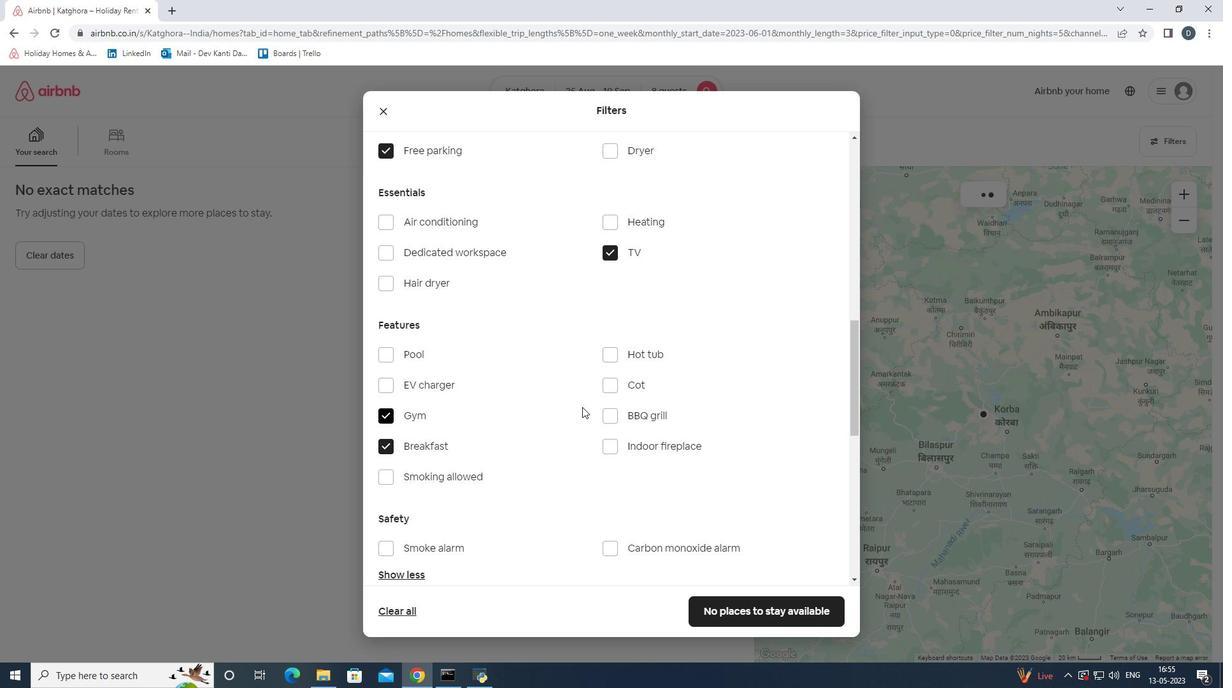 
Action: Mouse scrolled (599, 403) with delta (0, 0)
Screenshot: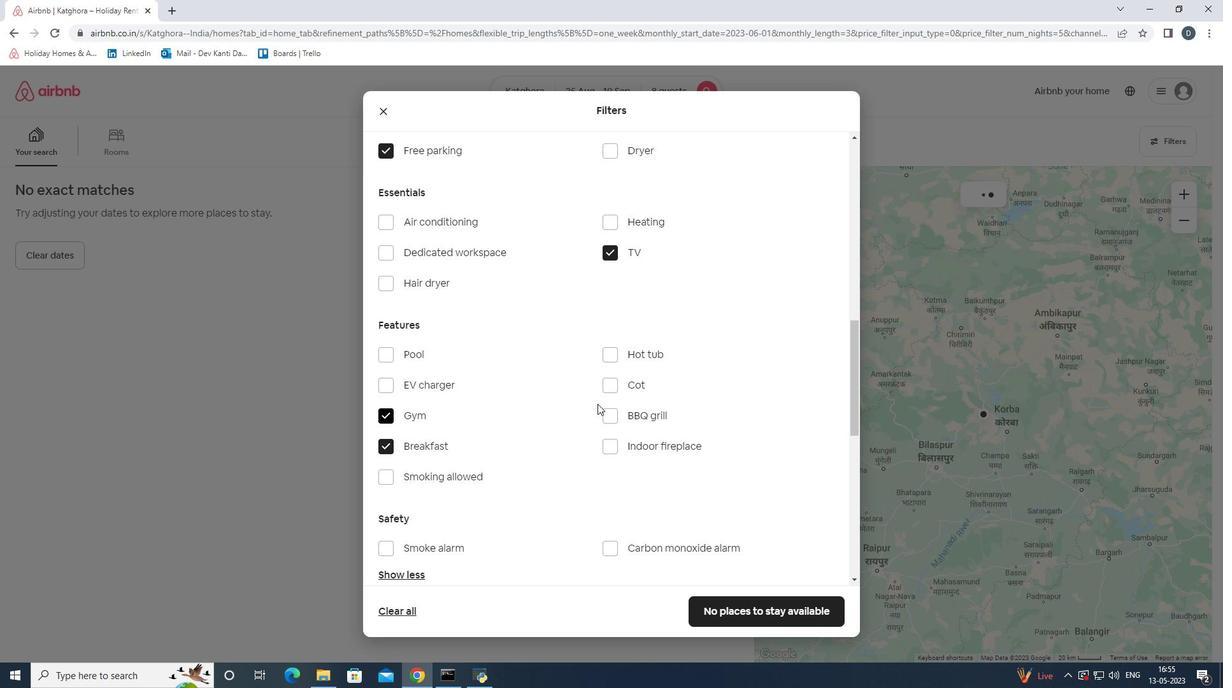 
Action: Mouse moved to (603, 402)
Screenshot: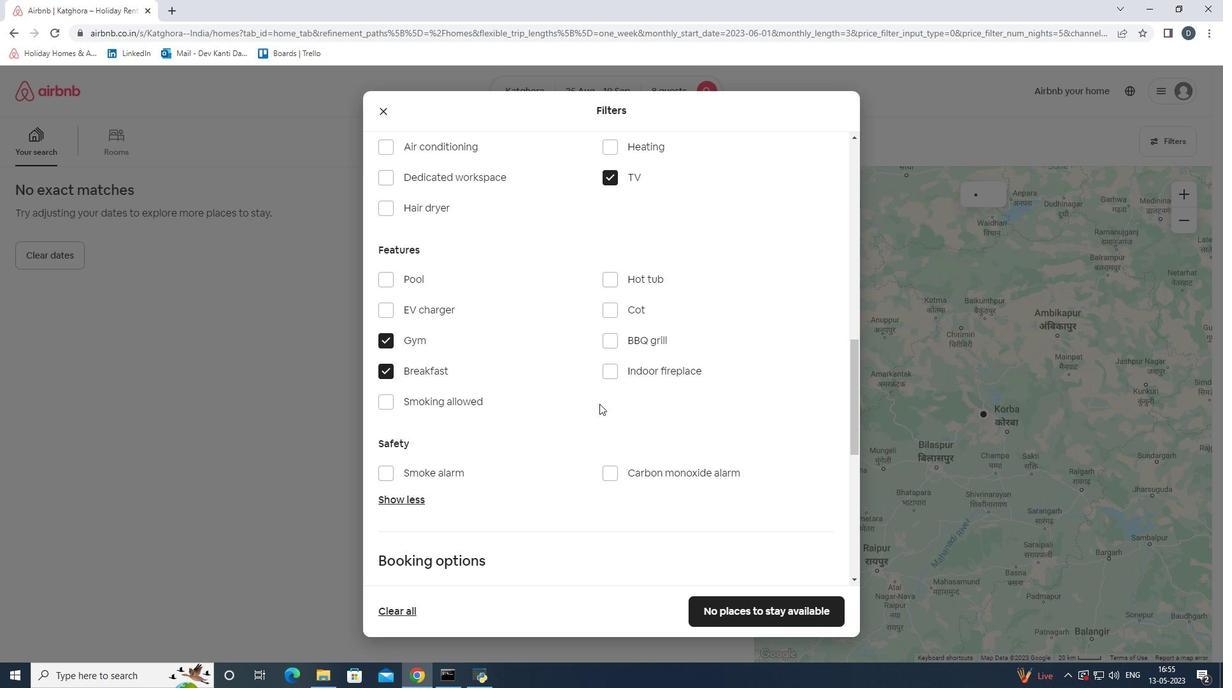 
Action: Mouse scrolled (603, 402) with delta (0, 0)
Screenshot: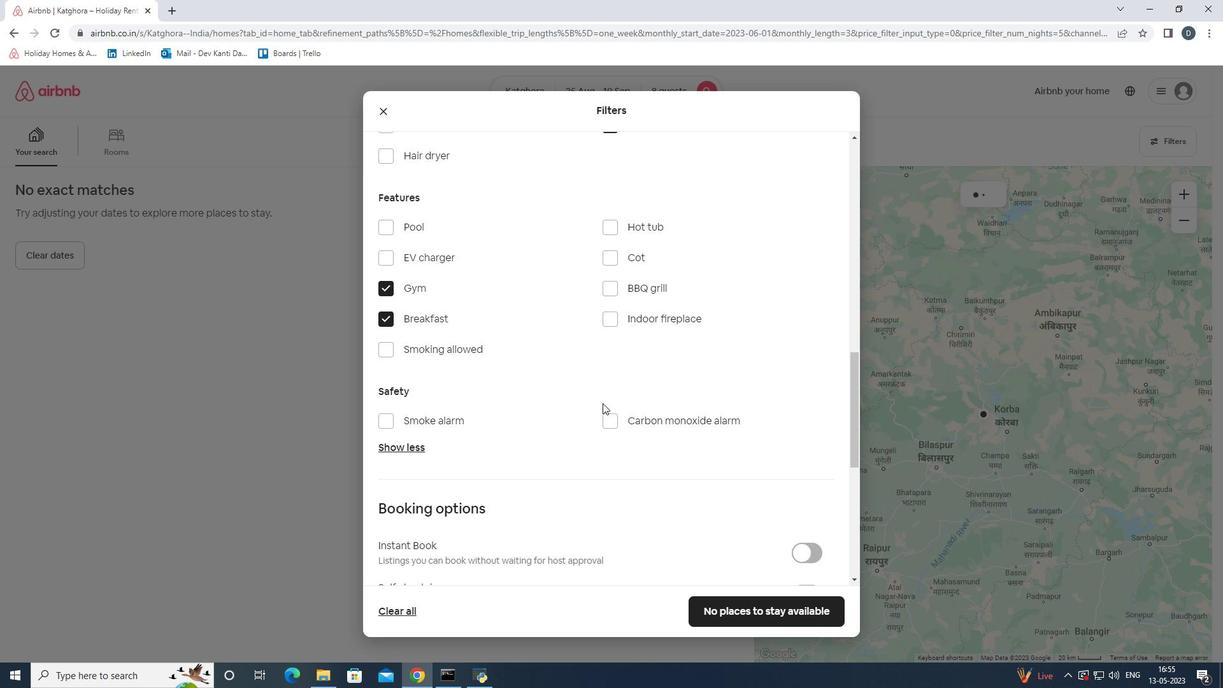
Action: Mouse scrolled (603, 402) with delta (0, 0)
Screenshot: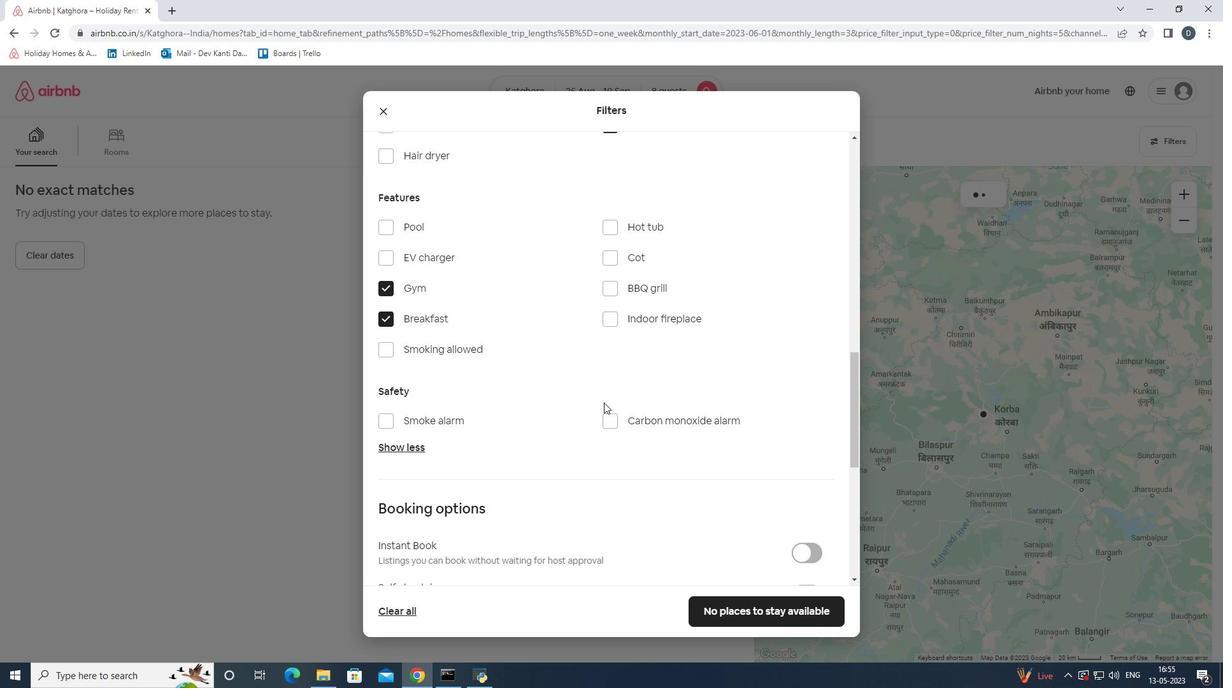 
Action: Mouse moved to (807, 469)
Screenshot: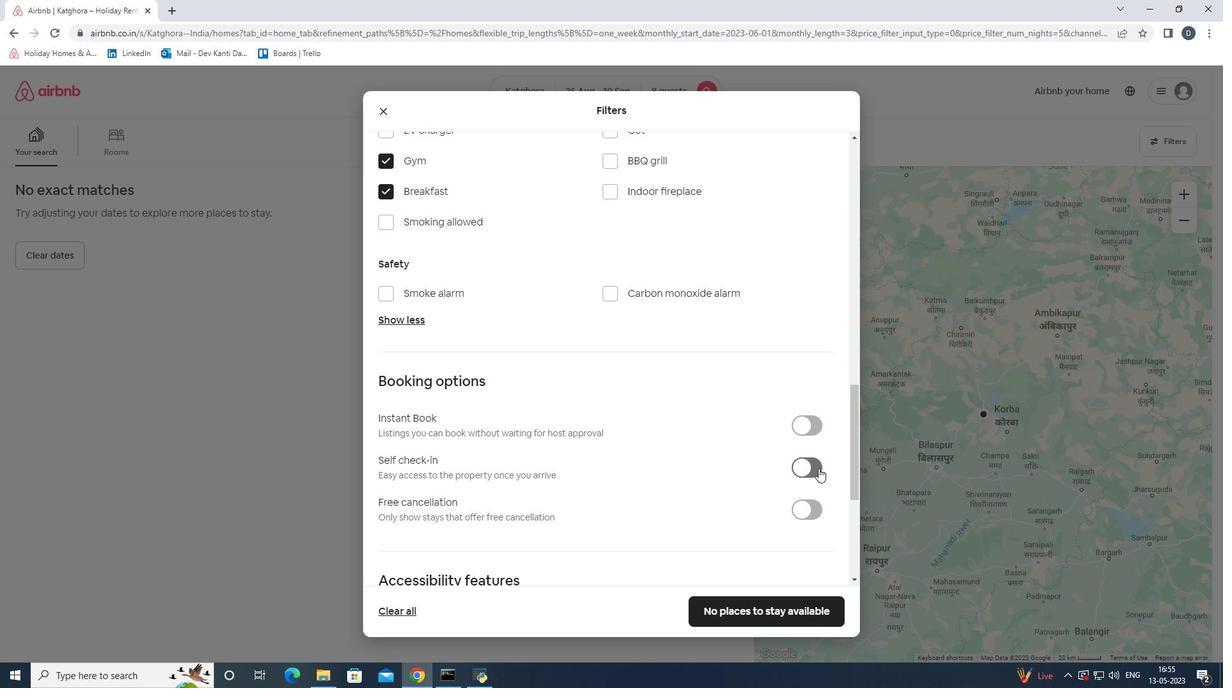 
Action: Mouse pressed left at (807, 469)
Screenshot: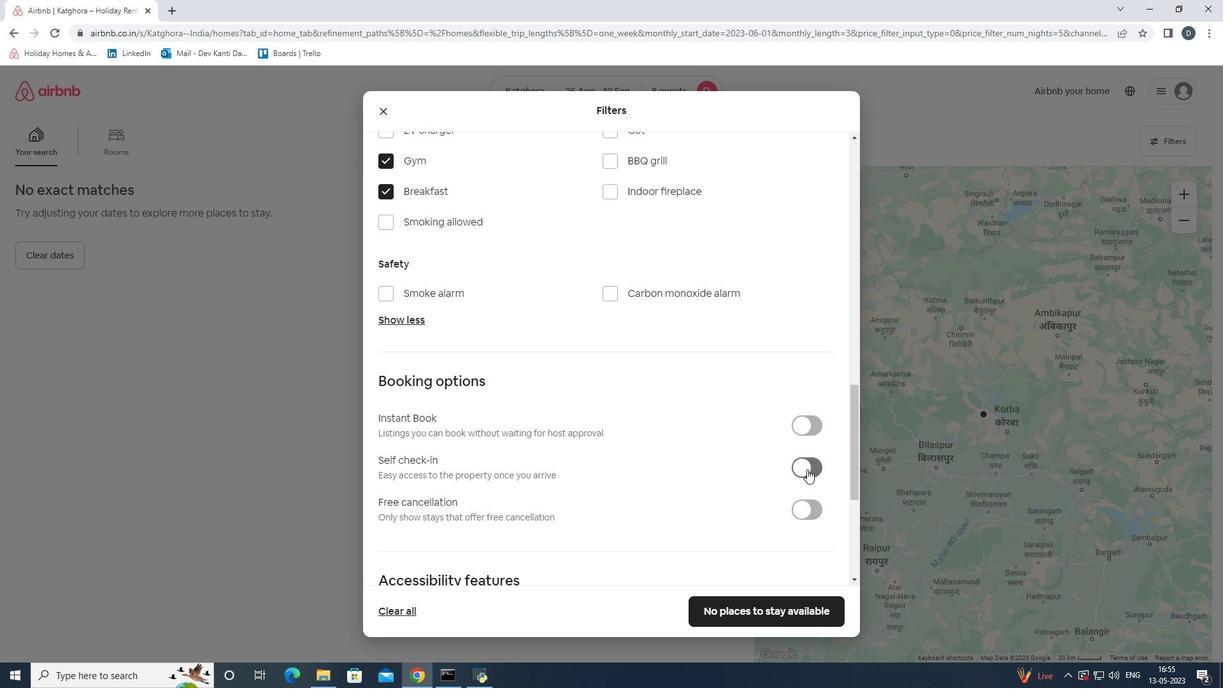 
Action: Mouse moved to (634, 424)
Screenshot: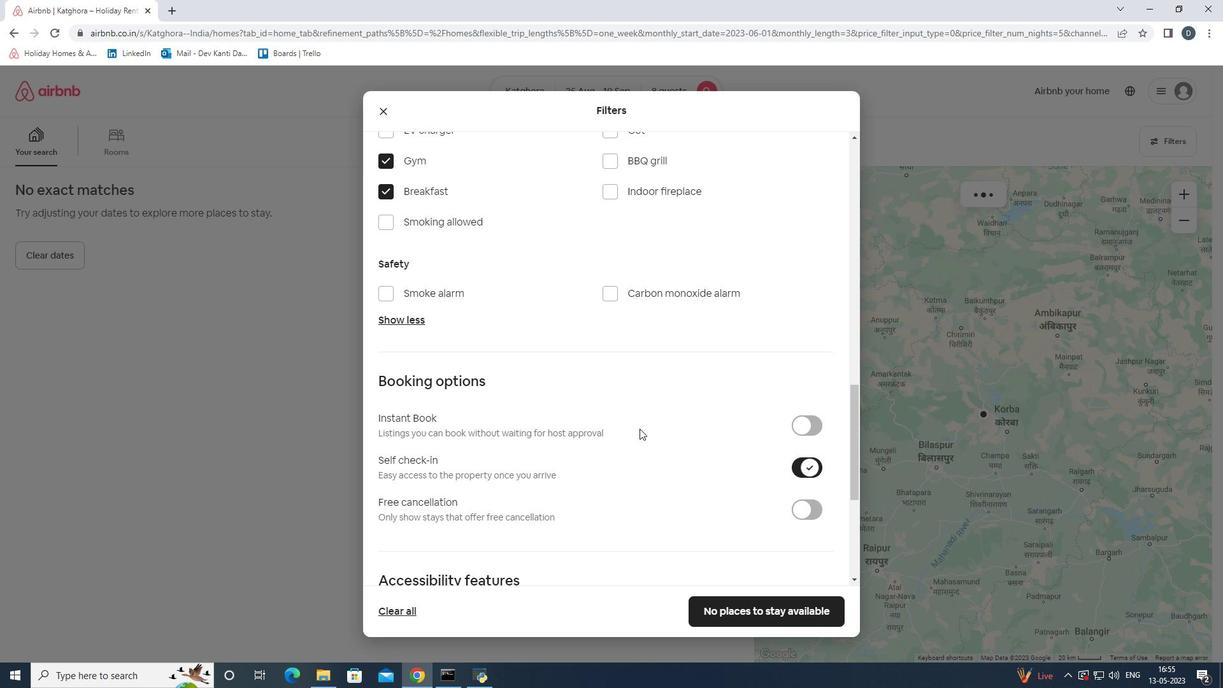 
Action: Mouse scrolled (634, 423) with delta (0, 0)
Screenshot: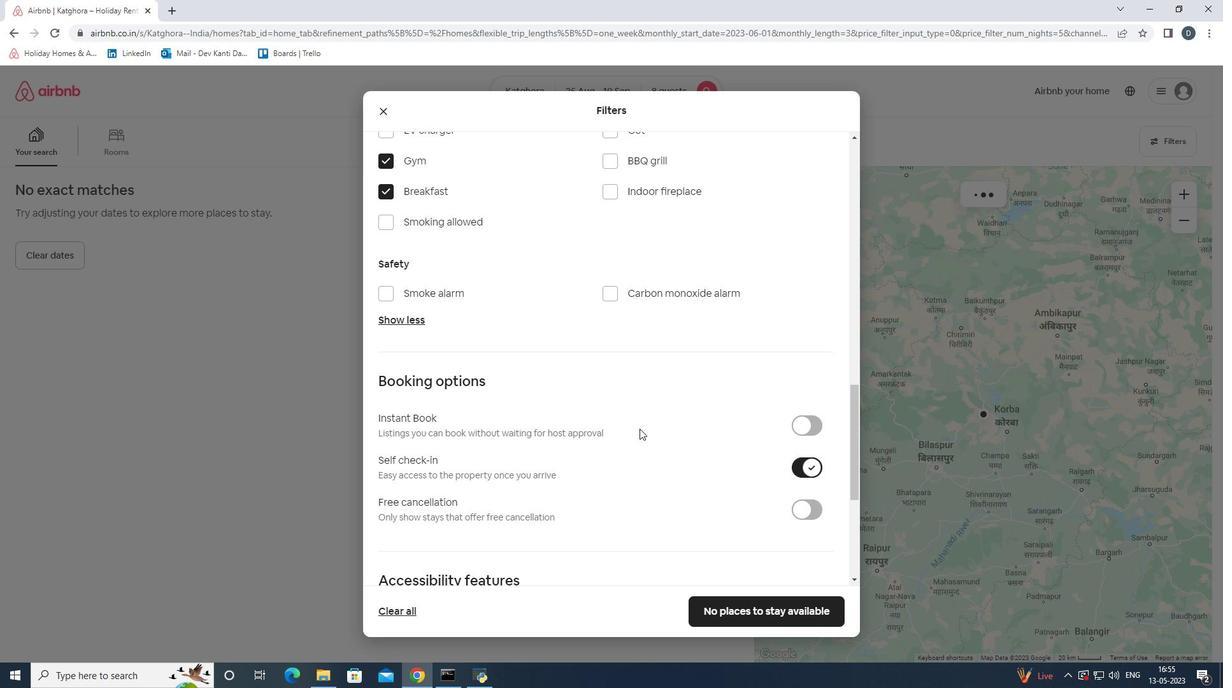 
Action: Mouse scrolled (634, 423) with delta (0, 0)
Screenshot: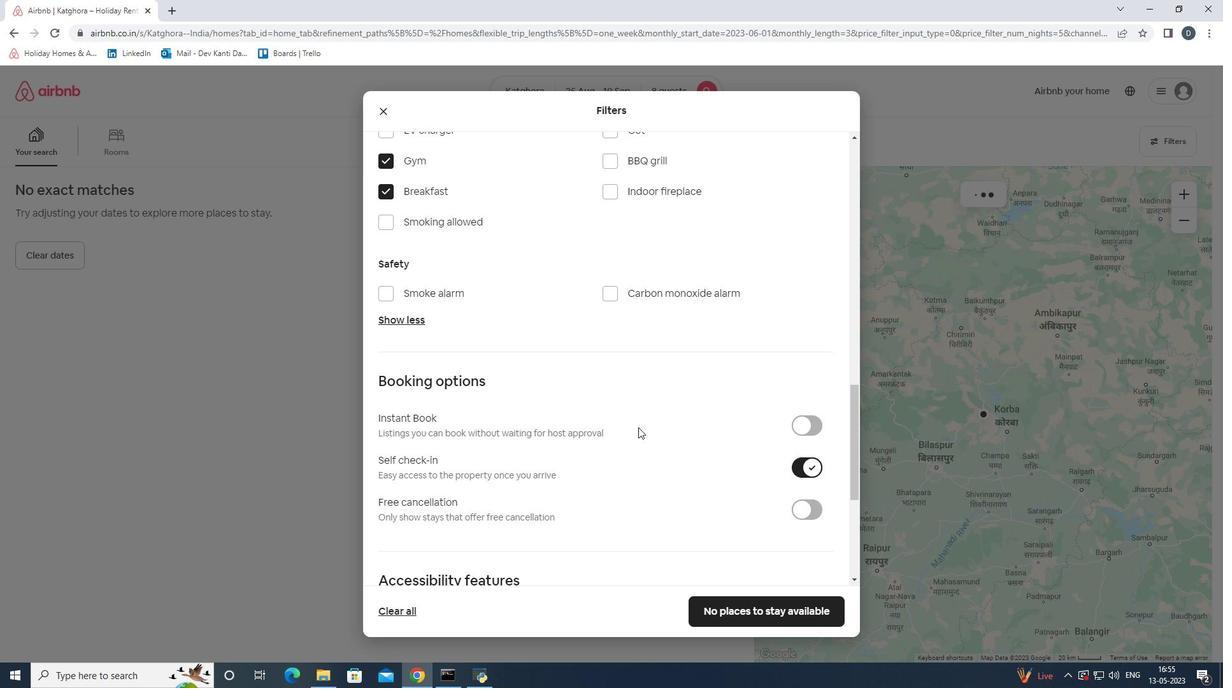 
Action: Mouse scrolled (634, 423) with delta (0, 0)
Screenshot: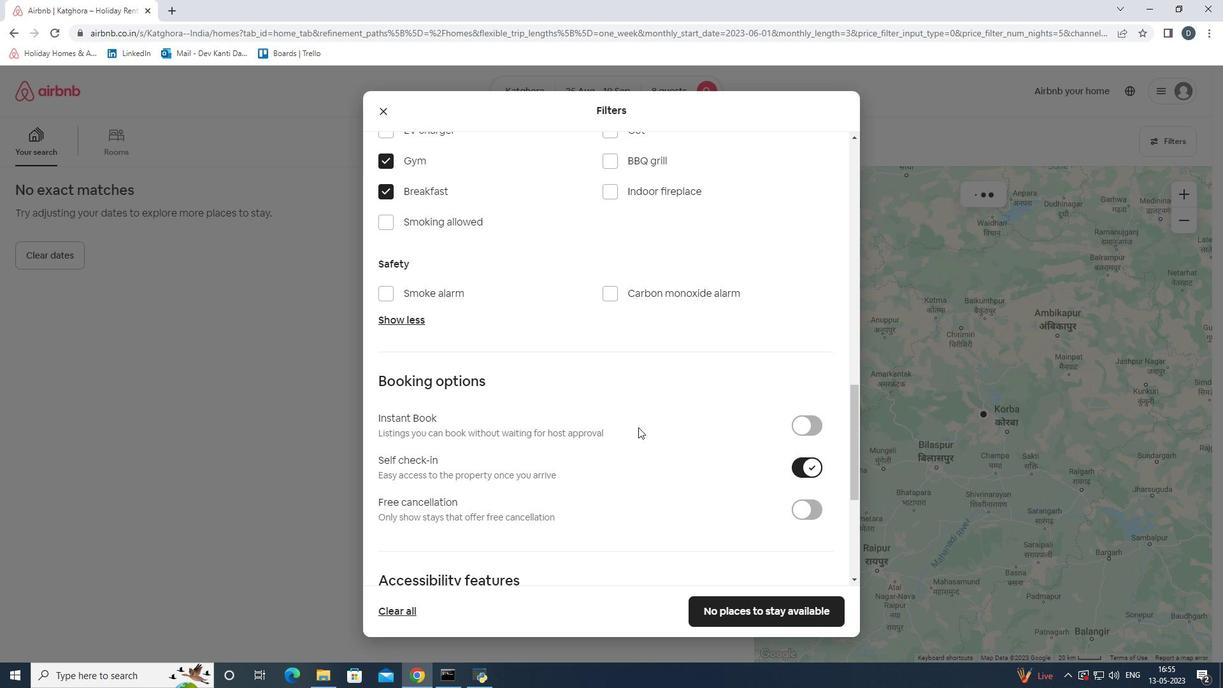 
Action: Mouse moved to (603, 408)
Screenshot: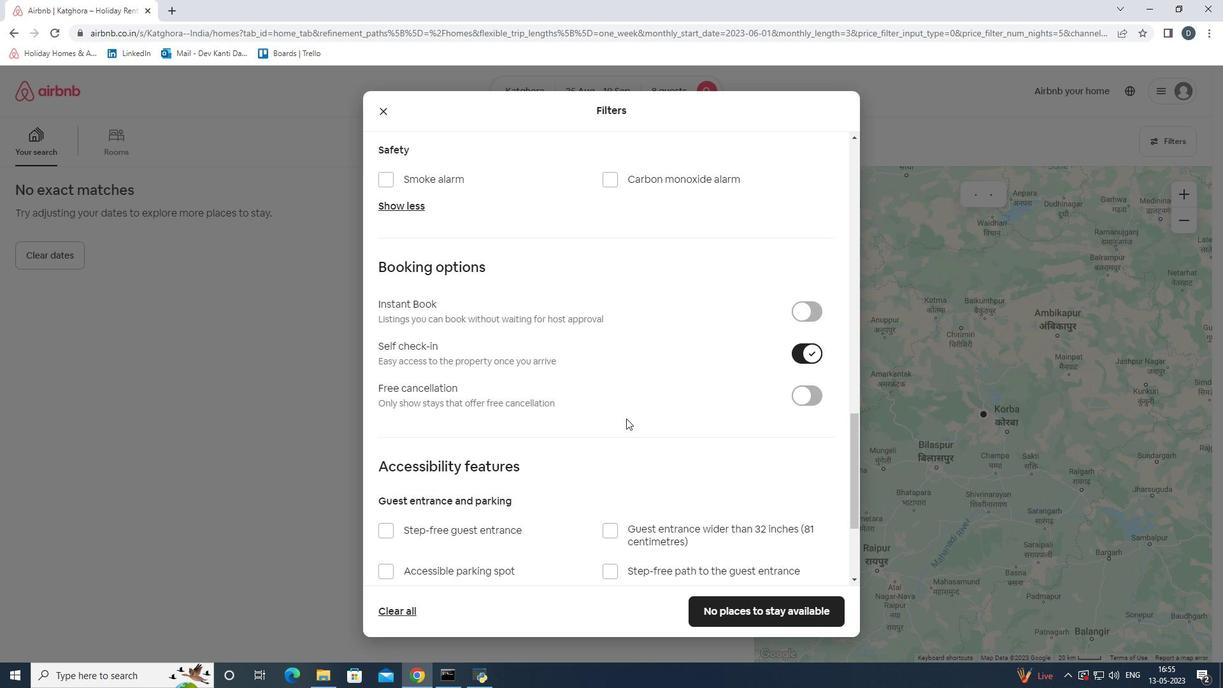 
Action: Mouse scrolled (603, 407) with delta (0, 0)
Screenshot: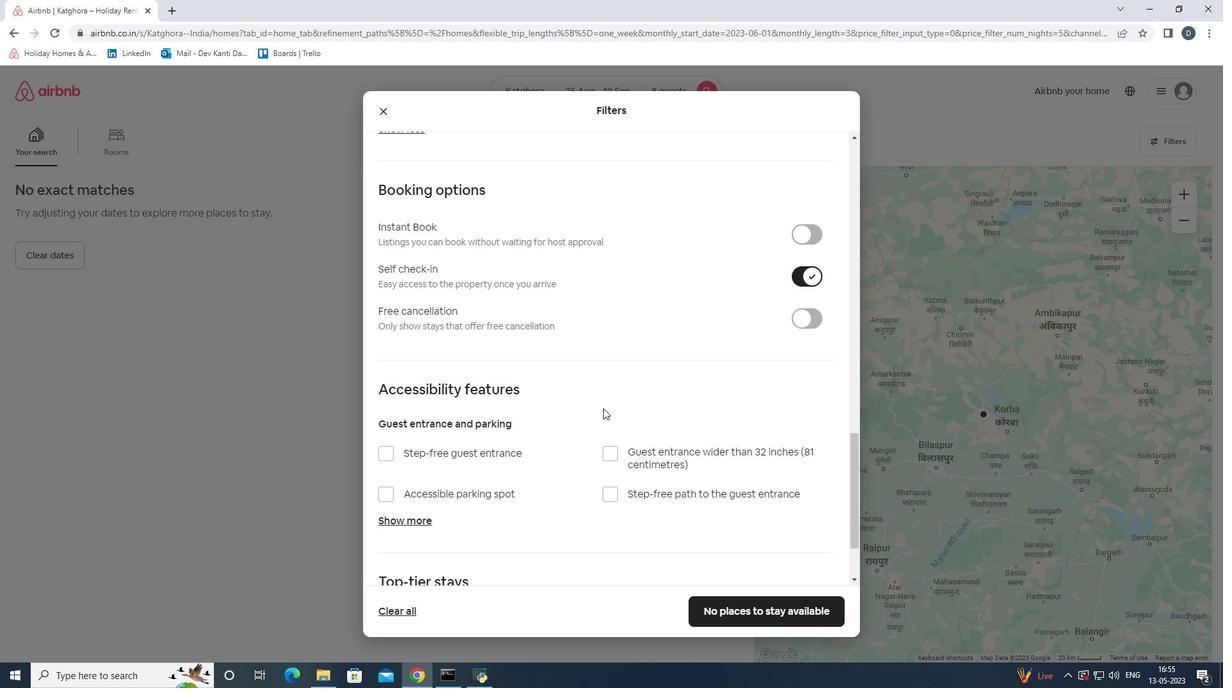 
Action: Mouse scrolled (603, 407) with delta (0, 0)
Screenshot: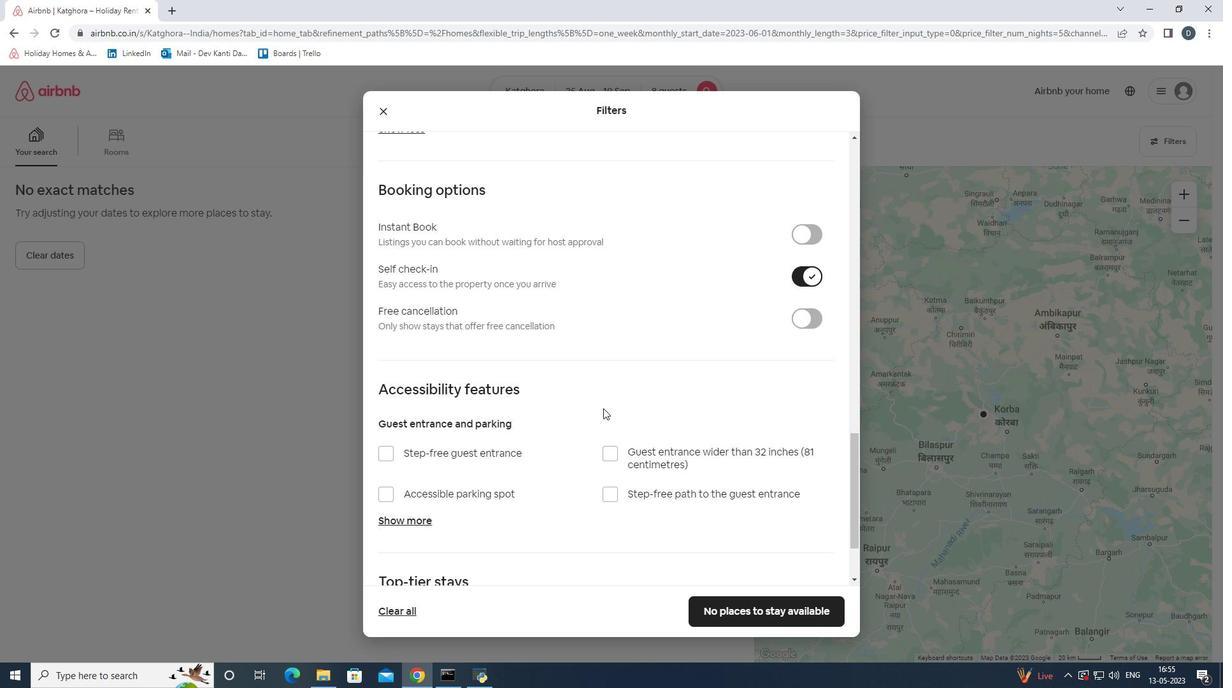 
Action: Mouse scrolled (603, 407) with delta (0, 0)
Screenshot: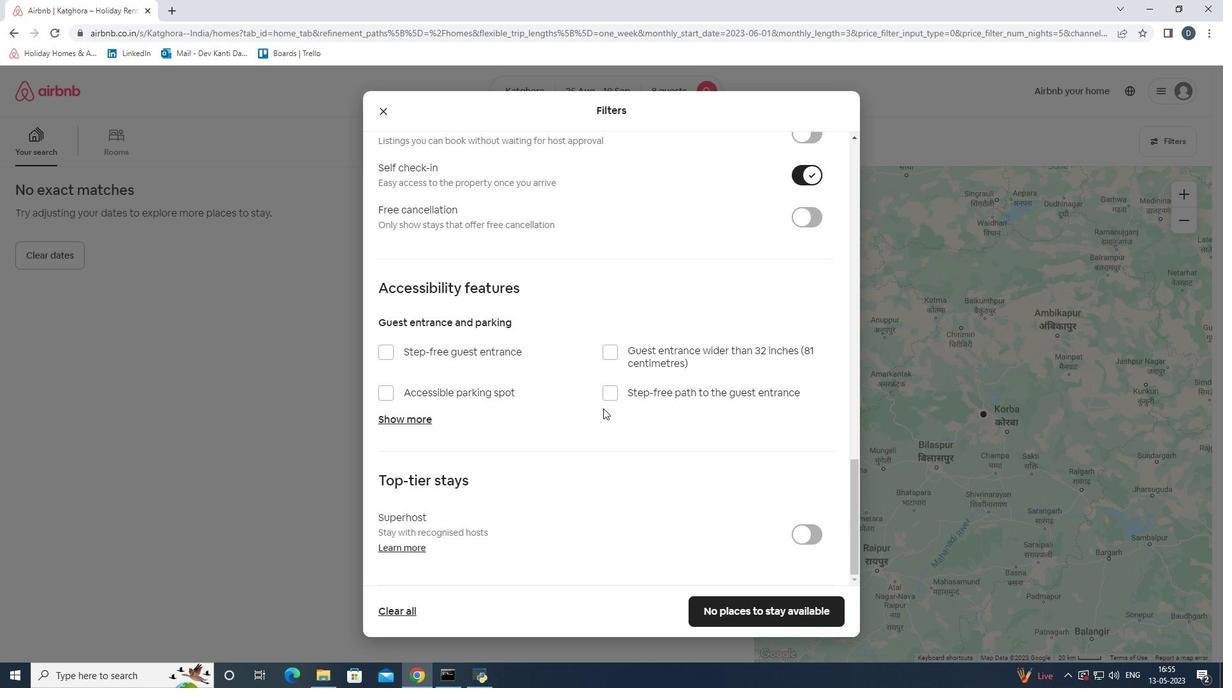 
Action: Mouse scrolled (603, 407) with delta (0, 0)
Screenshot: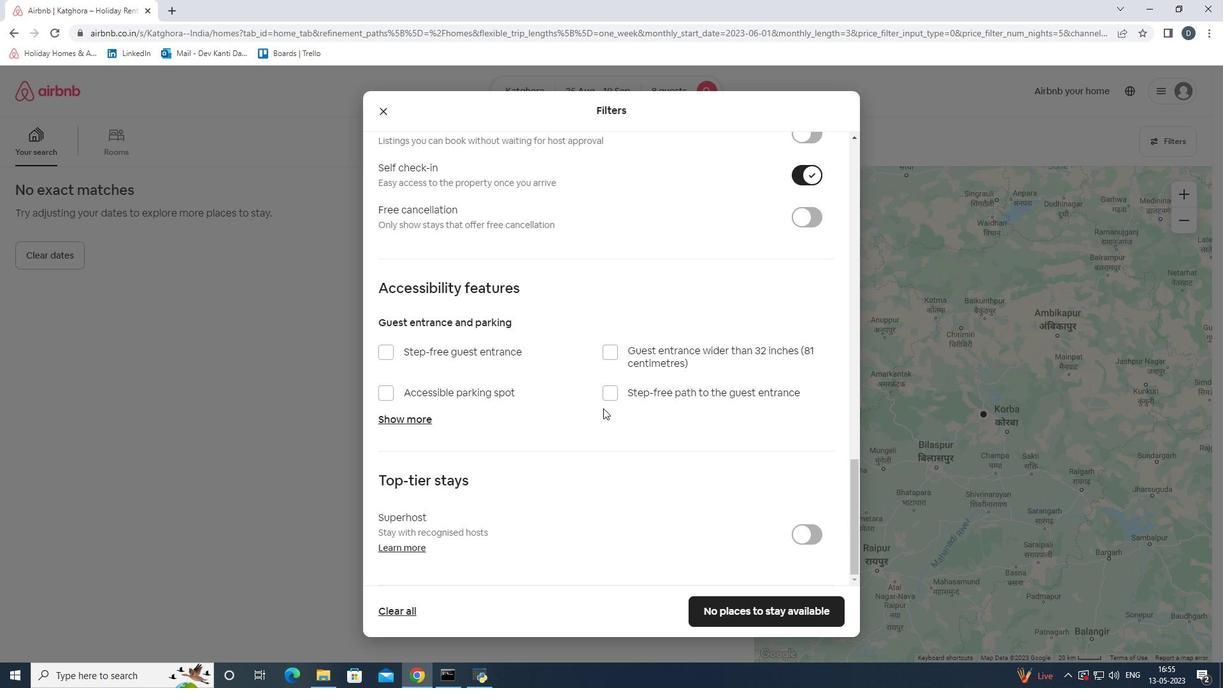 
Action: Mouse moved to (704, 608)
Screenshot: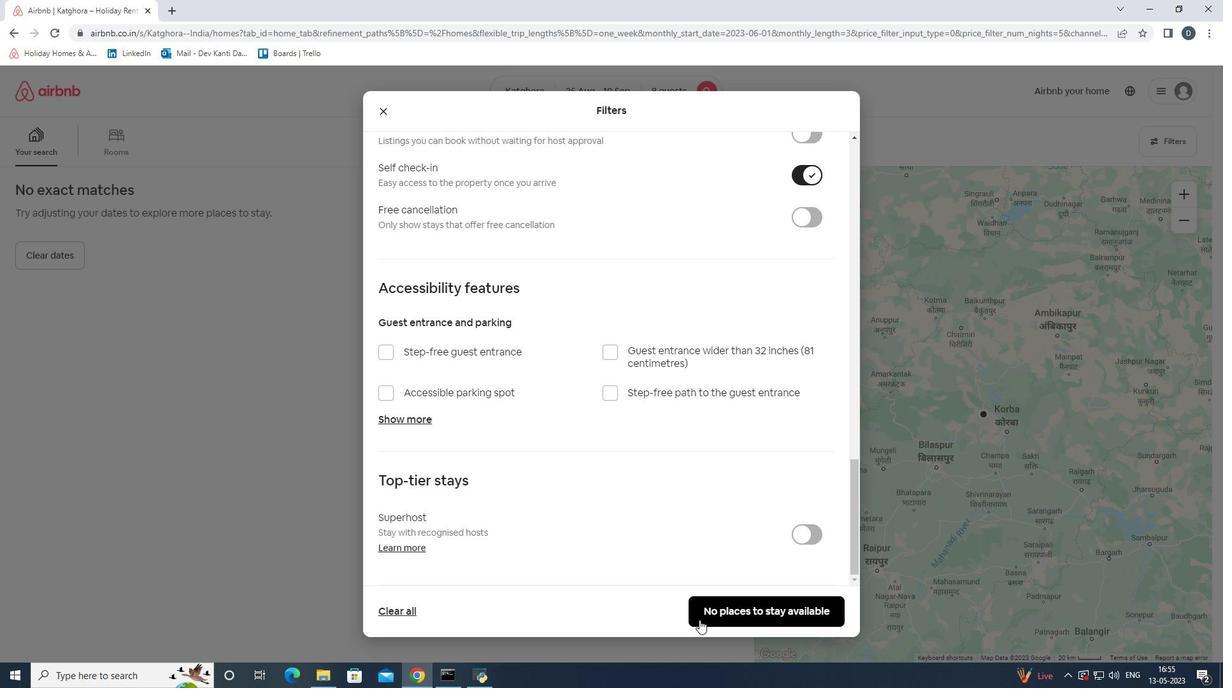
Action: Mouse pressed left at (704, 608)
Screenshot: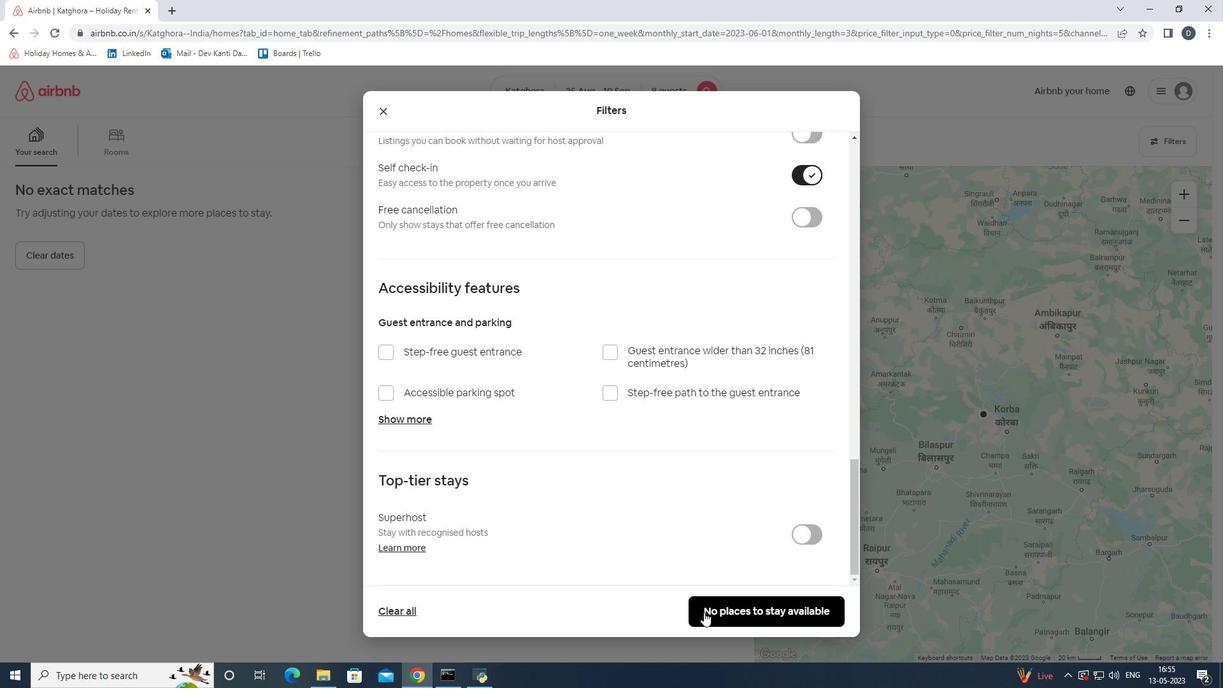 
